 Task: Search one way flight ticket for 3 adults, 3 children in business from Lewiston: Lewiston-nez Perce County Airport to Riverton: Central Wyoming Regional Airport (was Riverton Regional) on 5-4-2023. Choice of flights is JetBlue. Number of bags: 1 checked bag. Price is upto 74000. Outbound departure time preference is 5:15.
Action: Mouse moved to (366, 284)
Screenshot: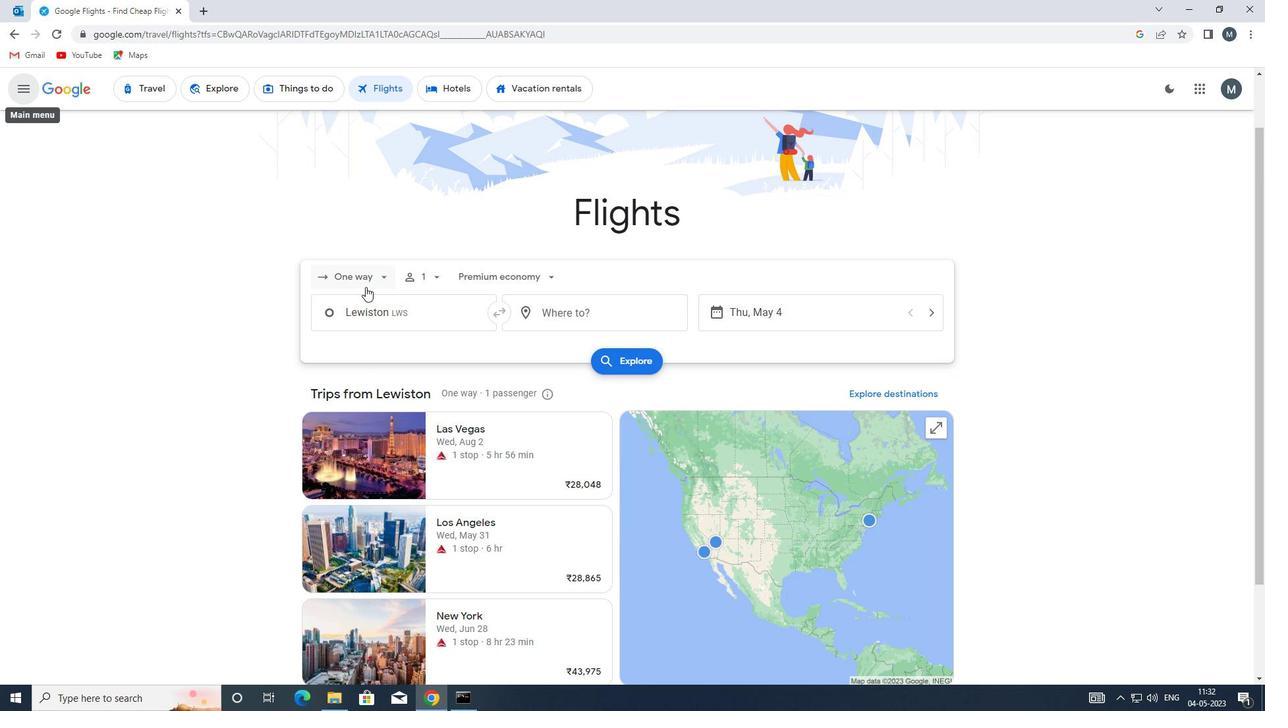 
Action: Mouse pressed left at (366, 284)
Screenshot: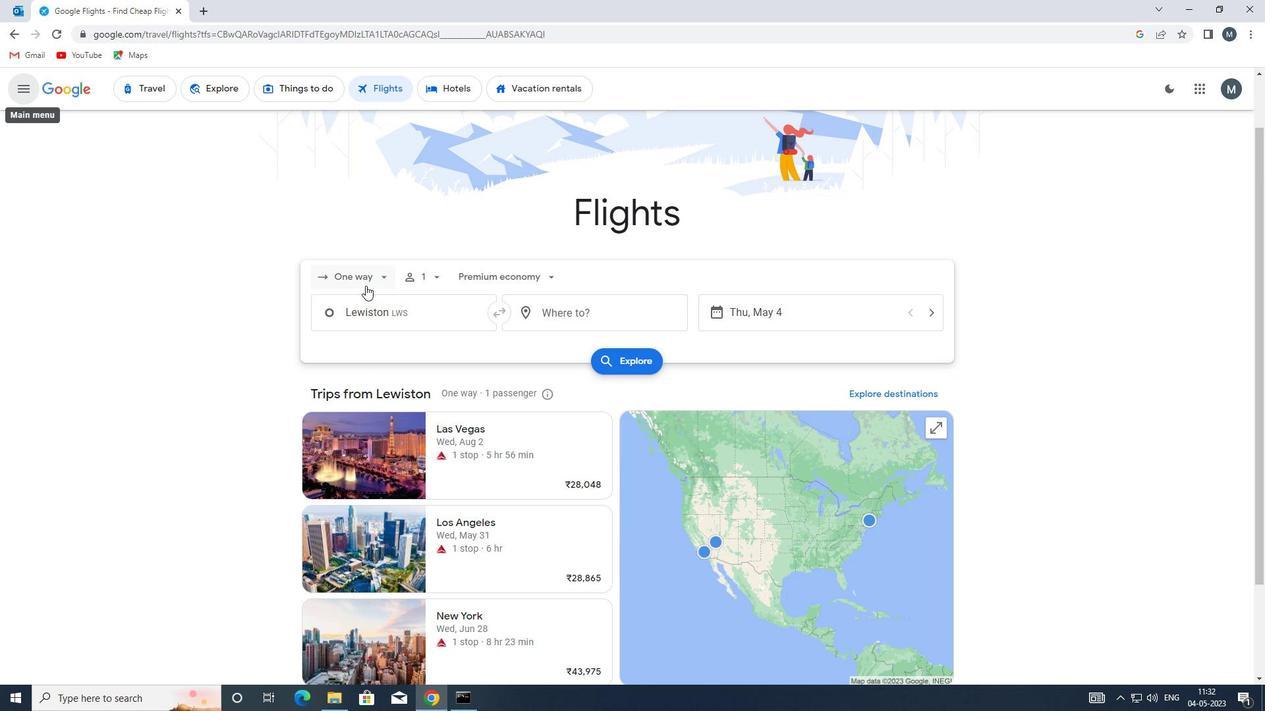
Action: Mouse moved to (374, 343)
Screenshot: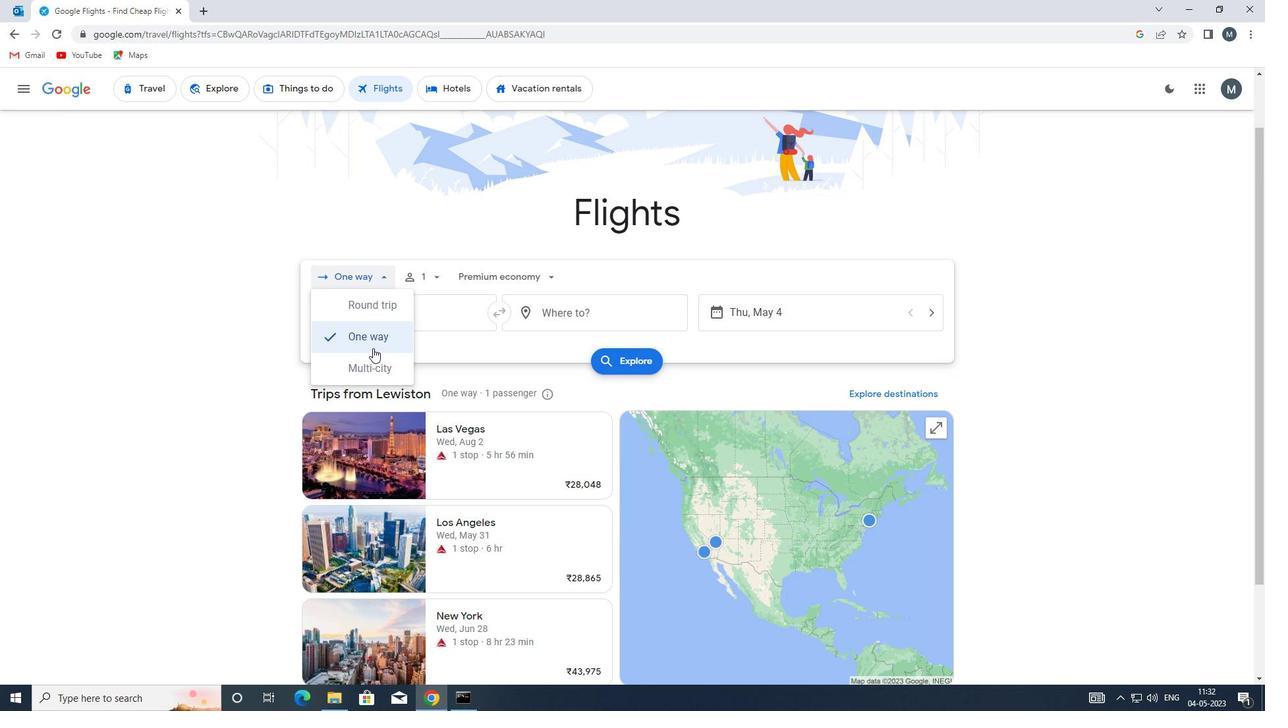 
Action: Mouse pressed left at (374, 343)
Screenshot: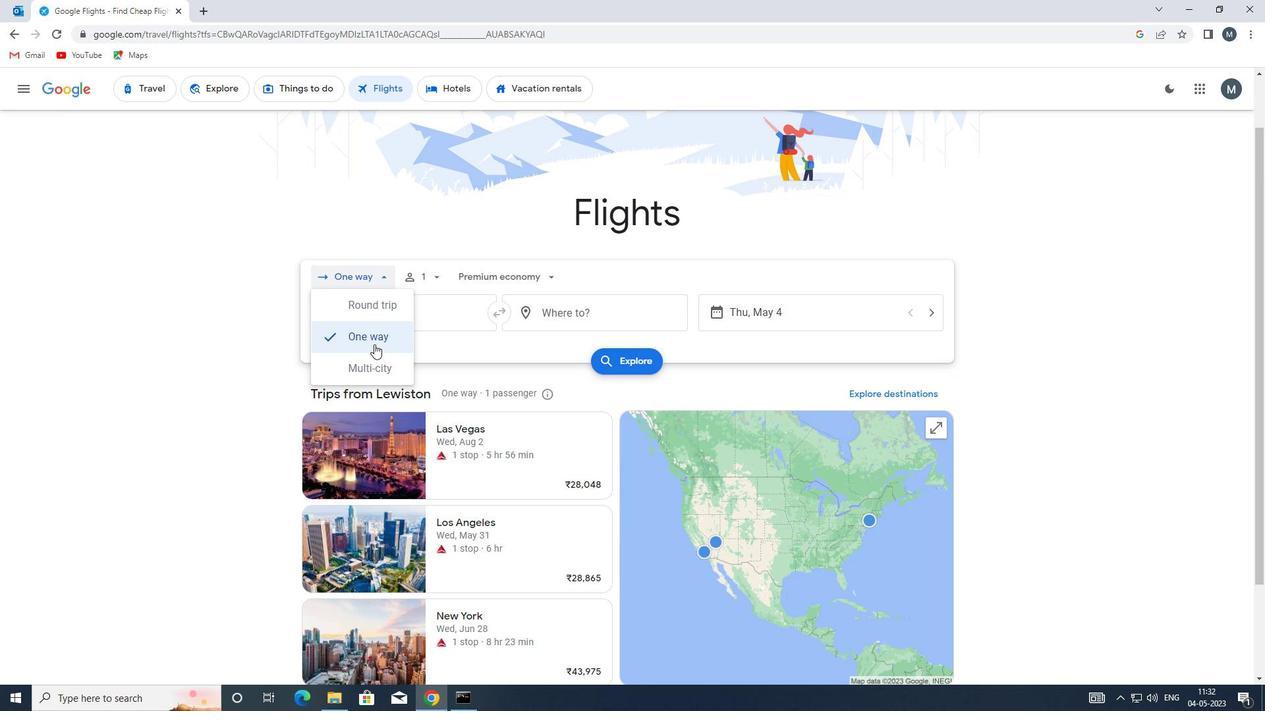 
Action: Mouse moved to (425, 272)
Screenshot: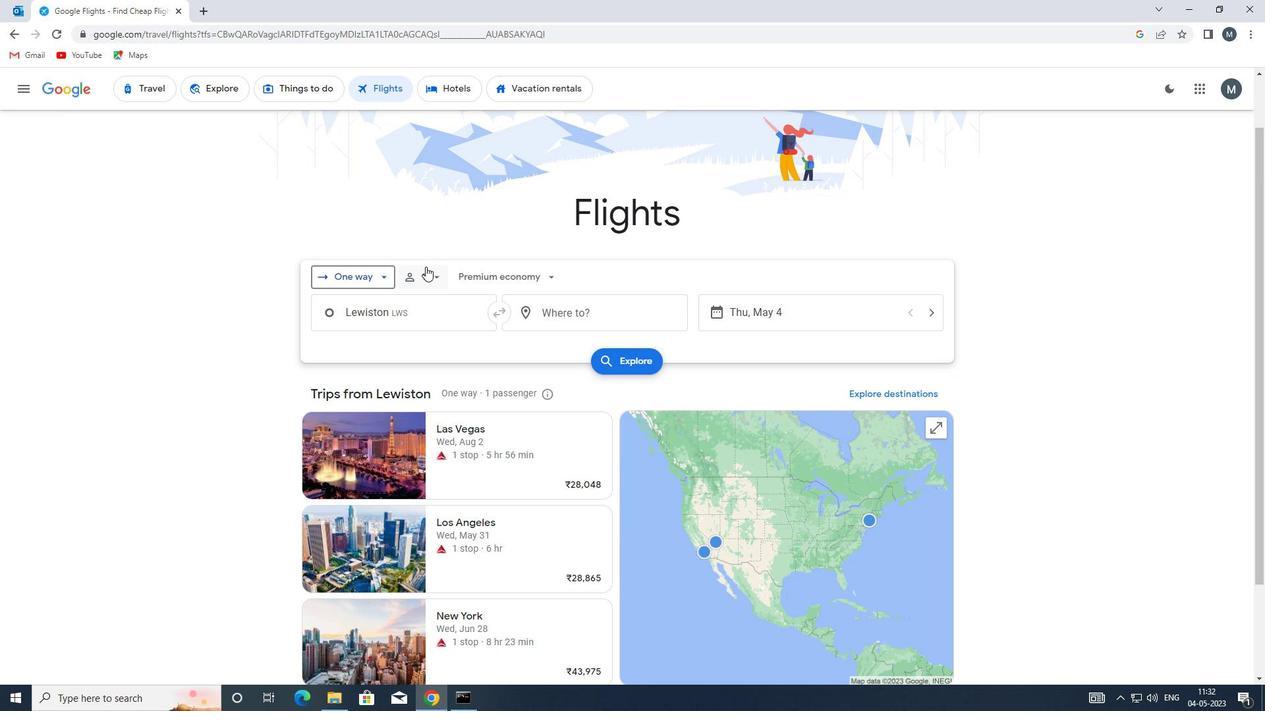 
Action: Mouse pressed left at (425, 272)
Screenshot: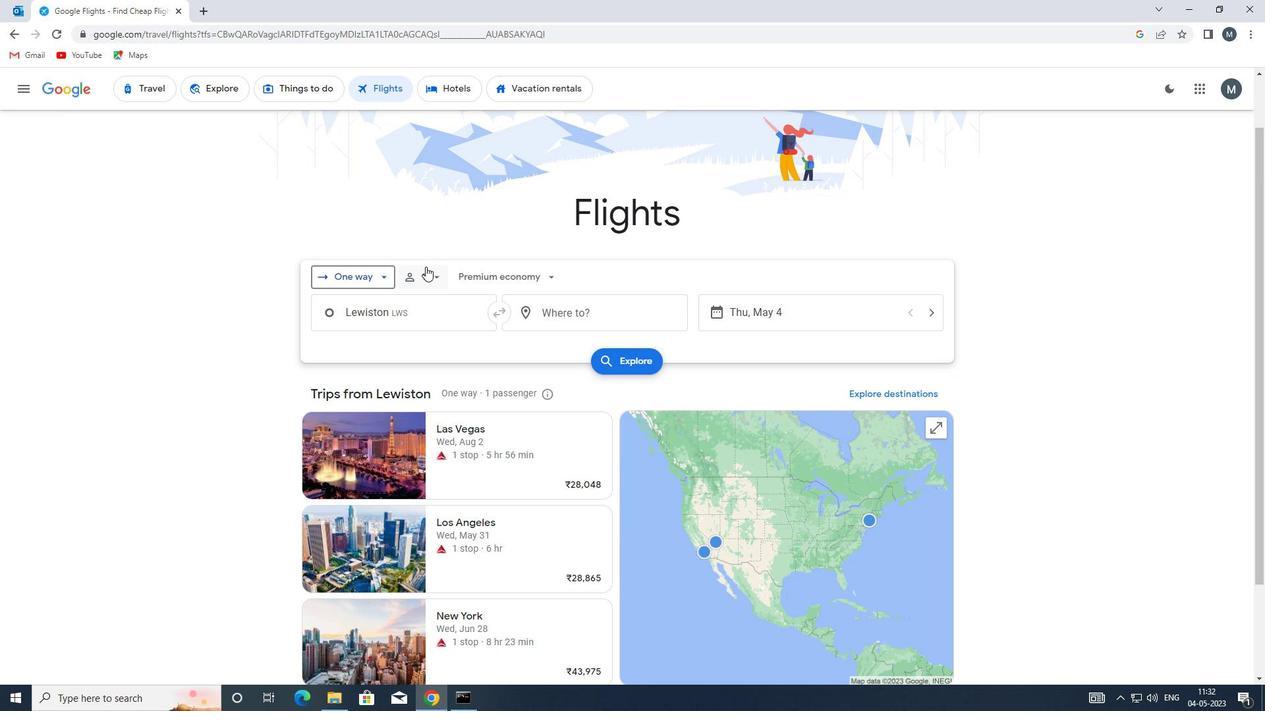 
Action: Mouse moved to (542, 311)
Screenshot: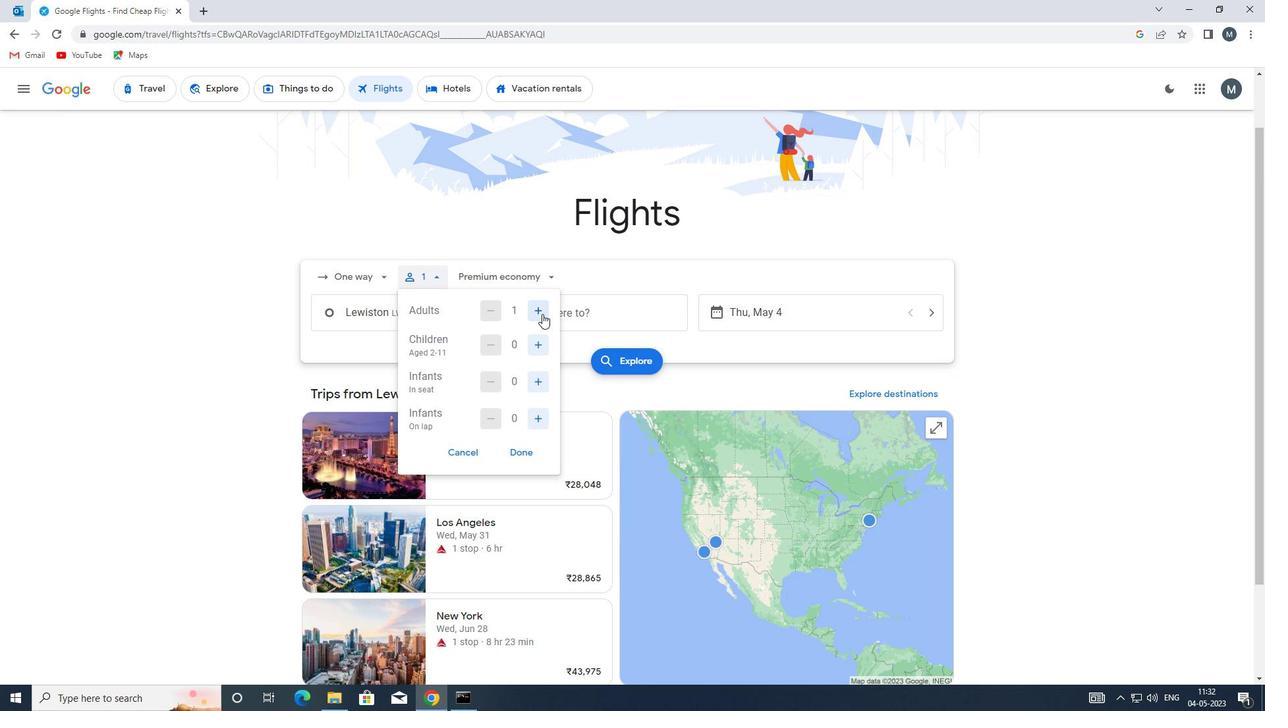 
Action: Mouse pressed left at (542, 311)
Screenshot: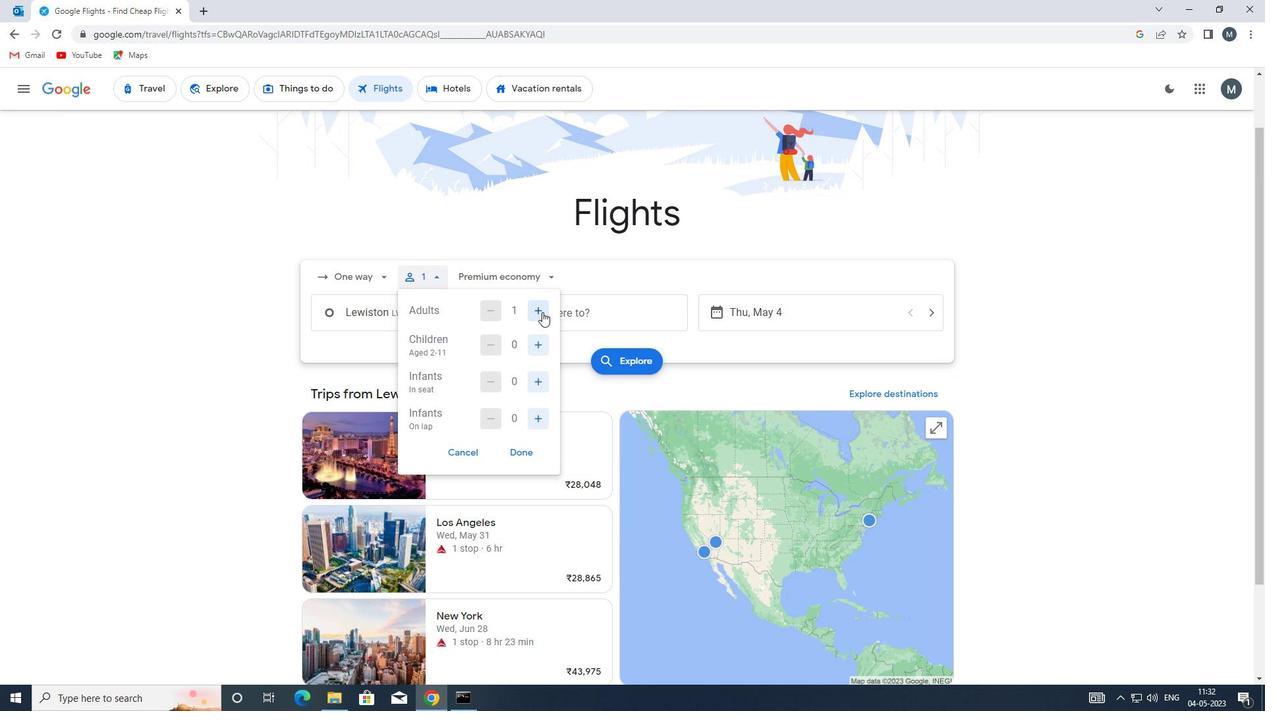 
Action: Mouse moved to (542, 312)
Screenshot: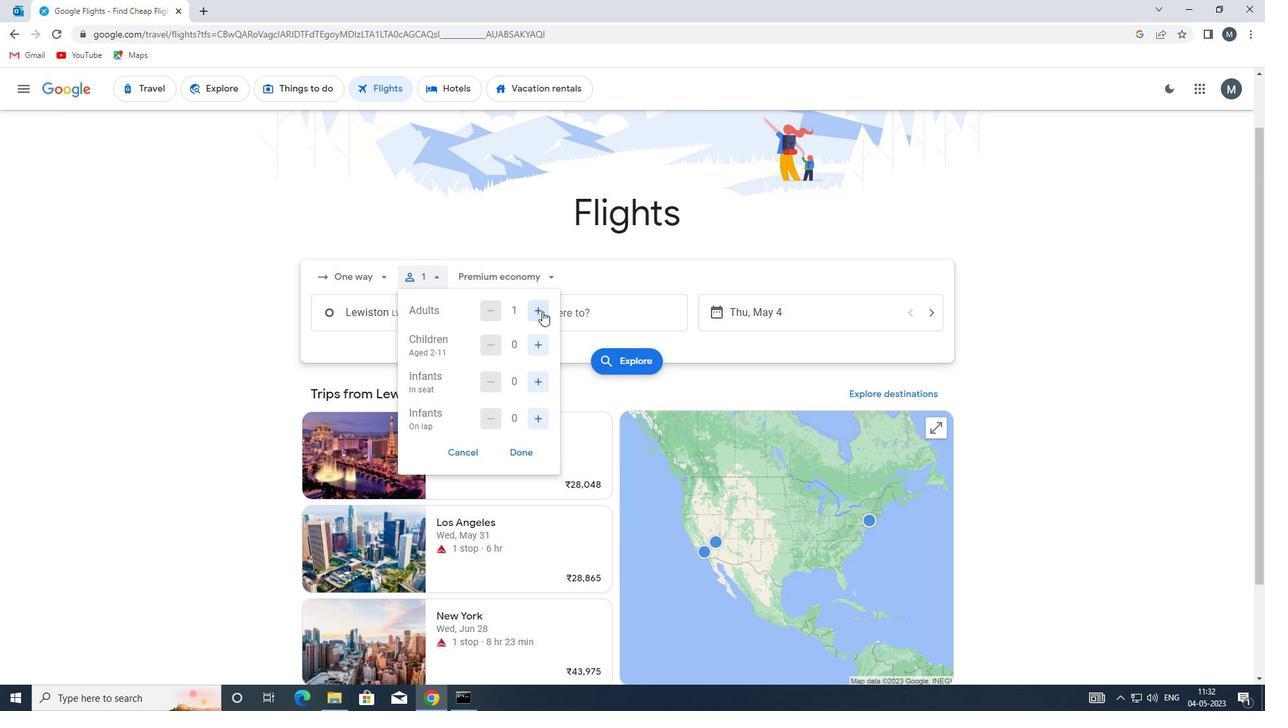 
Action: Mouse pressed left at (542, 312)
Screenshot: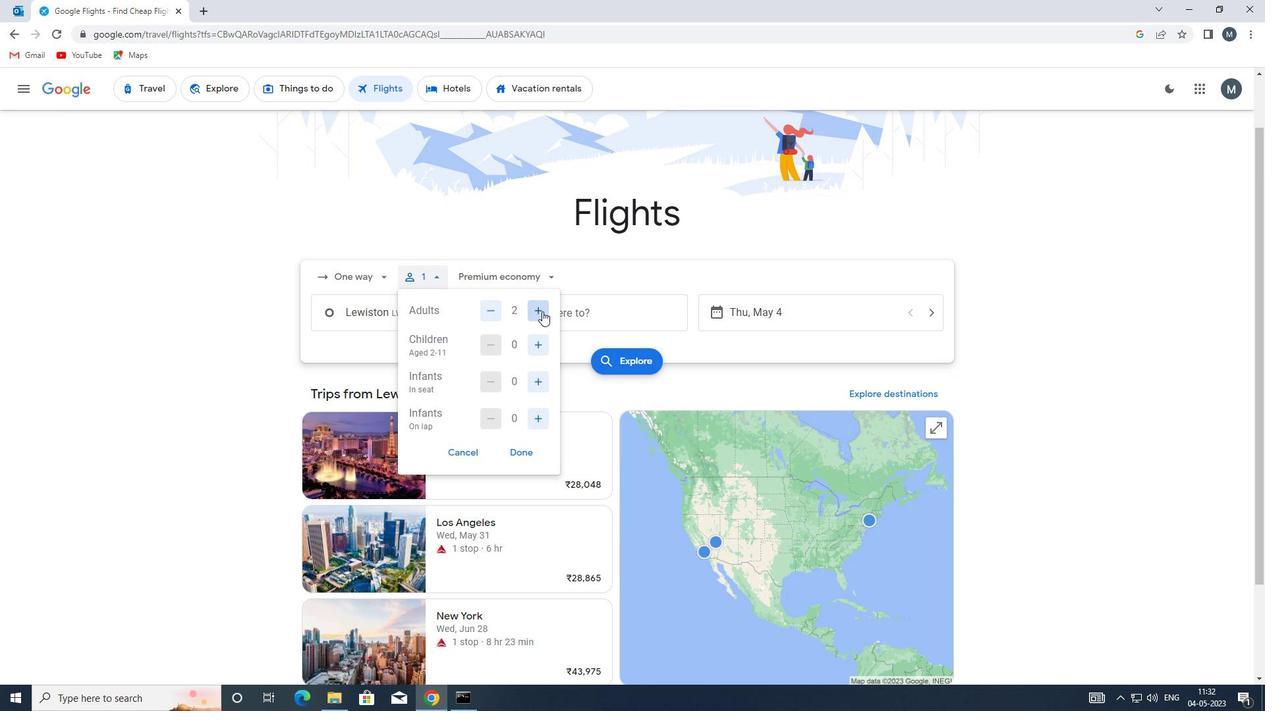 
Action: Mouse moved to (535, 346)
Screenshot: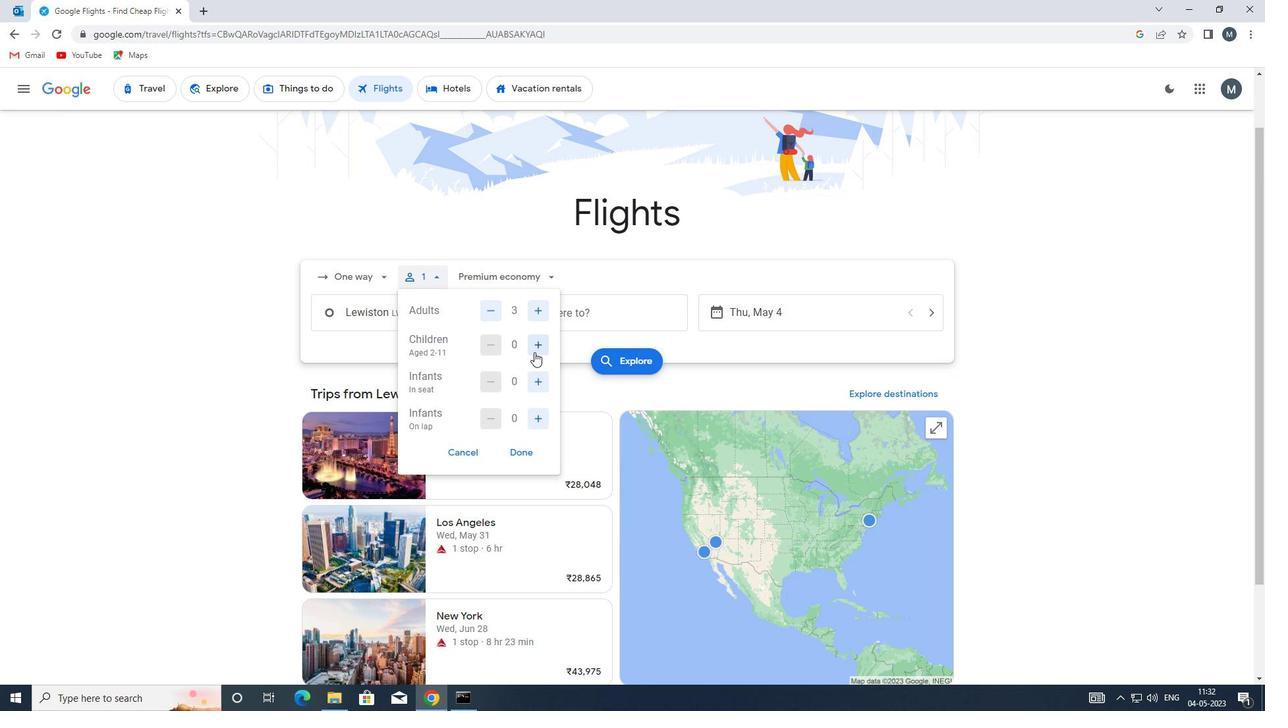 
Action: Mouse pressed left at (535, 346)
Screenshot: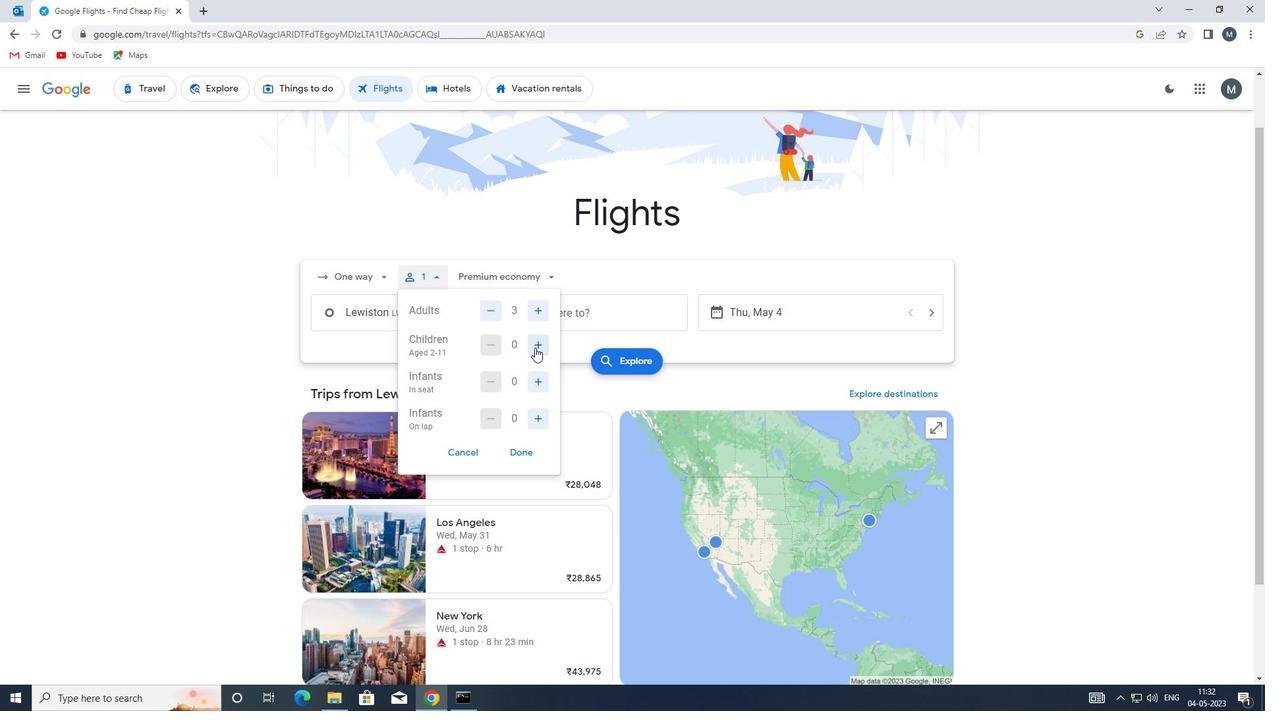 
Action: Mouse pressed left at (535, 346)
Screenshot: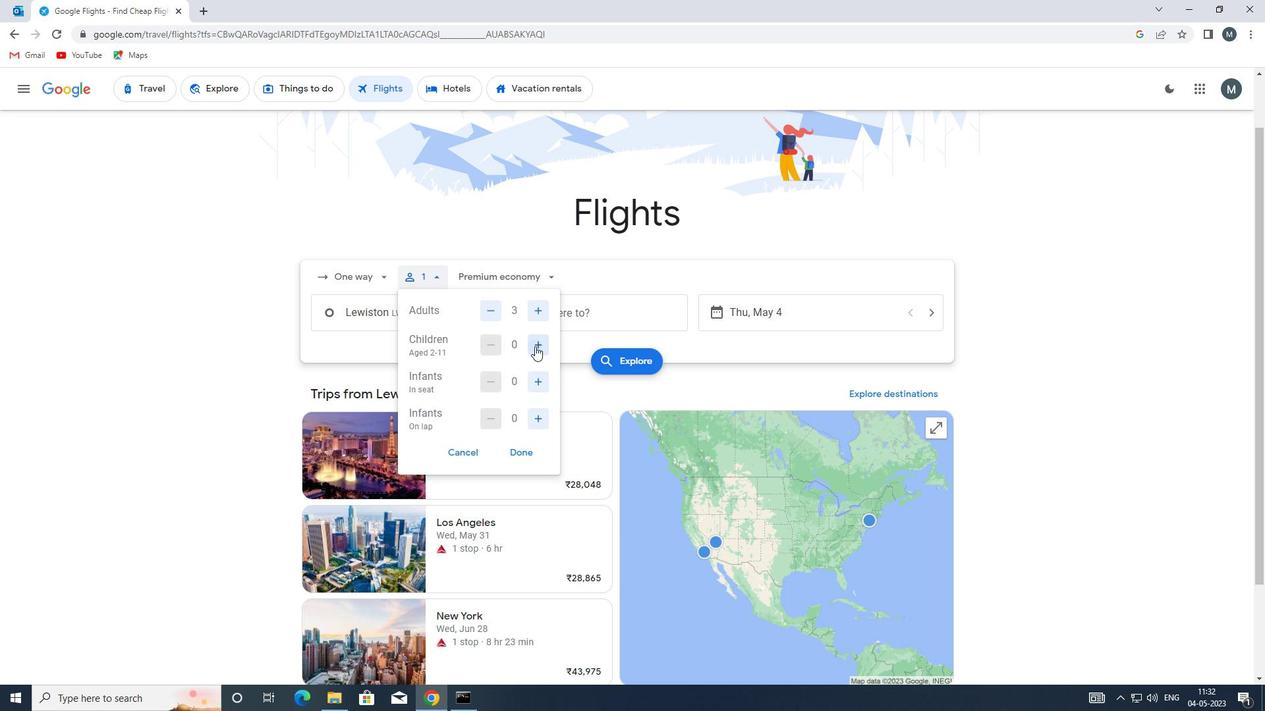 
Action: Mouse pressed left at (535, 346)
Screenshot: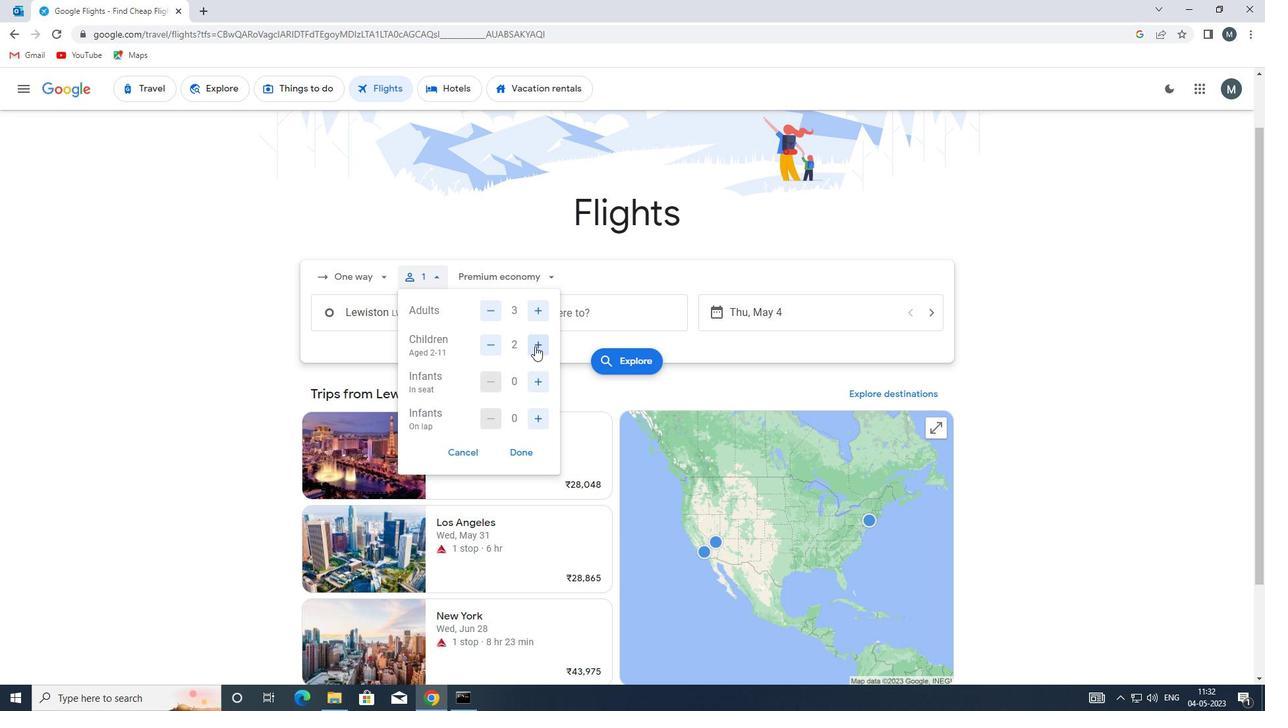 
Action: Mouse moved to (521, 449)
Screenshot: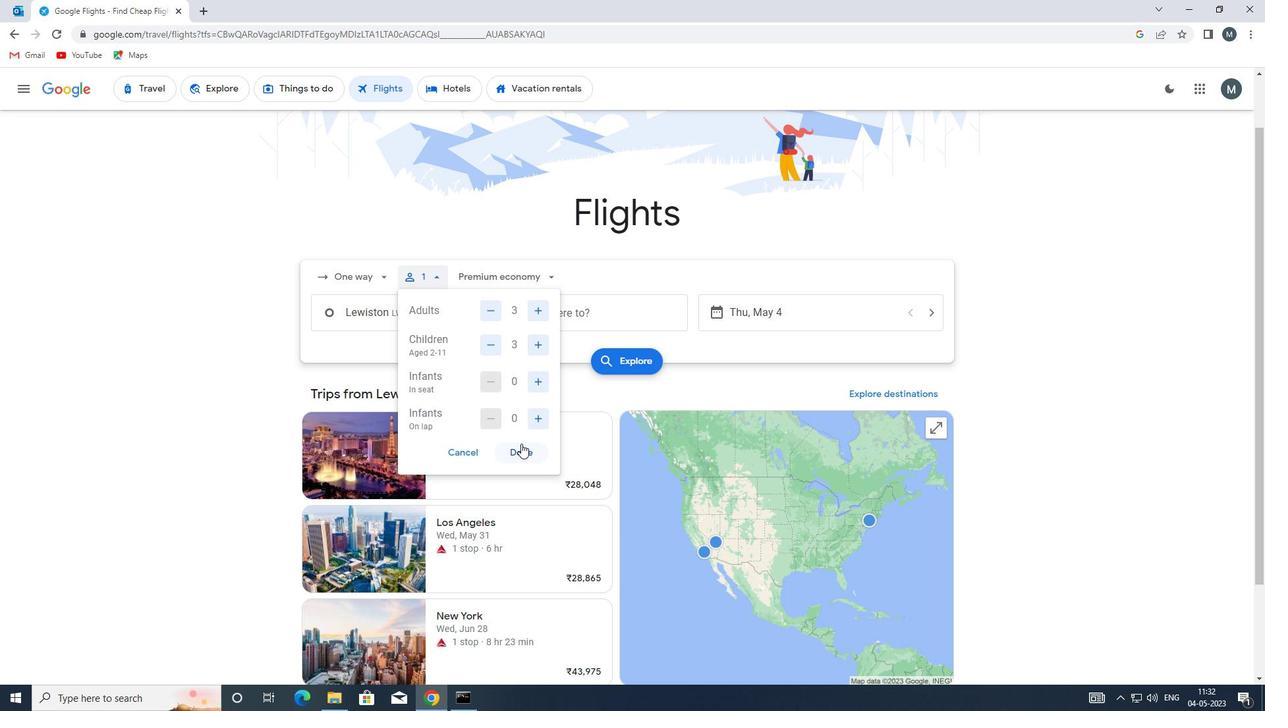 
Action: Mouse pressed left at (521, 449)
Screenshot: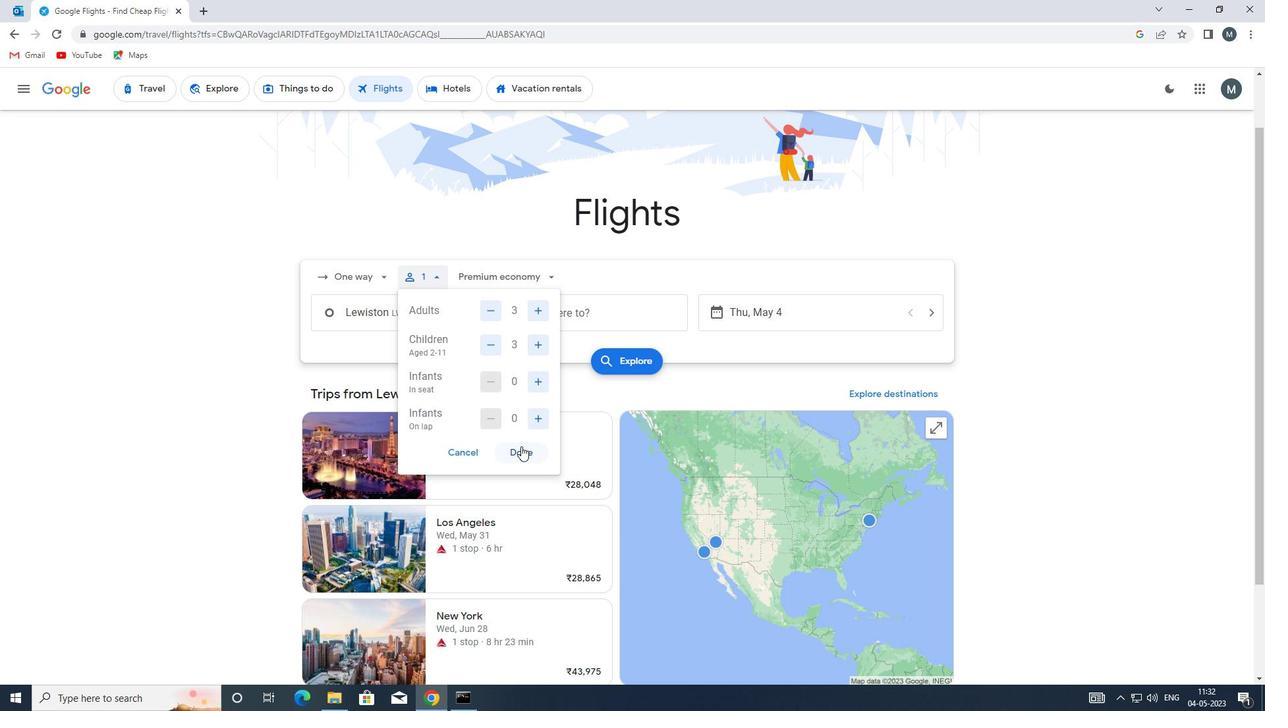 
Action: Mouse moved to (520, 266)
Screenshot: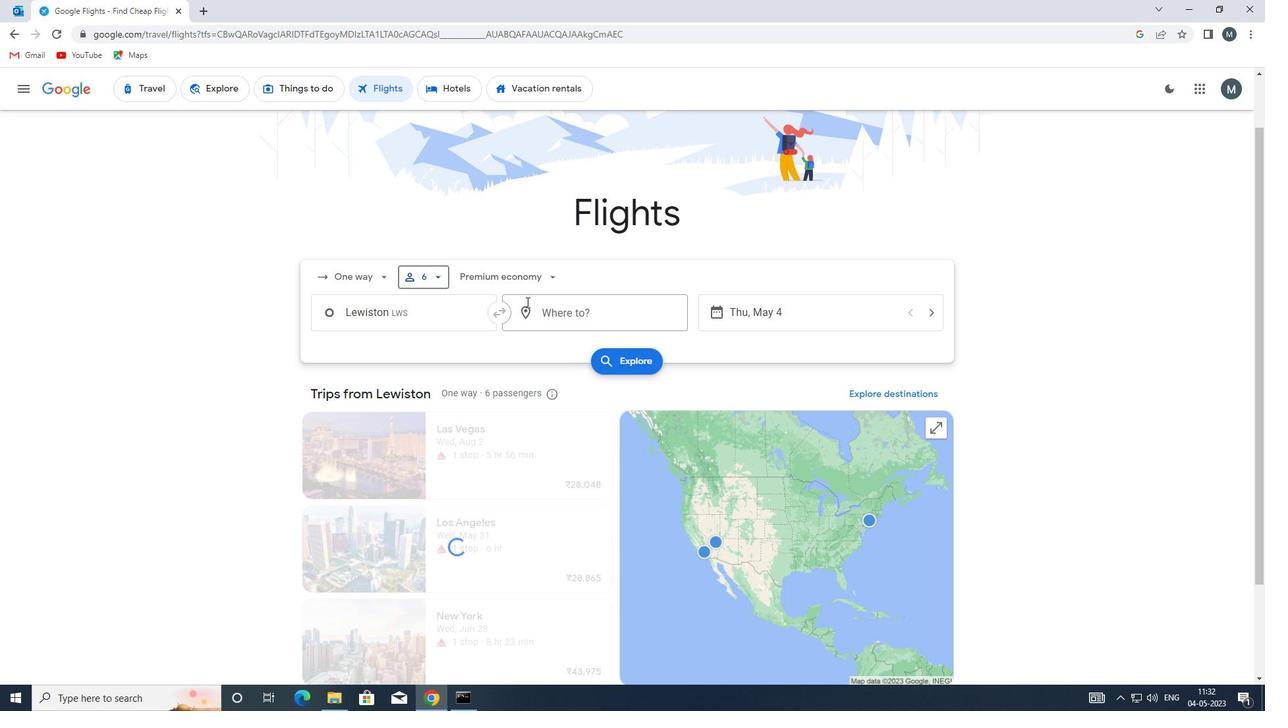 
Action: Mouse pressed left at (520, 266)
Screenshot: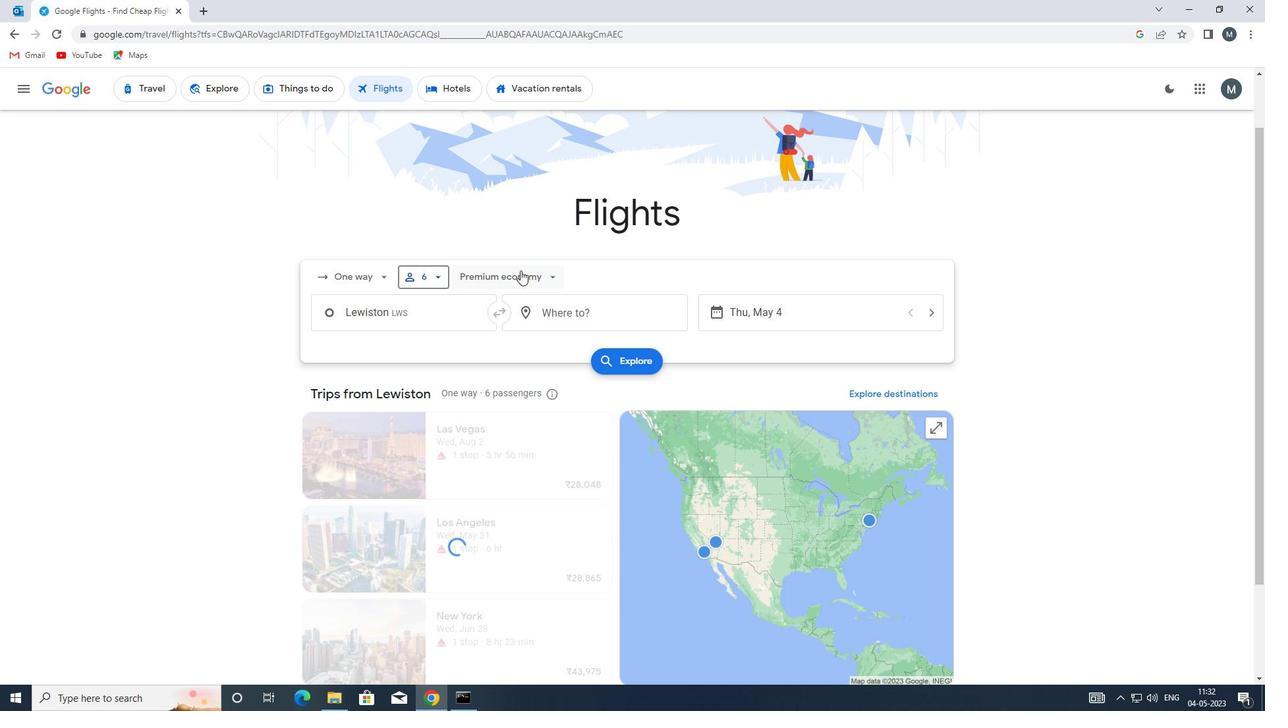 
Action: Mouse moved to (509, 365)
Screenshot: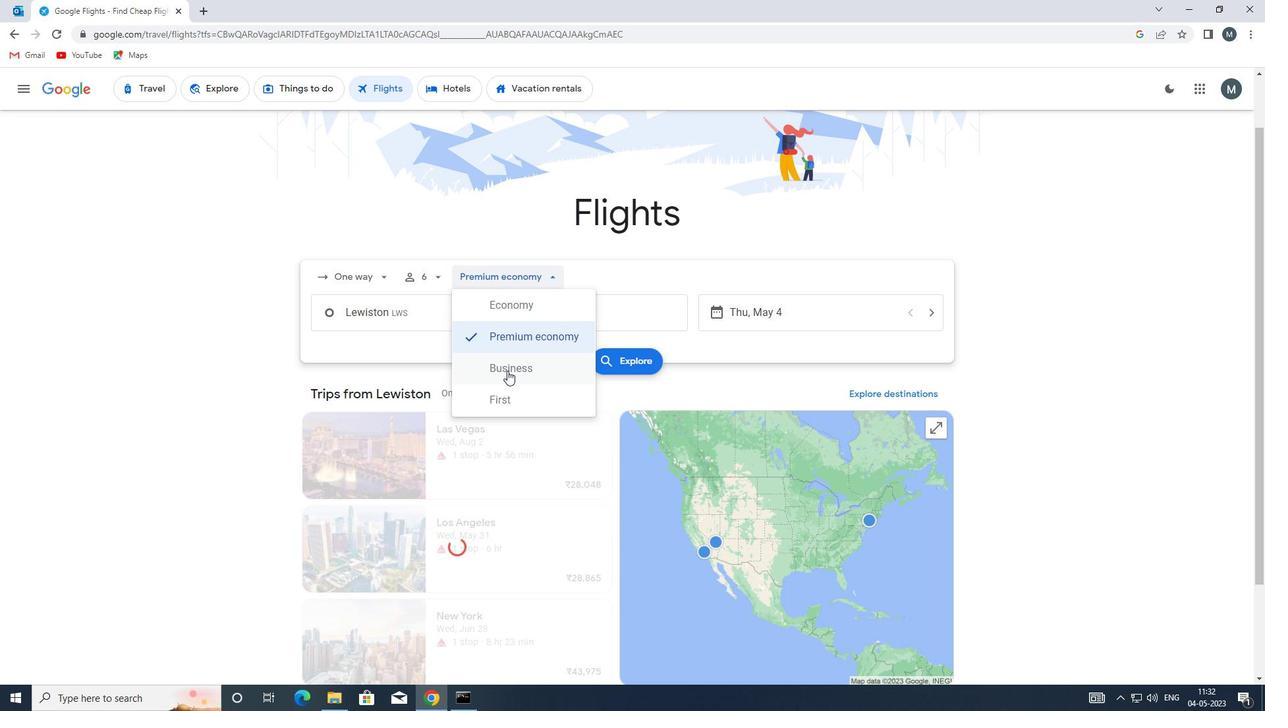 
Action: Mouse pressed left at (509, 365)
Screenshot: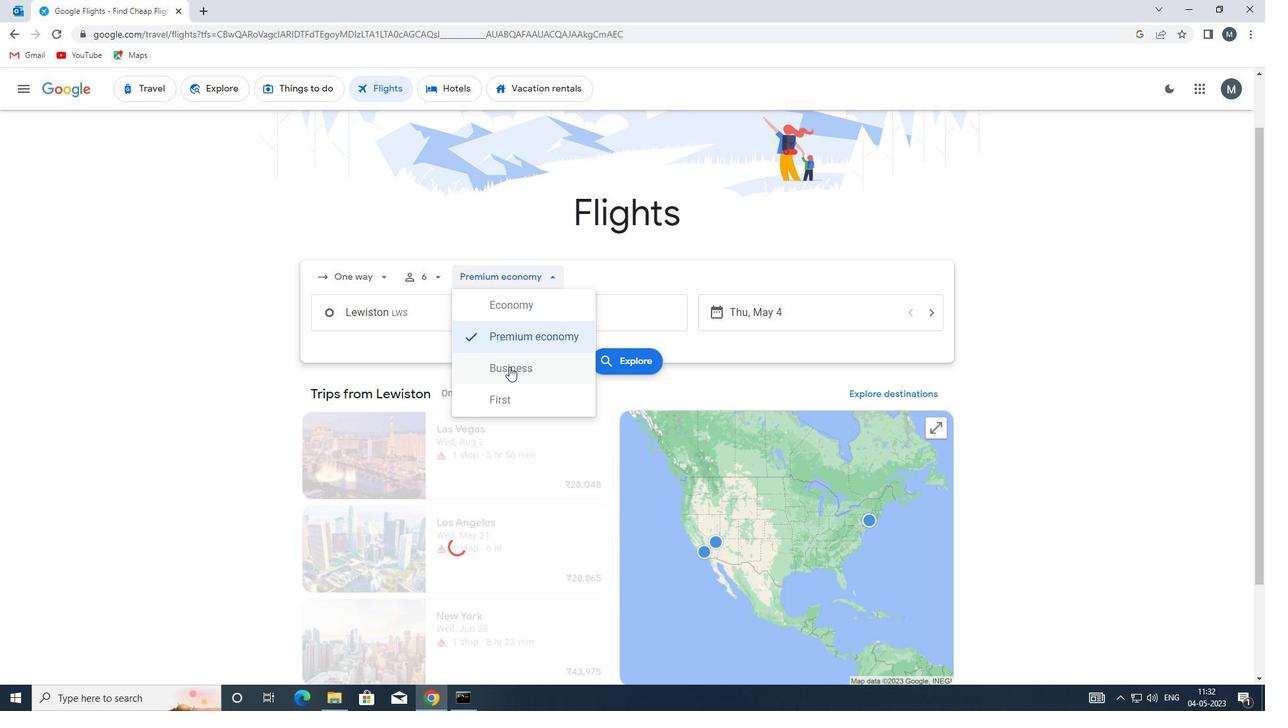 
Action: Mouse moved to (411, 317)
Screenshot: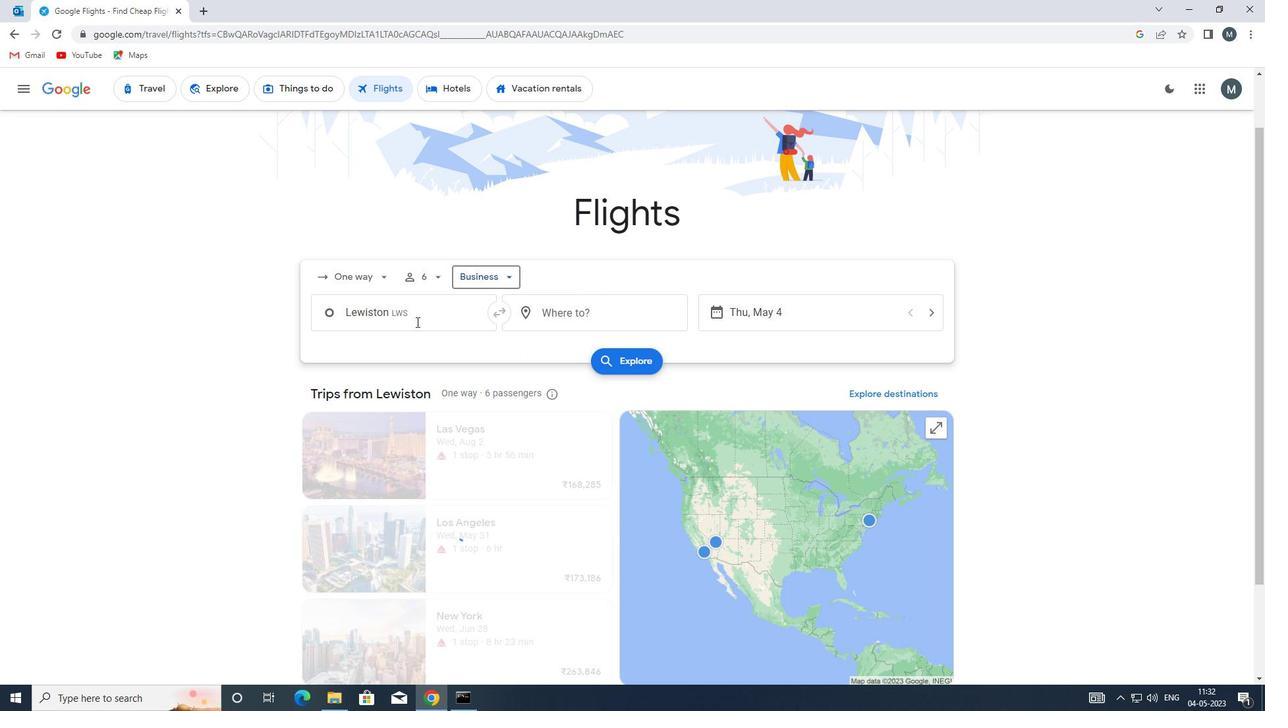 
Action: Mouse pressed left at (411, 317)
Screenshot: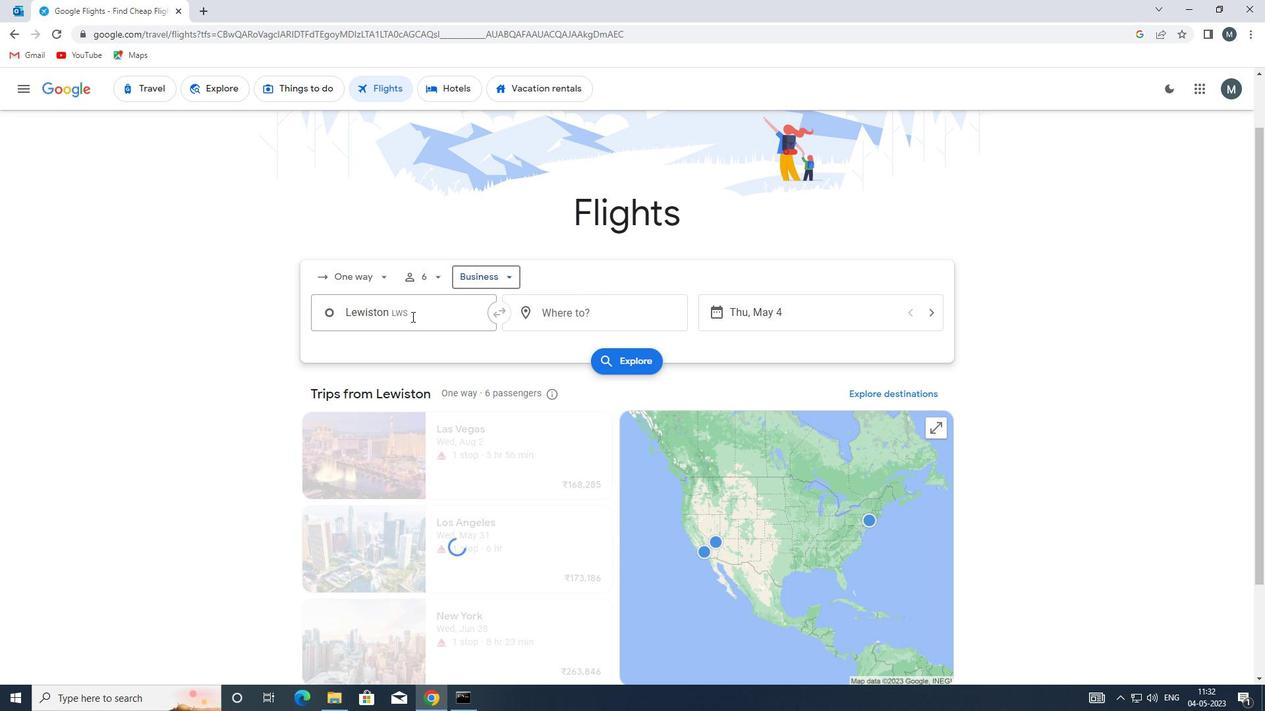 
Action: Mouse moved to (423, 352)
Screenshot: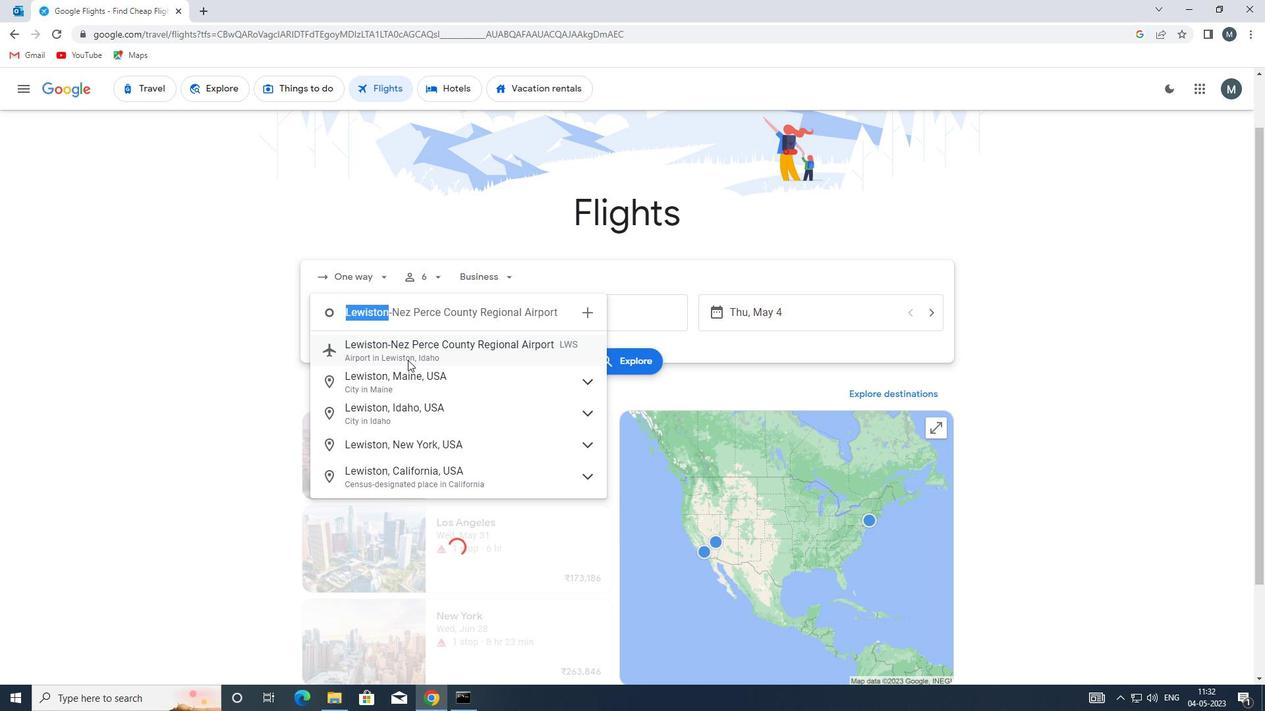 
Action: Mouse pressed left at (423, 352)
Screenshot: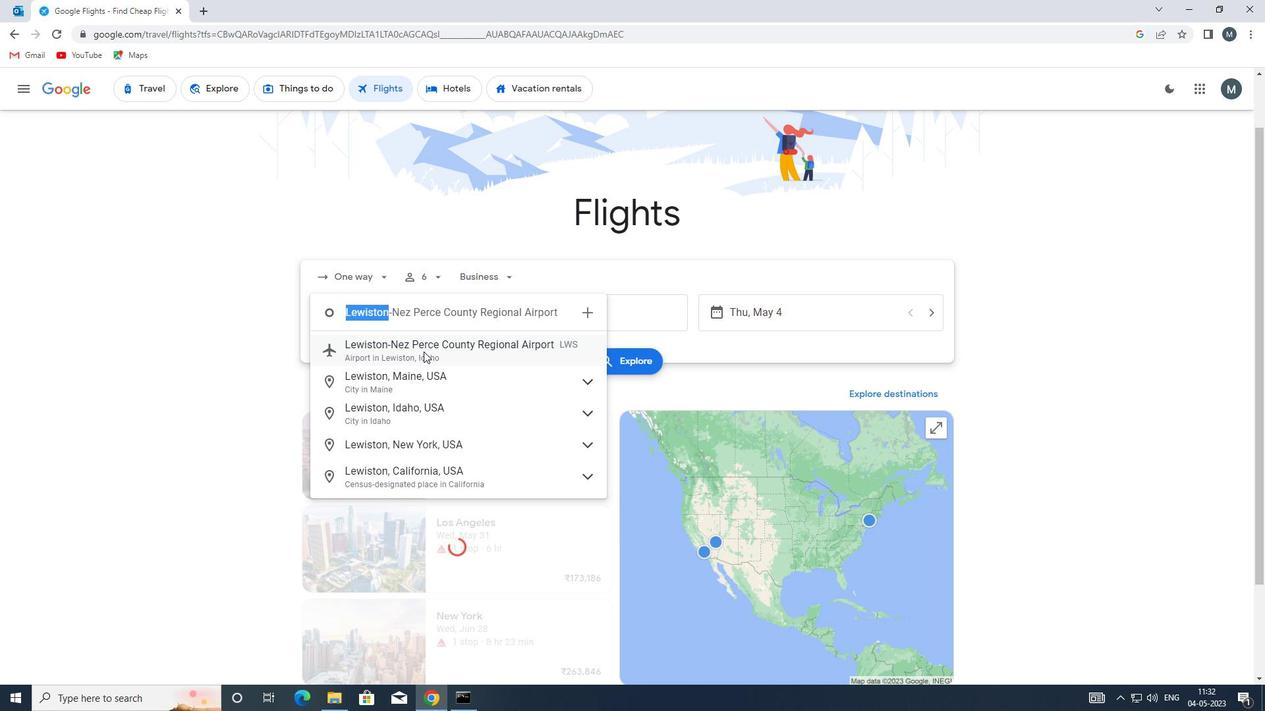 
Action: Mouse moved to (529, 311)
Screenshot: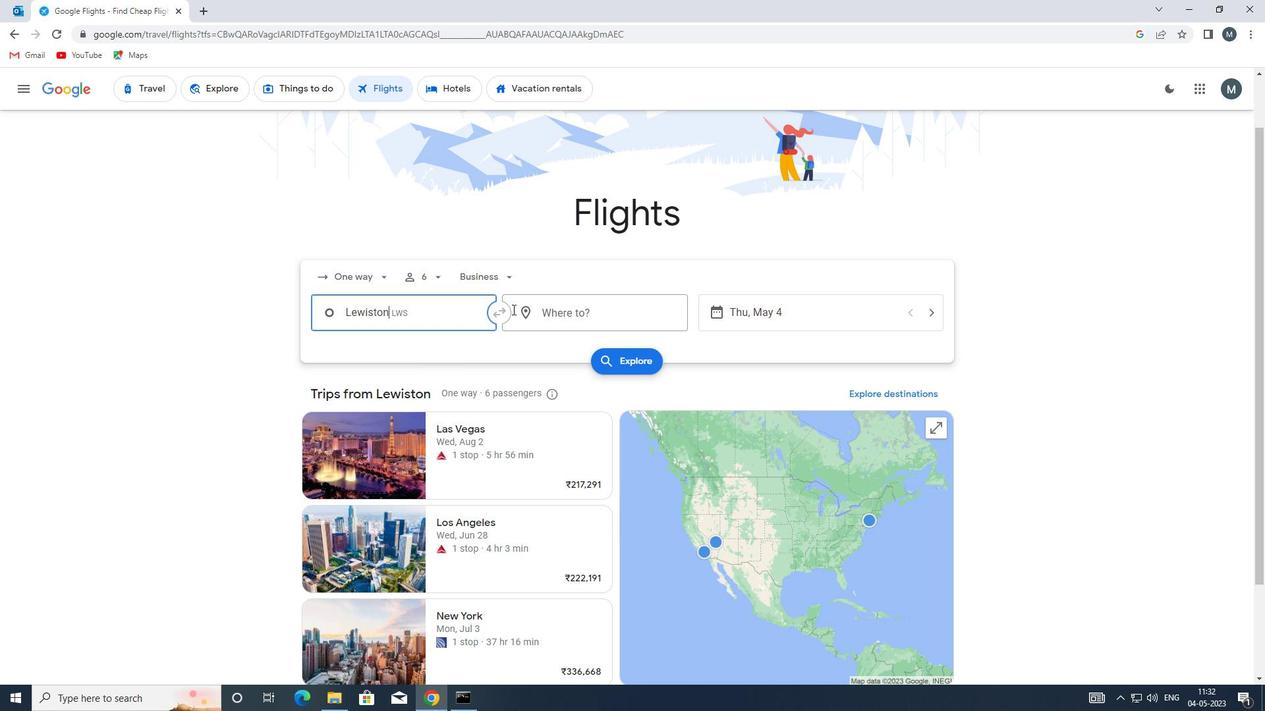 
Action: Mouse pressed left at (529, 311)
Screenshot: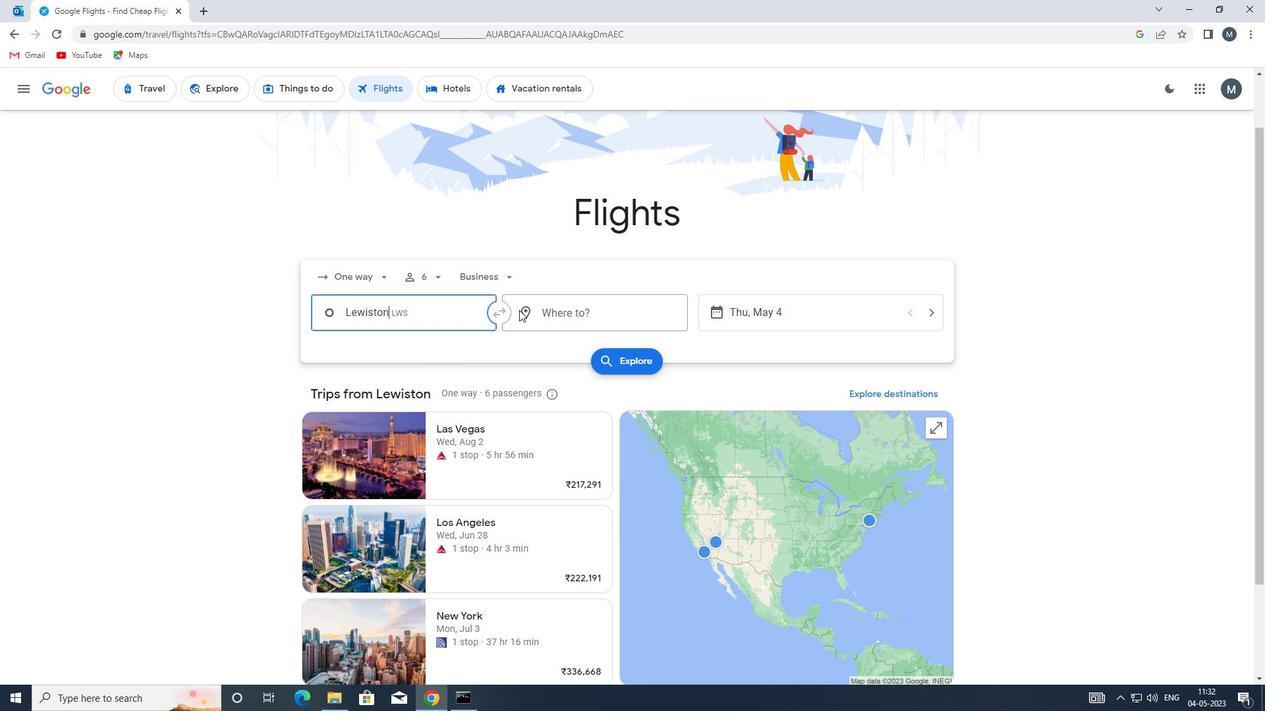 
Action: Key pressed riw
Screenshot: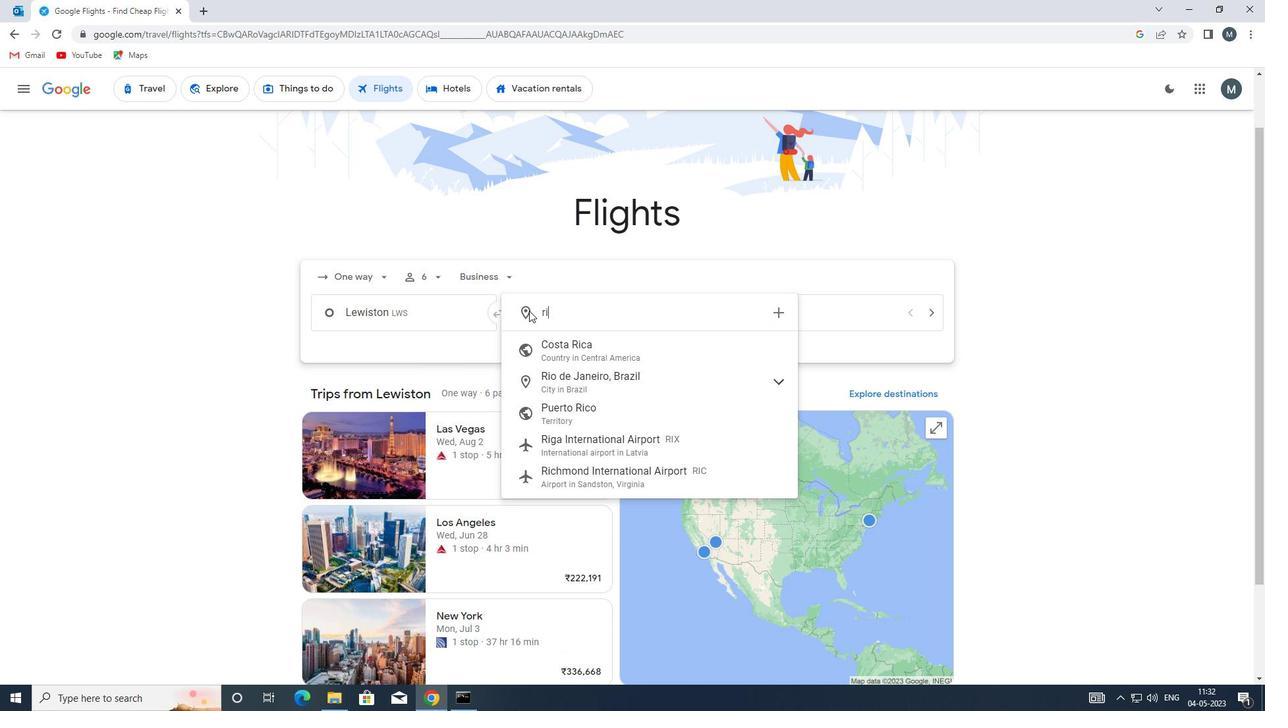 
Action: Mouse moved to (594, 352)
Screenshot: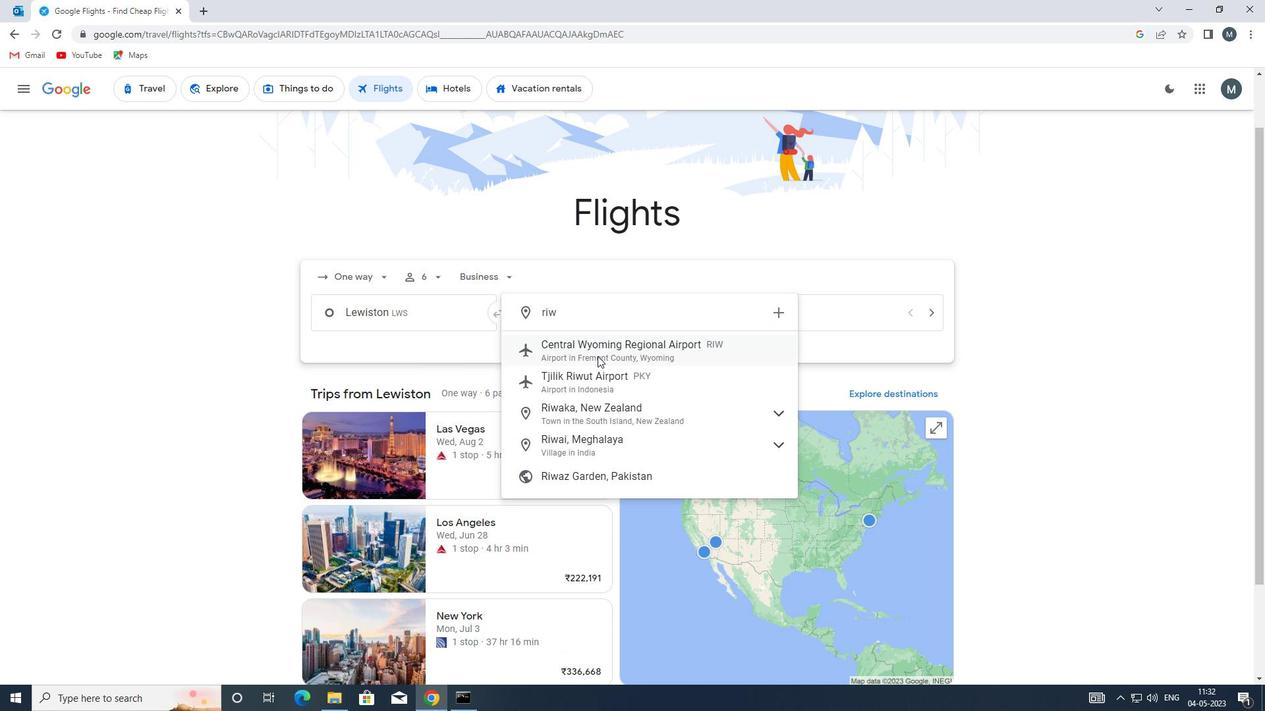 
Action: Mouse pressed left at (594, 352)
Screenshot: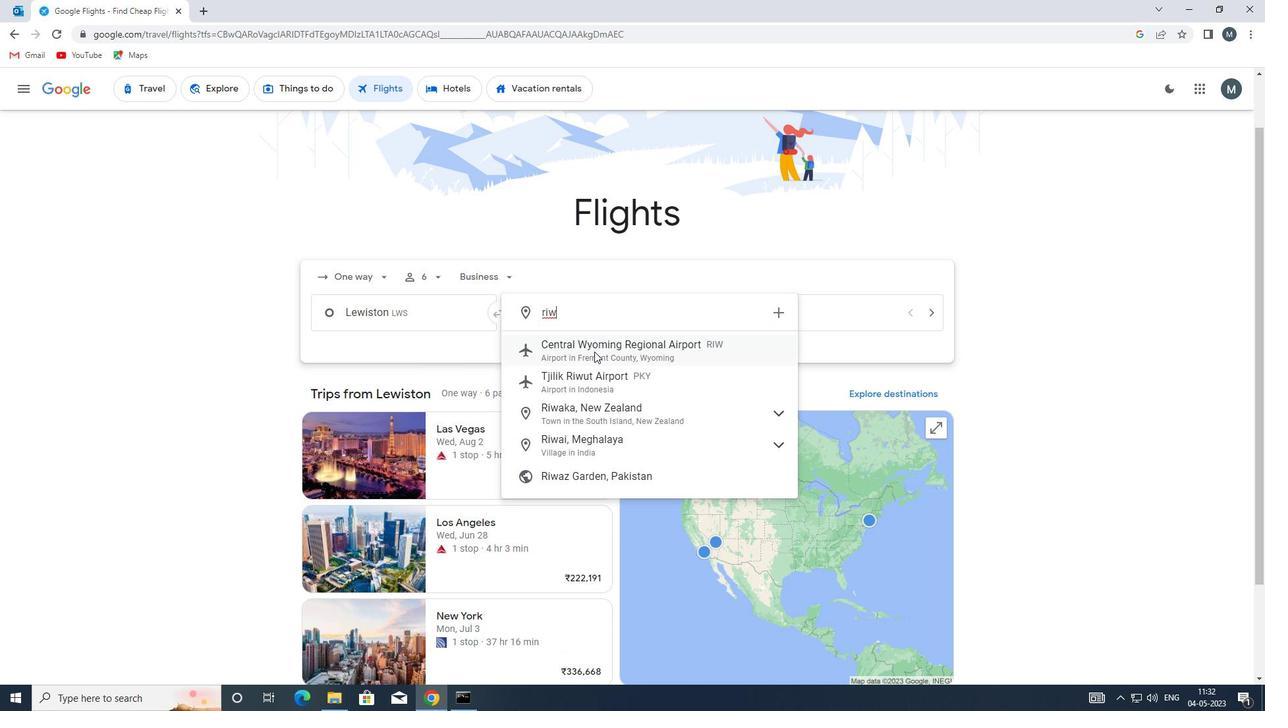 
Action: Mouse moved to (721, 316)
Screenshot: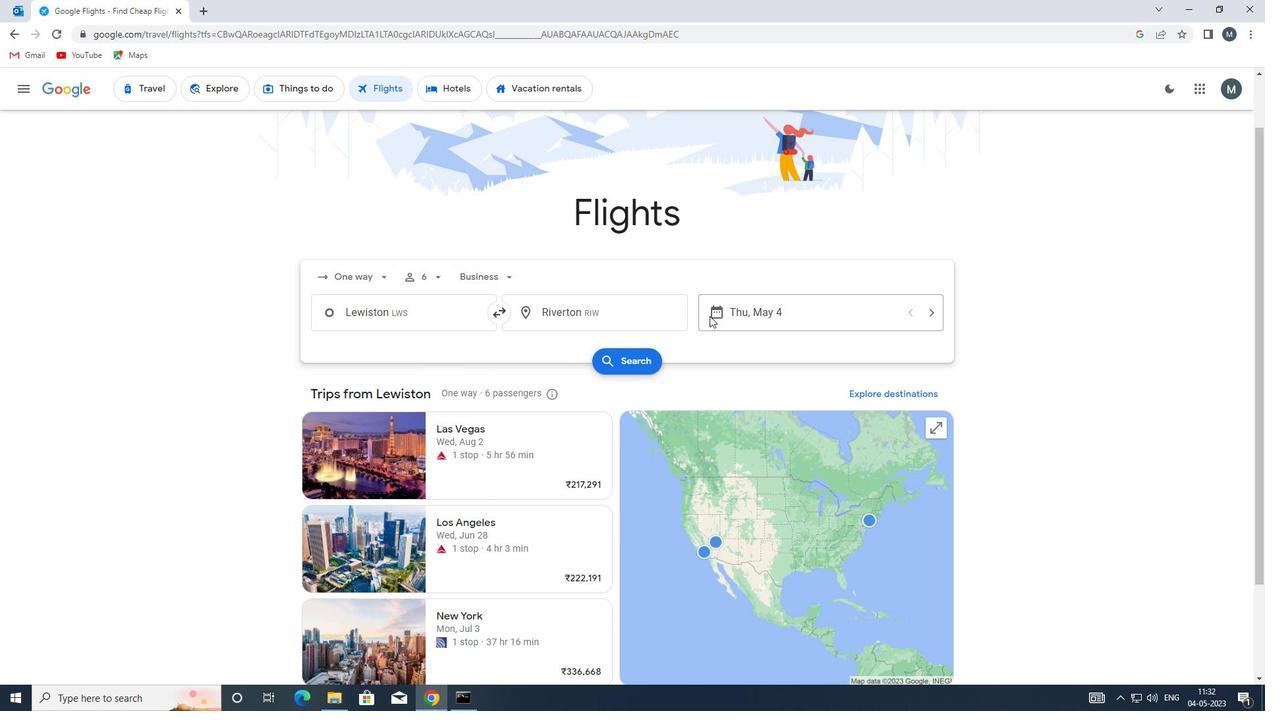 
Action: Mouse pressed left at (721, 316)
Screenshot: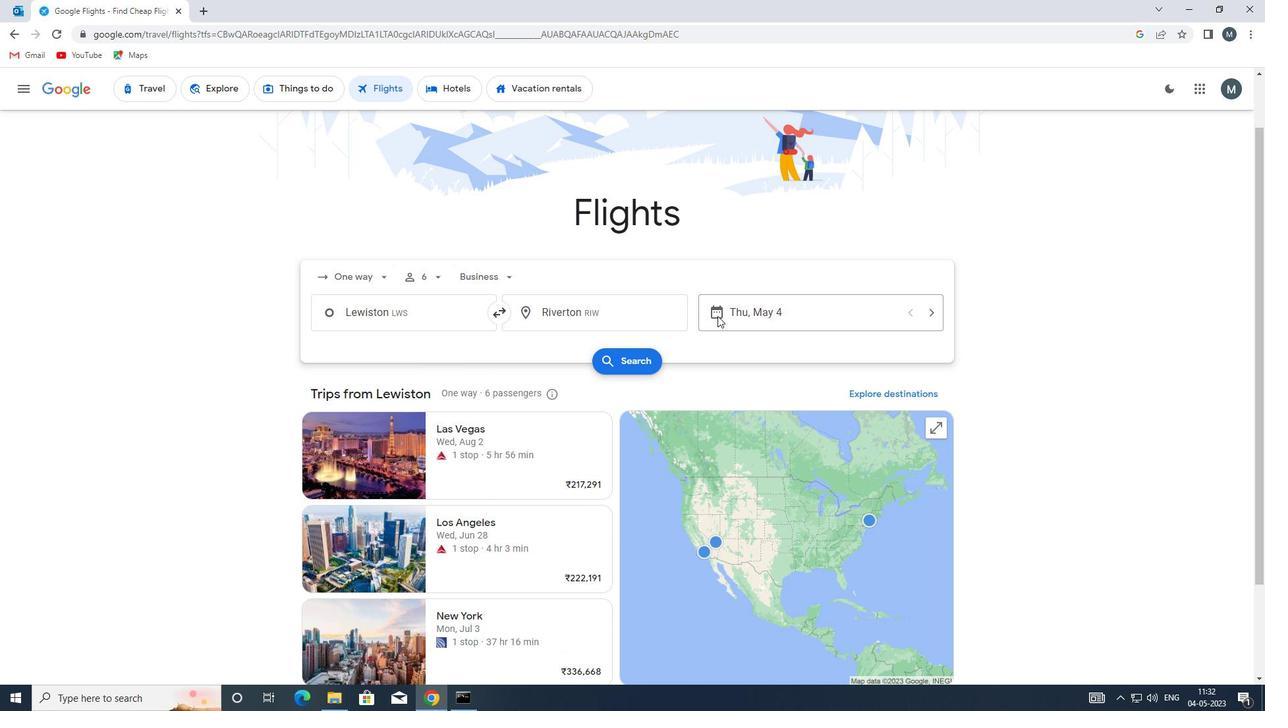 
Action: Mouse moved to (606, 413)
Screenshot: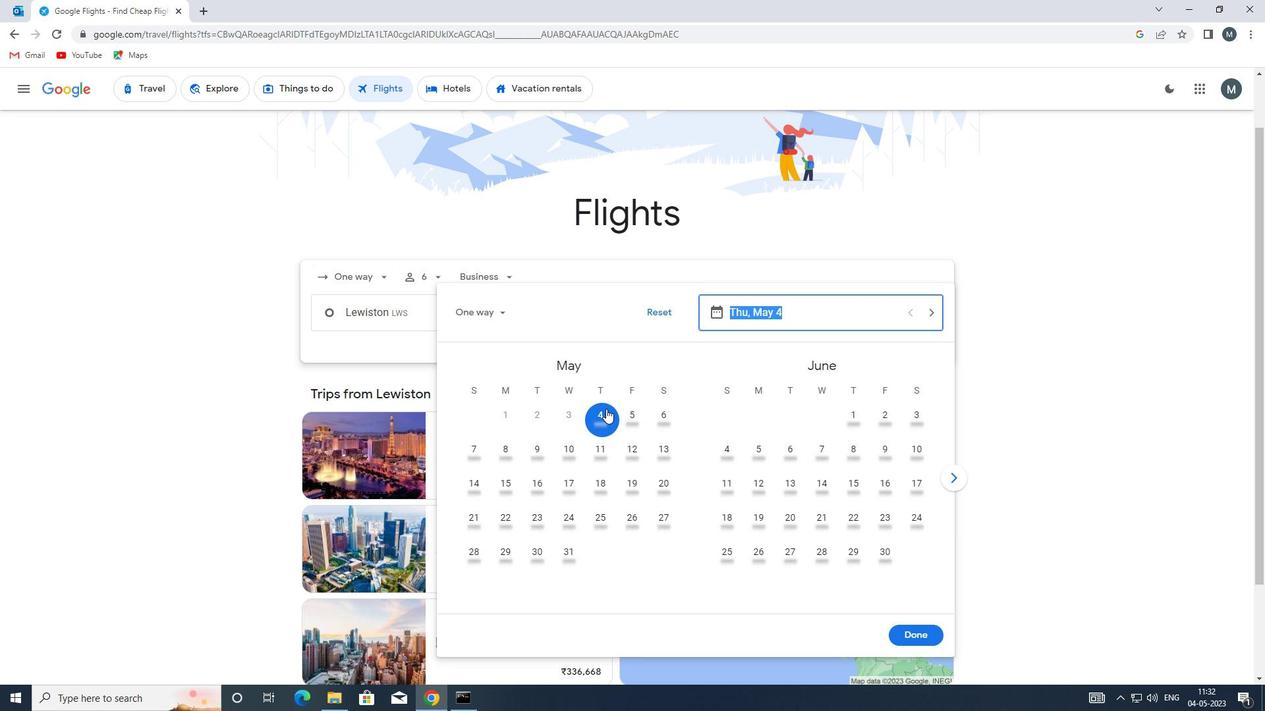 
Action: Mouse pressed left at (606, 413)
Screenshot: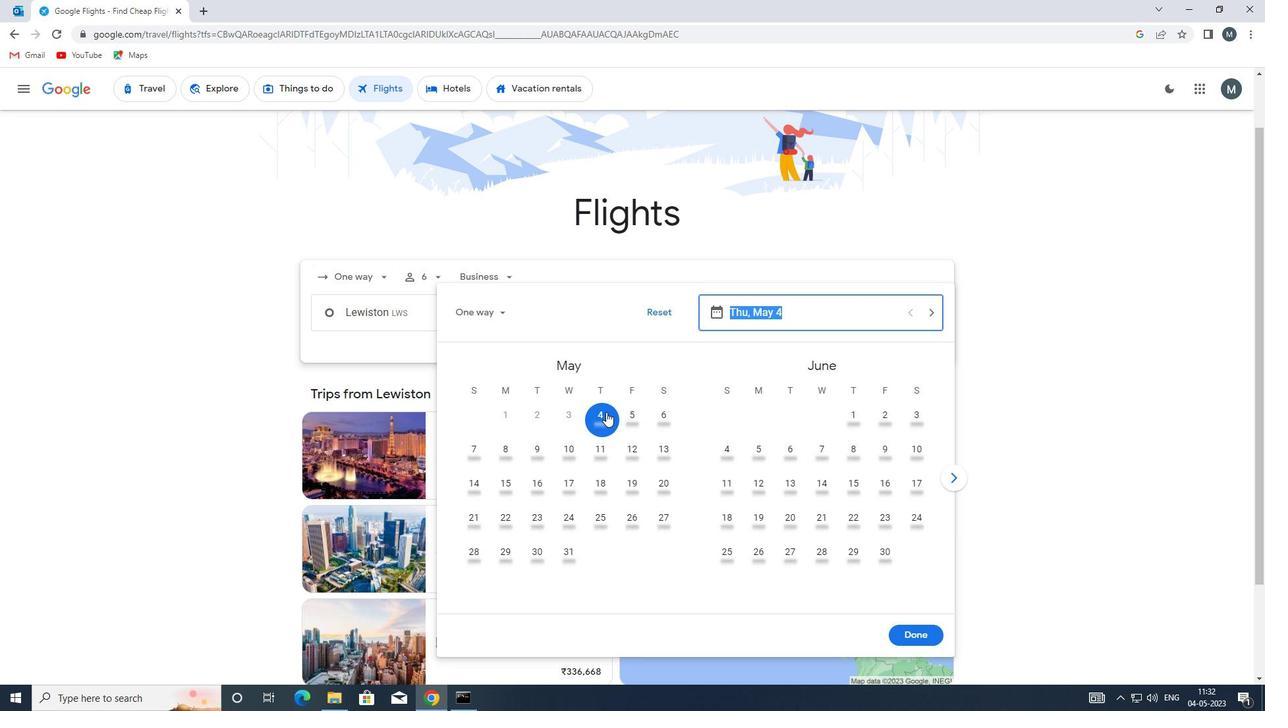 
Action: Mouse moved to (920, 627)
Screenshot: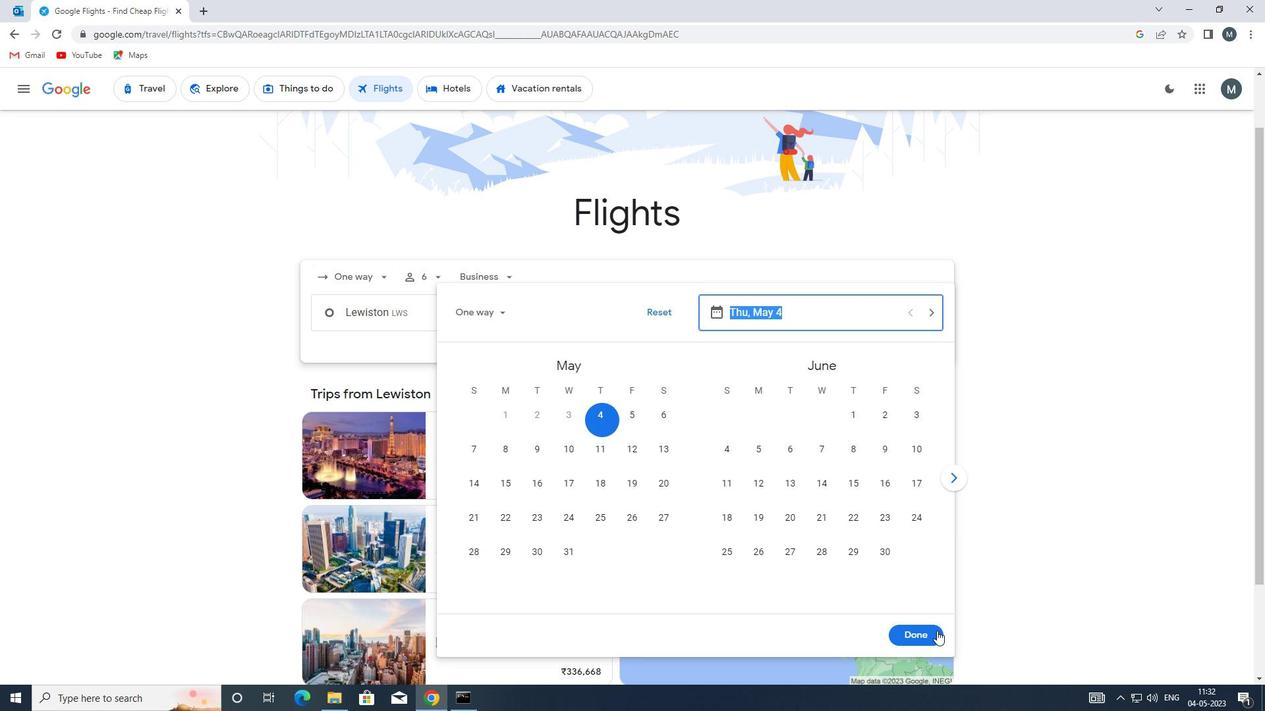
Action: Mouse pressed left at (920, 627)
Screenshot: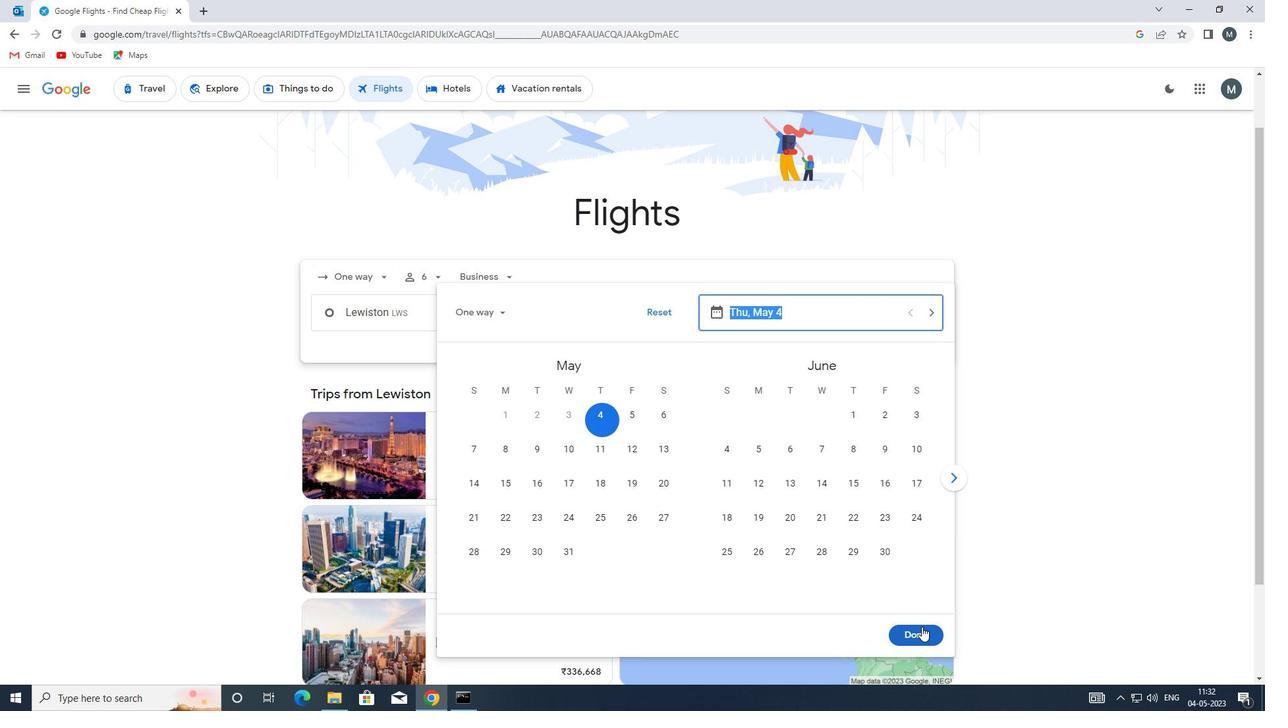
Action: Mouse moved to (626, 361)
Screenshot: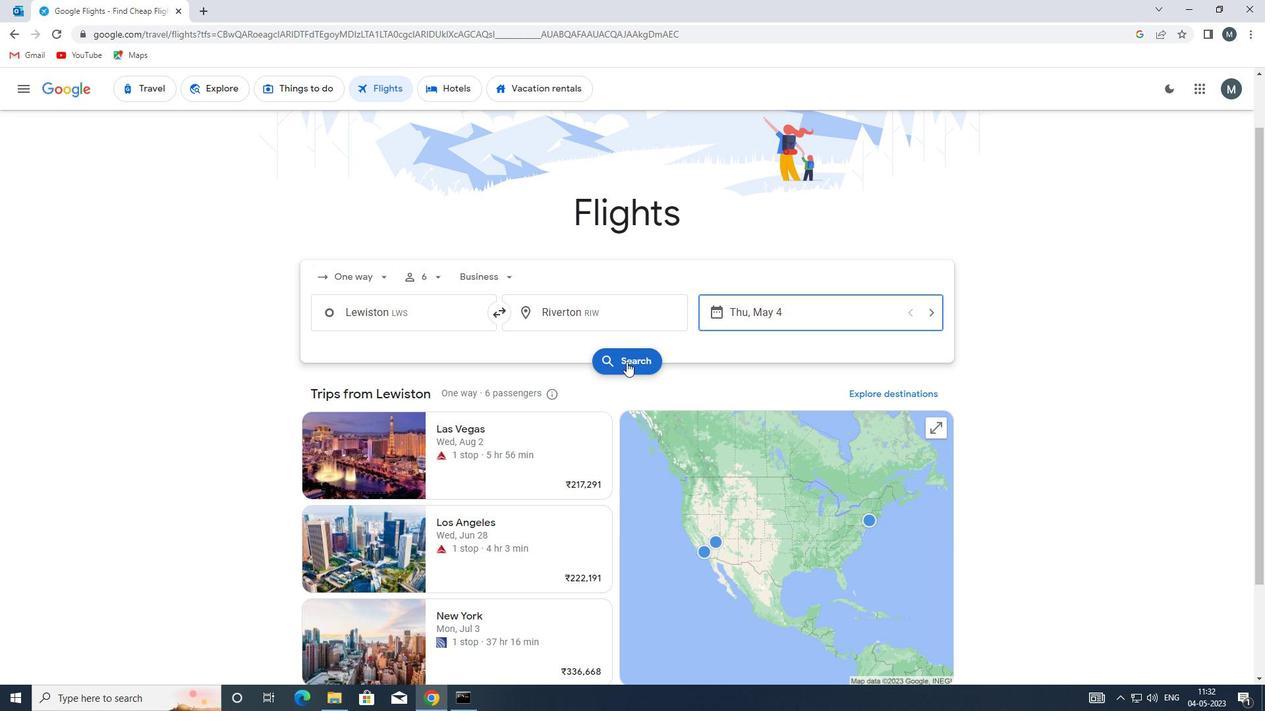 
Action: Mouse pressed left at (626, 361)
Screenshot: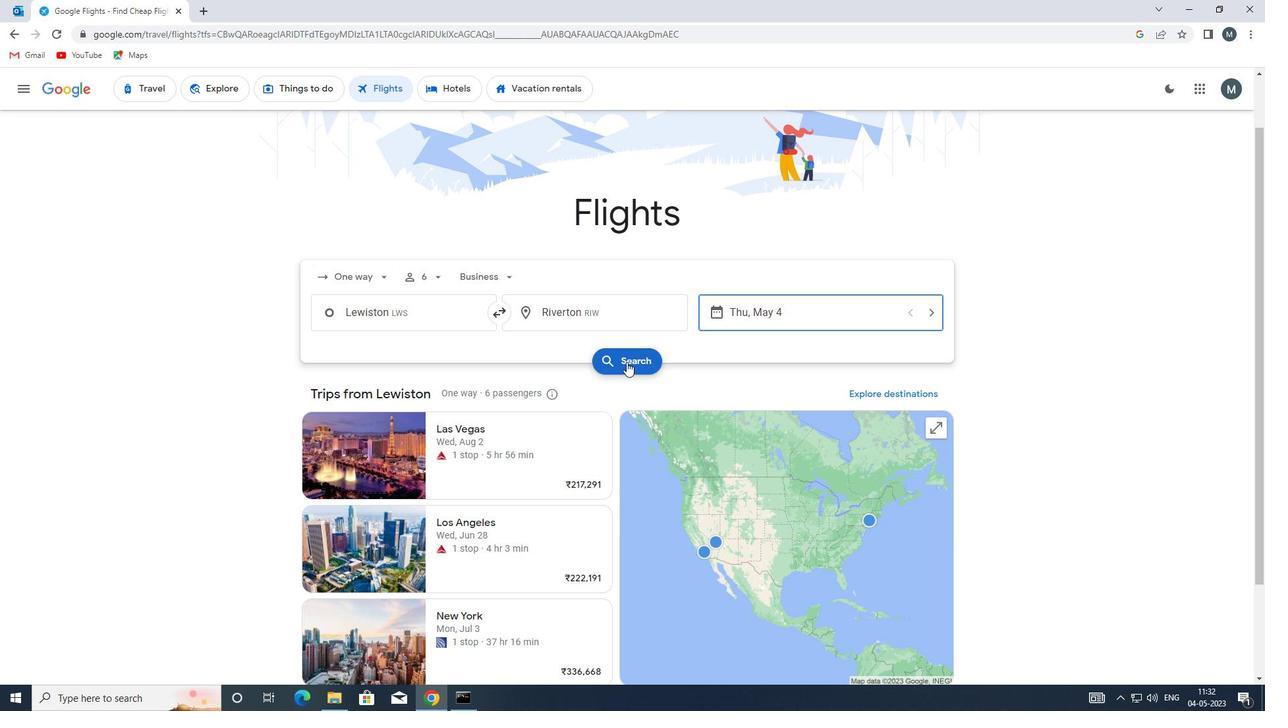 
Action: Mouse moved to (298, 207)
Screenshot: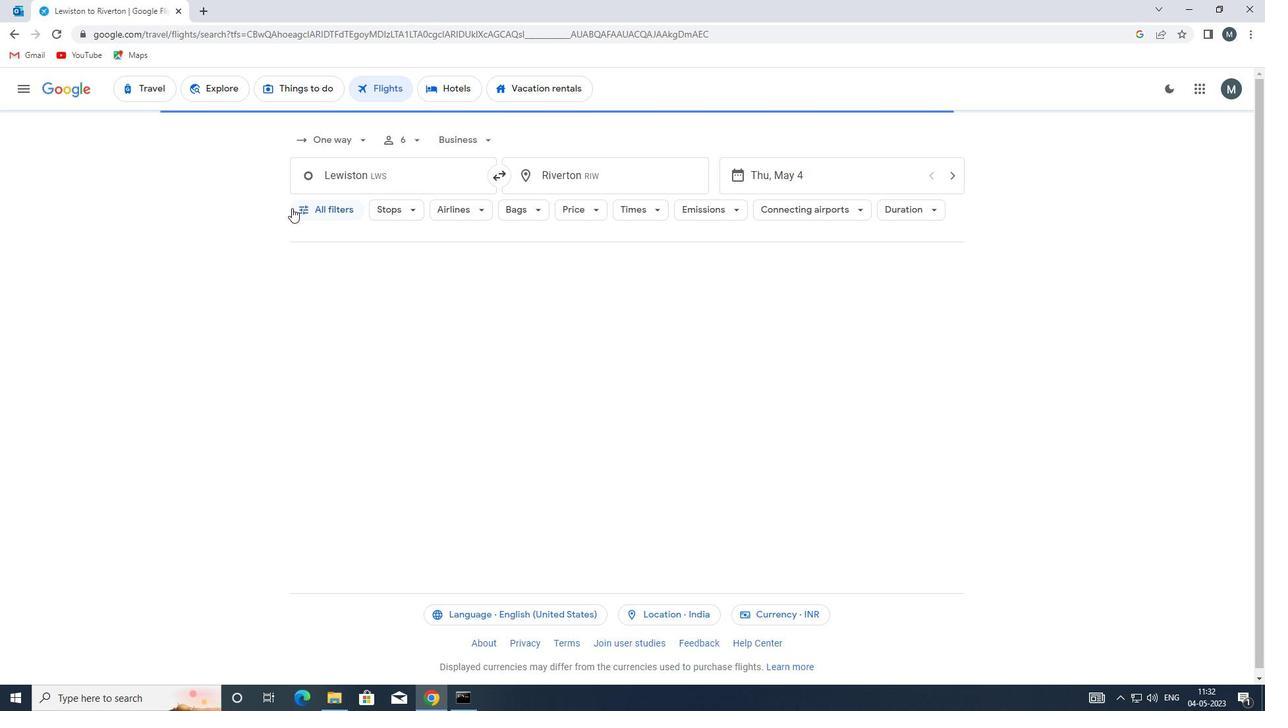 
Action: Mouse pressed left at (298, 207)
Screenshot: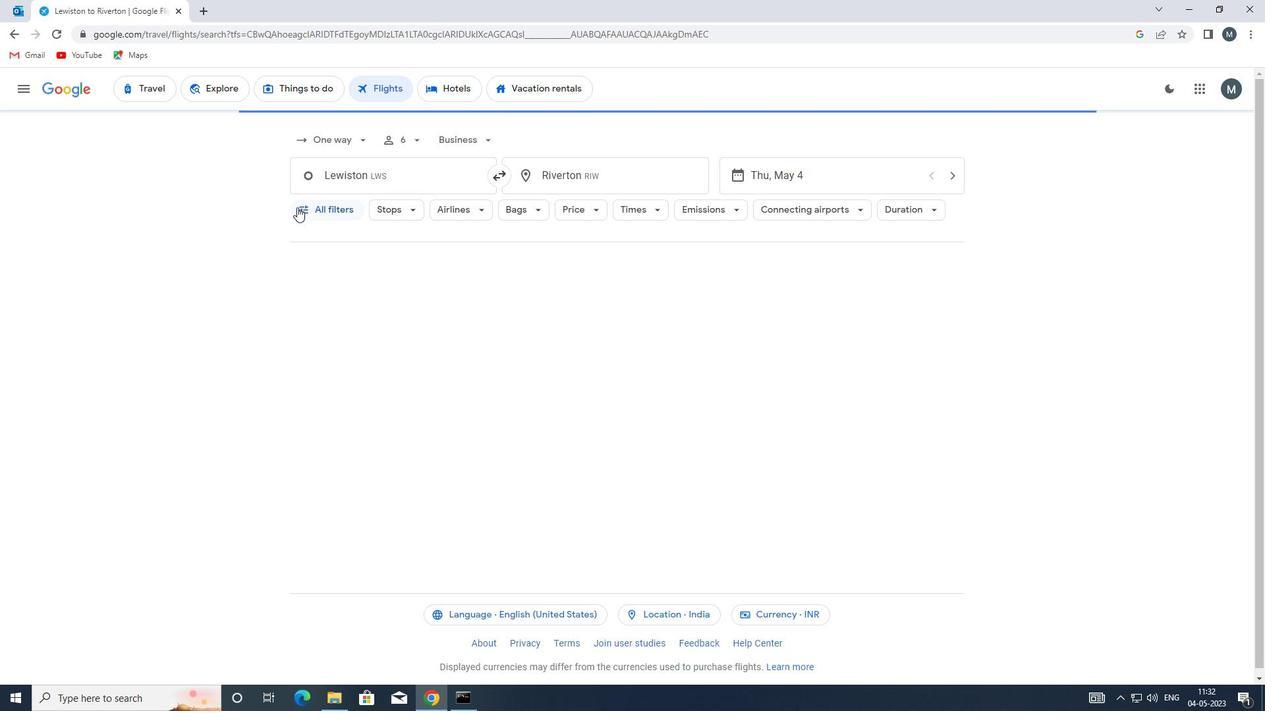 
Action: Mouse moved to (385, 384)
Screenshot: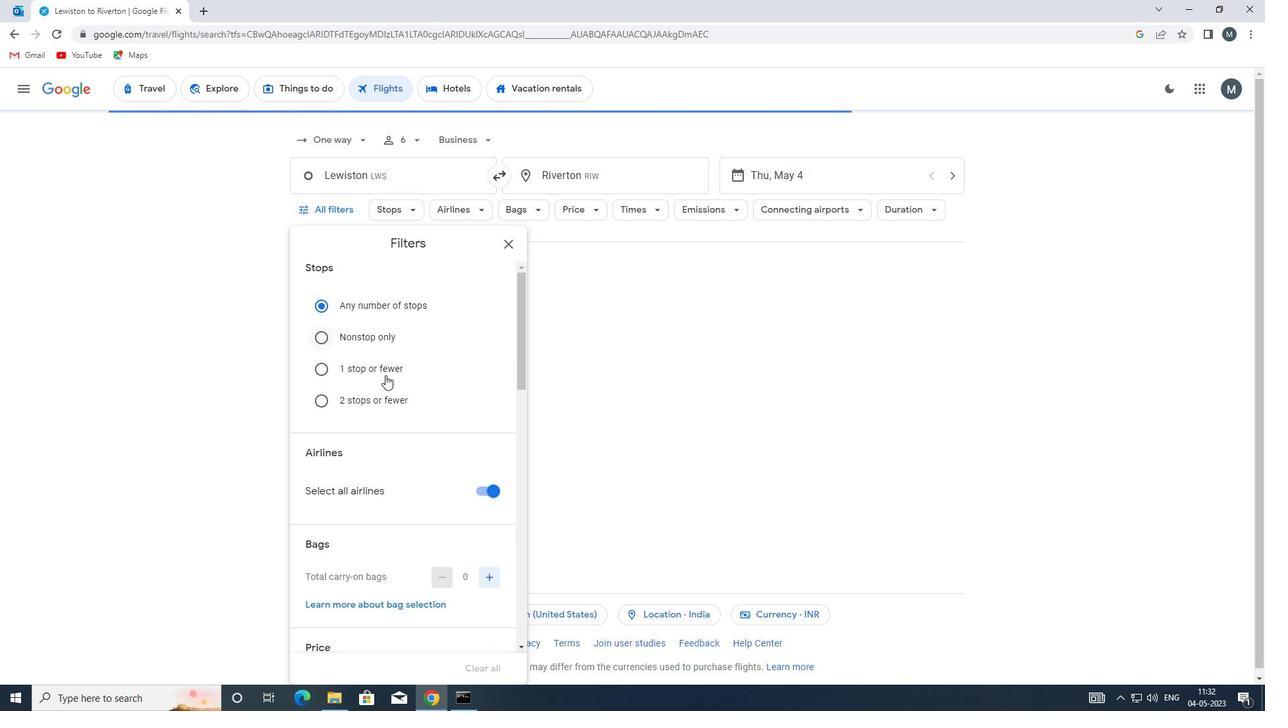 
Action: Mouse scrolled (385, 384) with delta (0, 0)
Screenshot: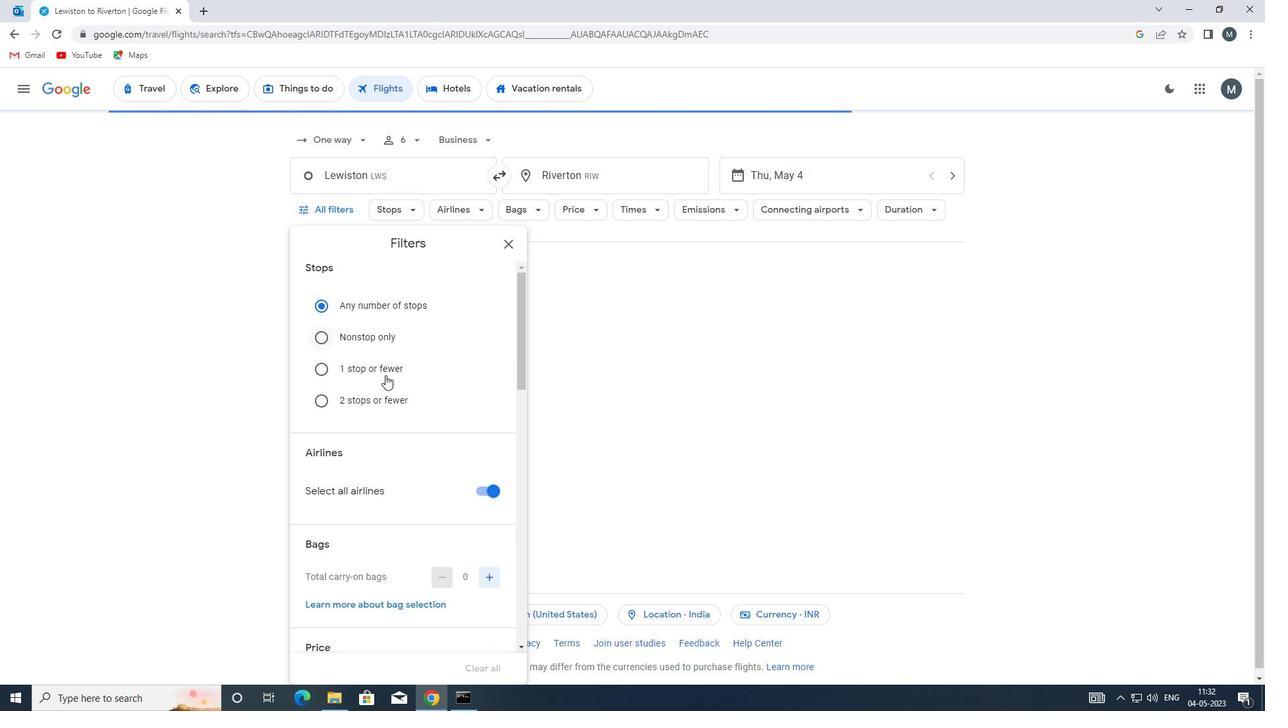 
Action: Mouse moved to (385, 388)
Screenshot: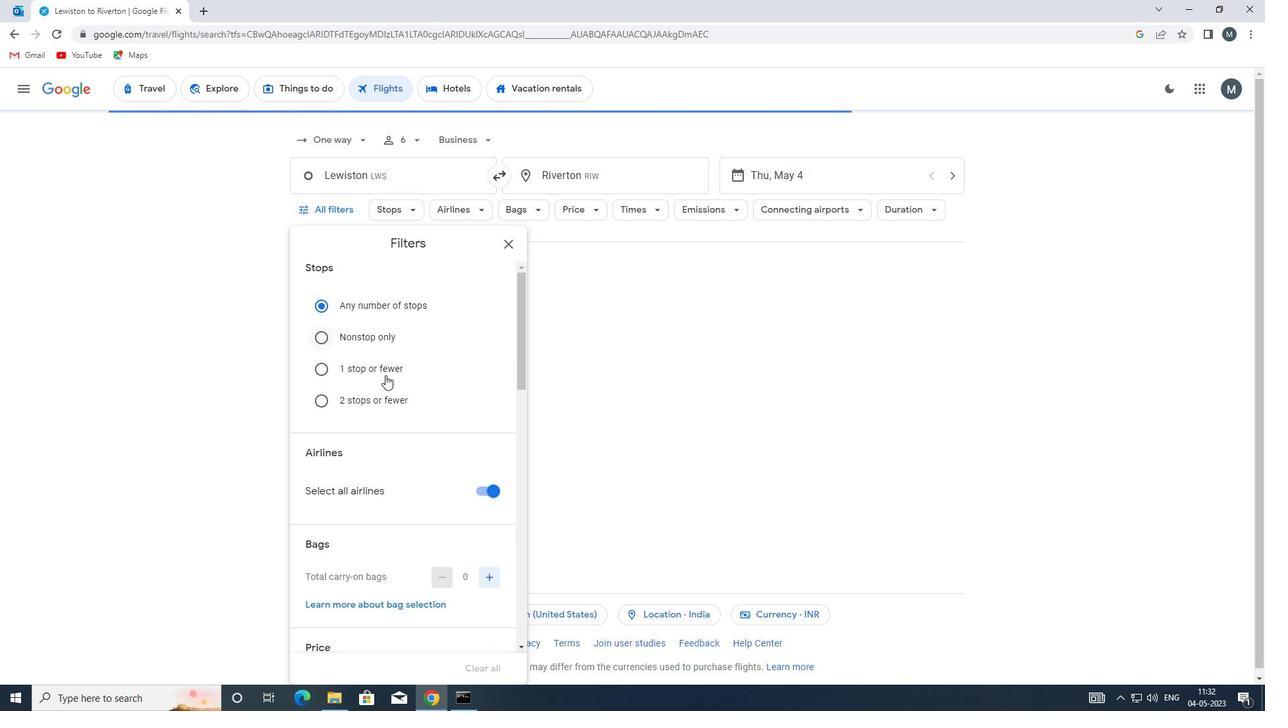 
Action: Mouse scrolled (385, 387) with delta (0, 0)
Screenshot: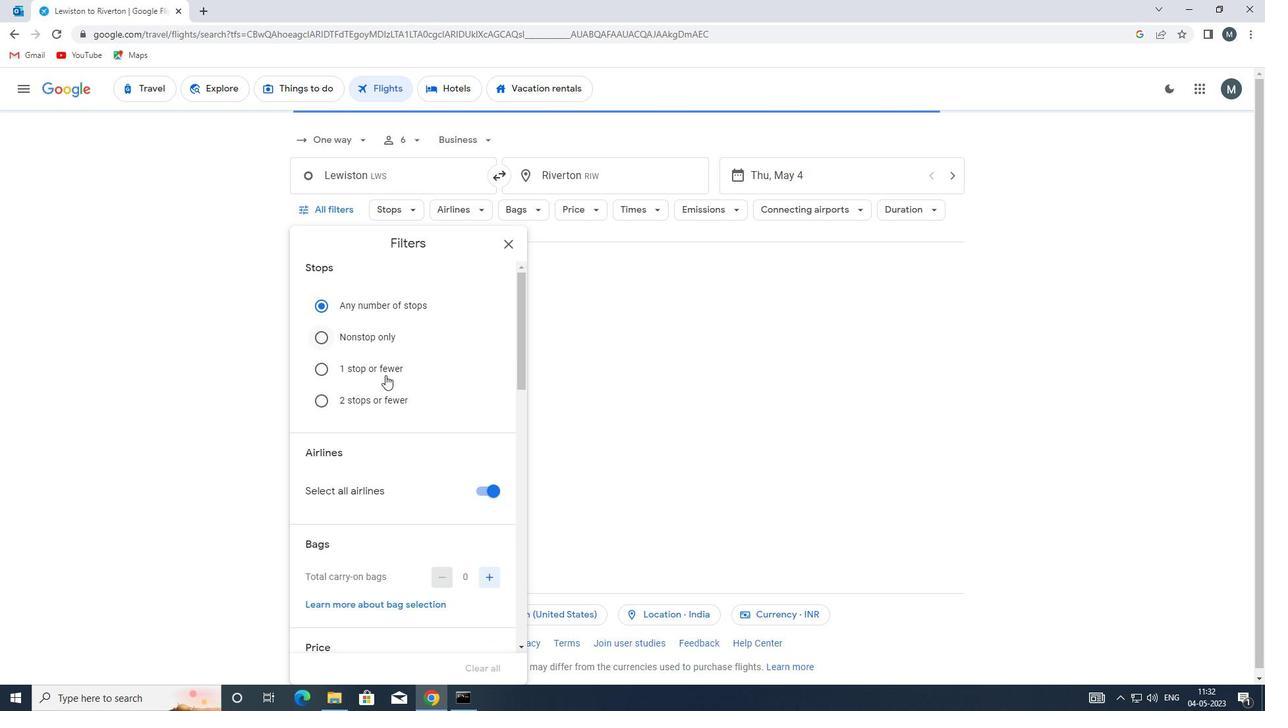
Action: Mouse moved to (483, 357)
Screenshot: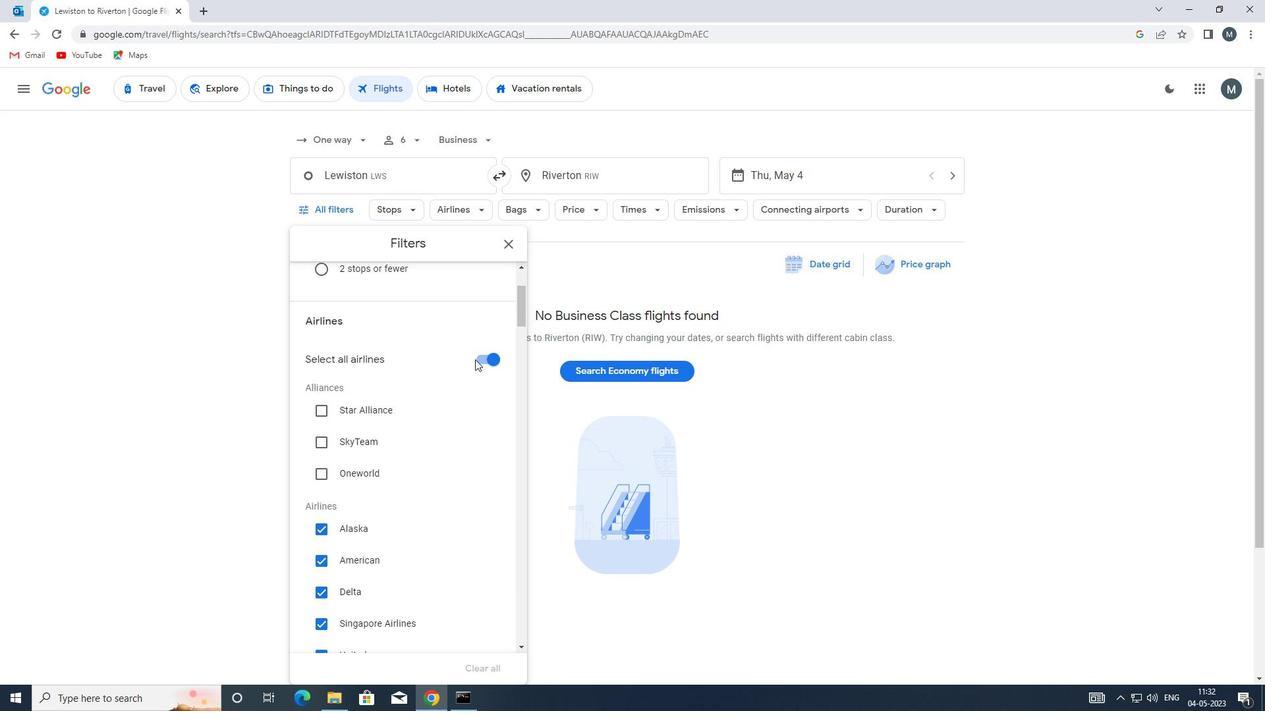 
Action: Mouse pressed left at (483, 357)
Screenshot: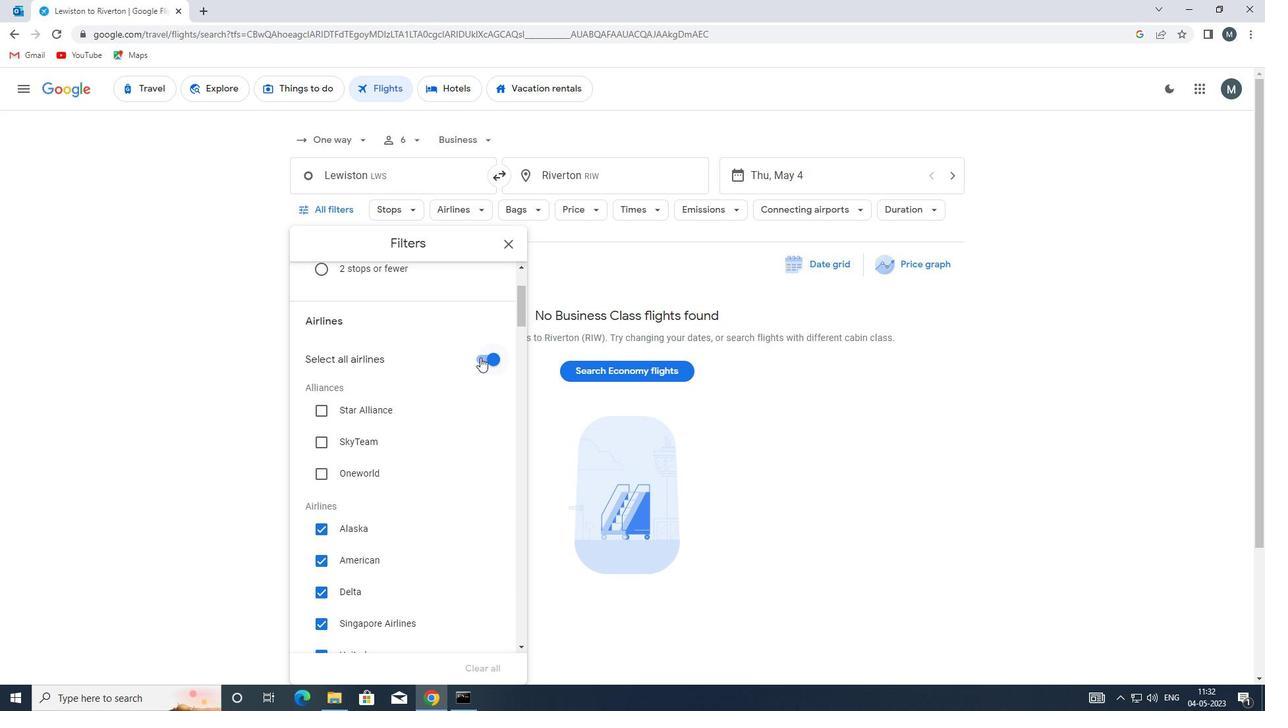 
Action: Mouse moved to (388, 395)
Screenshot: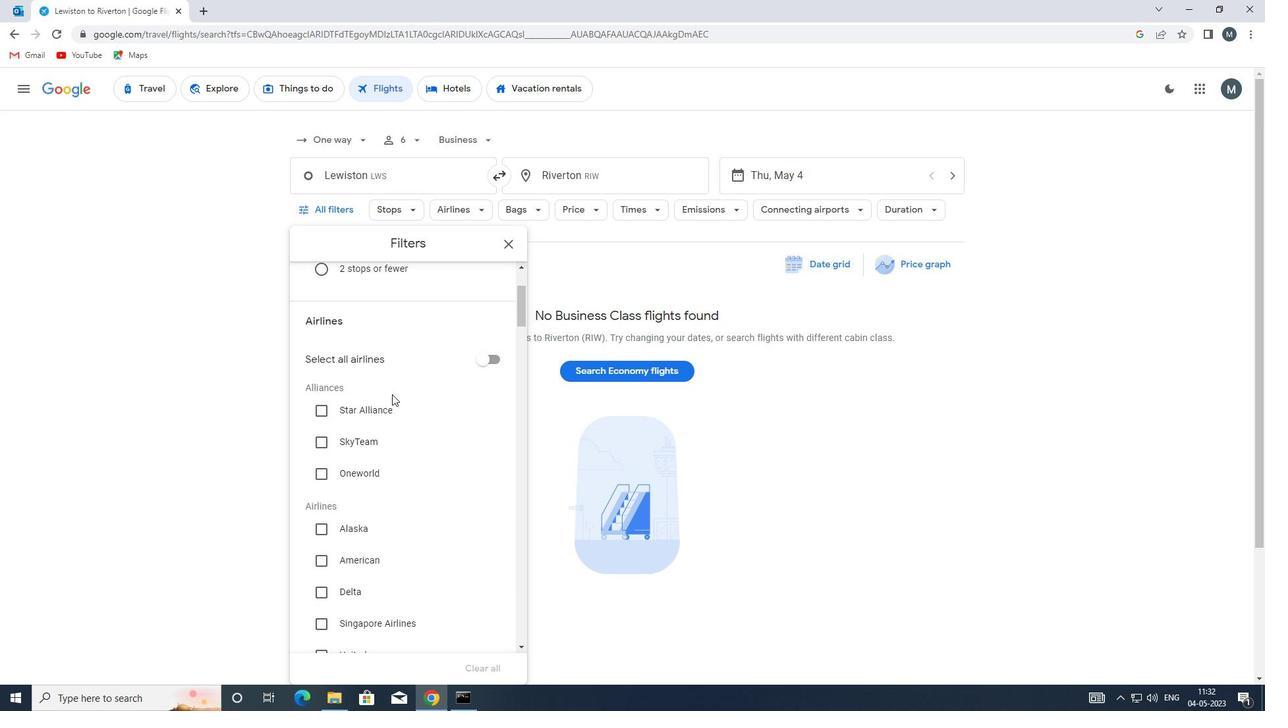 
Action: Mouse scrolled (388, 394) with delta (0, 0)
Screenshot: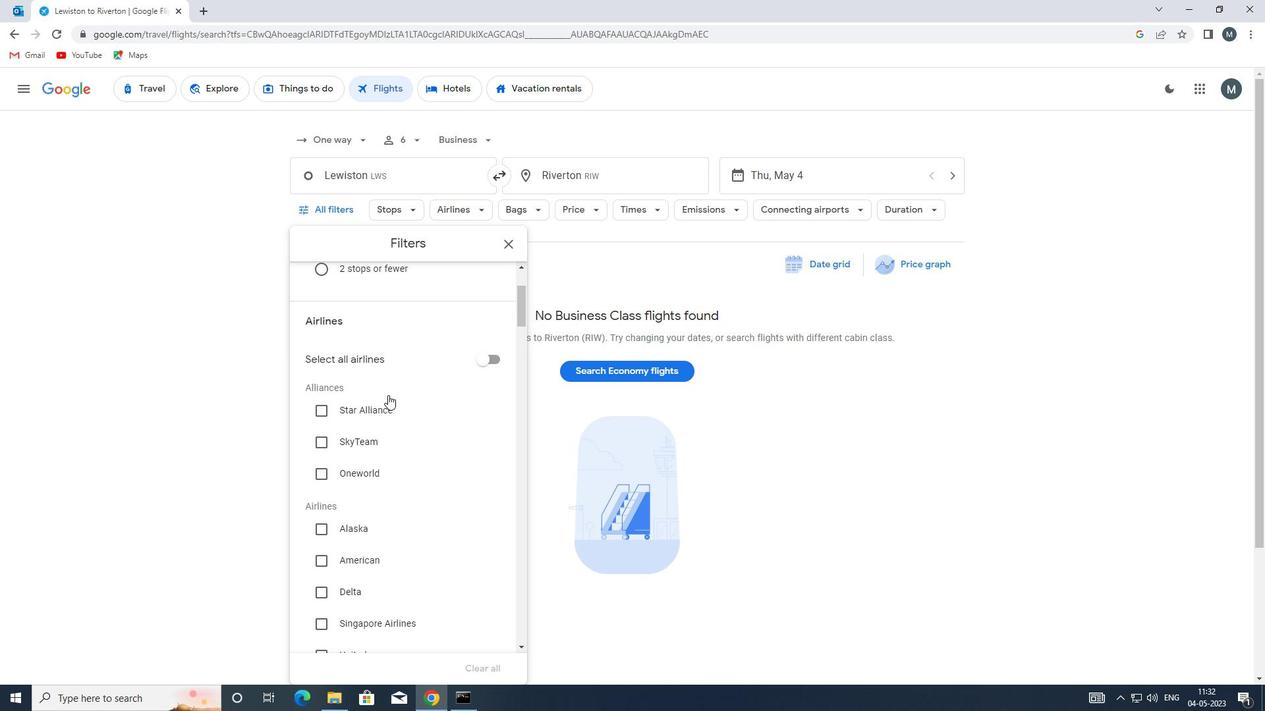 
Action: Mouse moved to (387, 396)
Screenshot: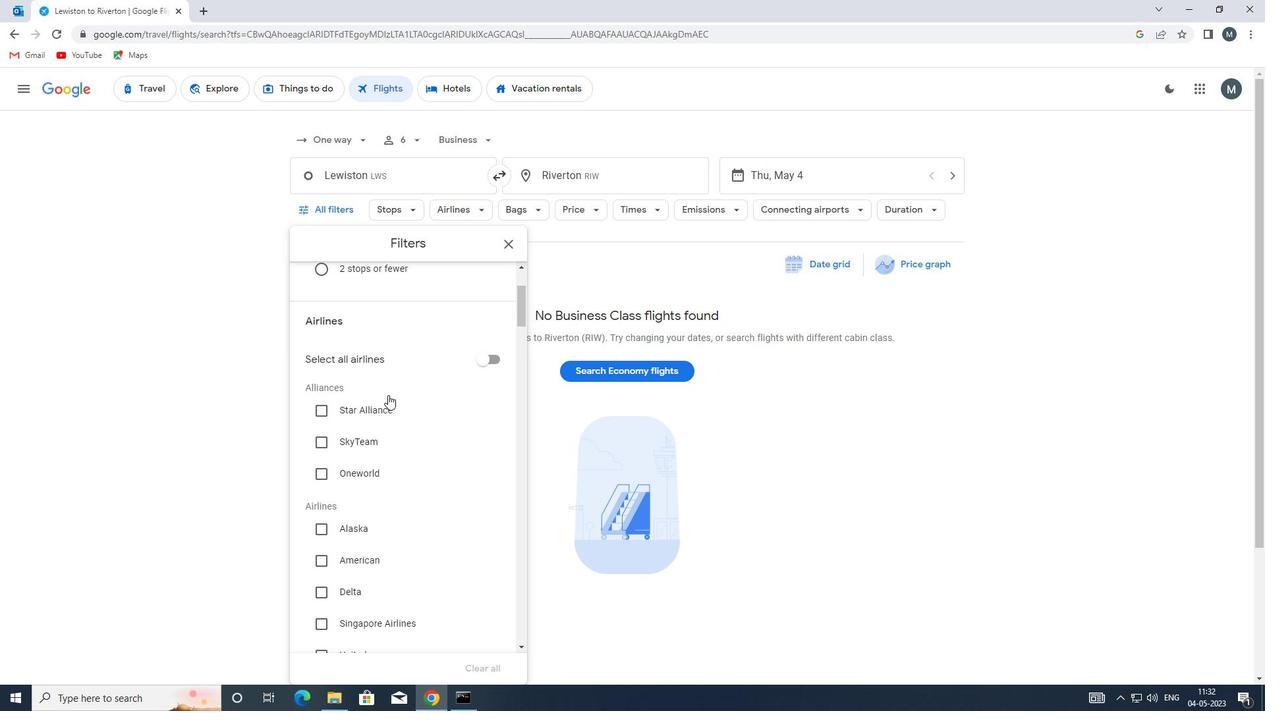 
Action: Mouse scrolled (387, 395) with delta (0, 0)
Screenshot: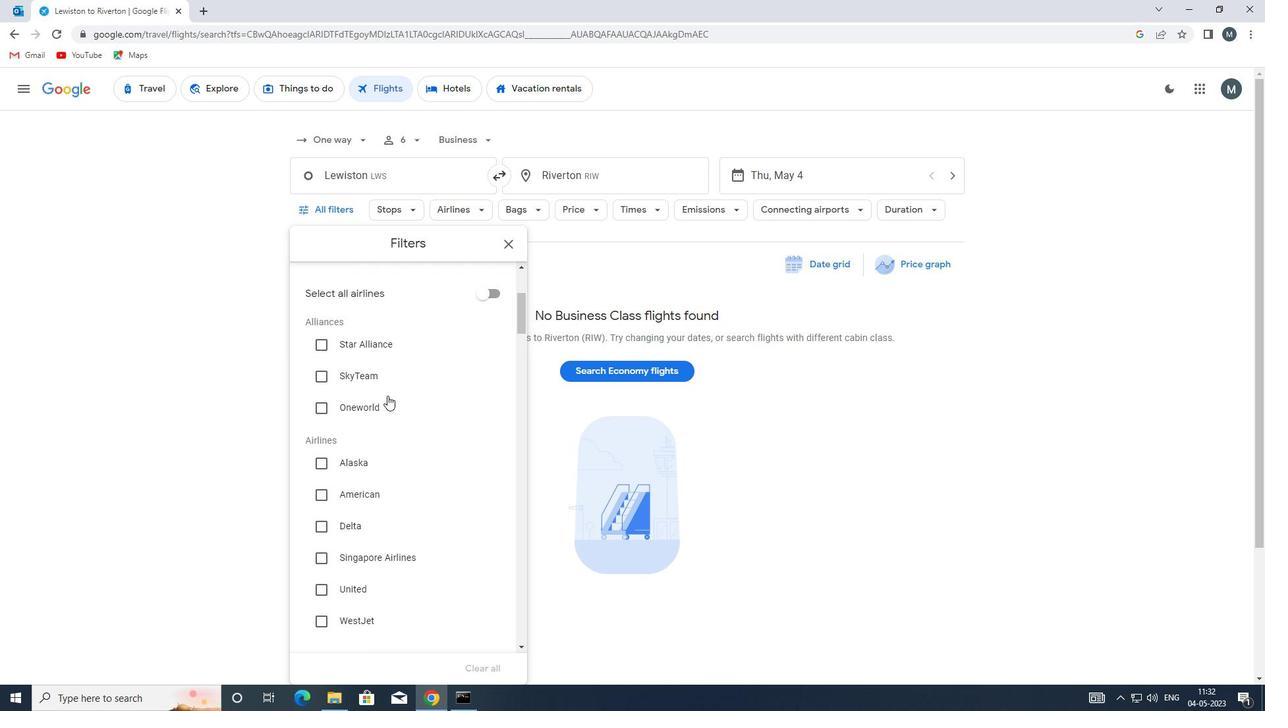
Action: Mouse moved to (386, 397)
Screenshot: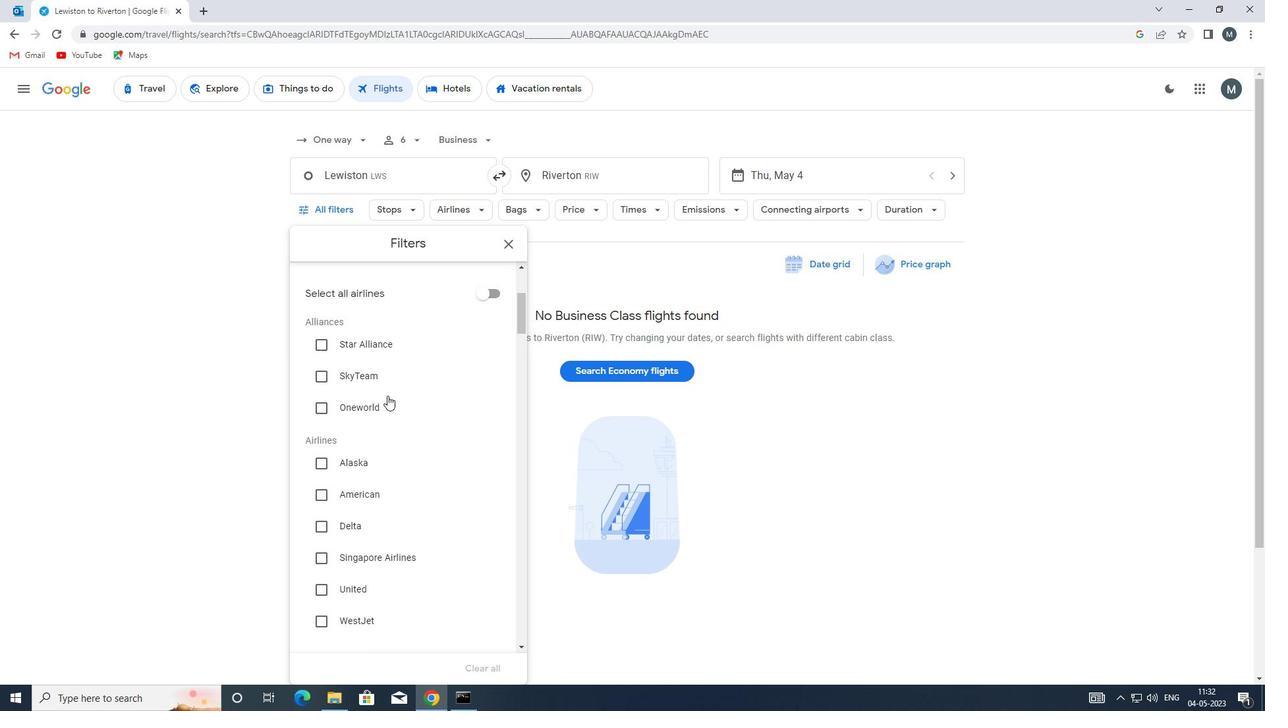 
Action: Mouse scrolled (386, 396) with delta (0, 0)
Screenshot: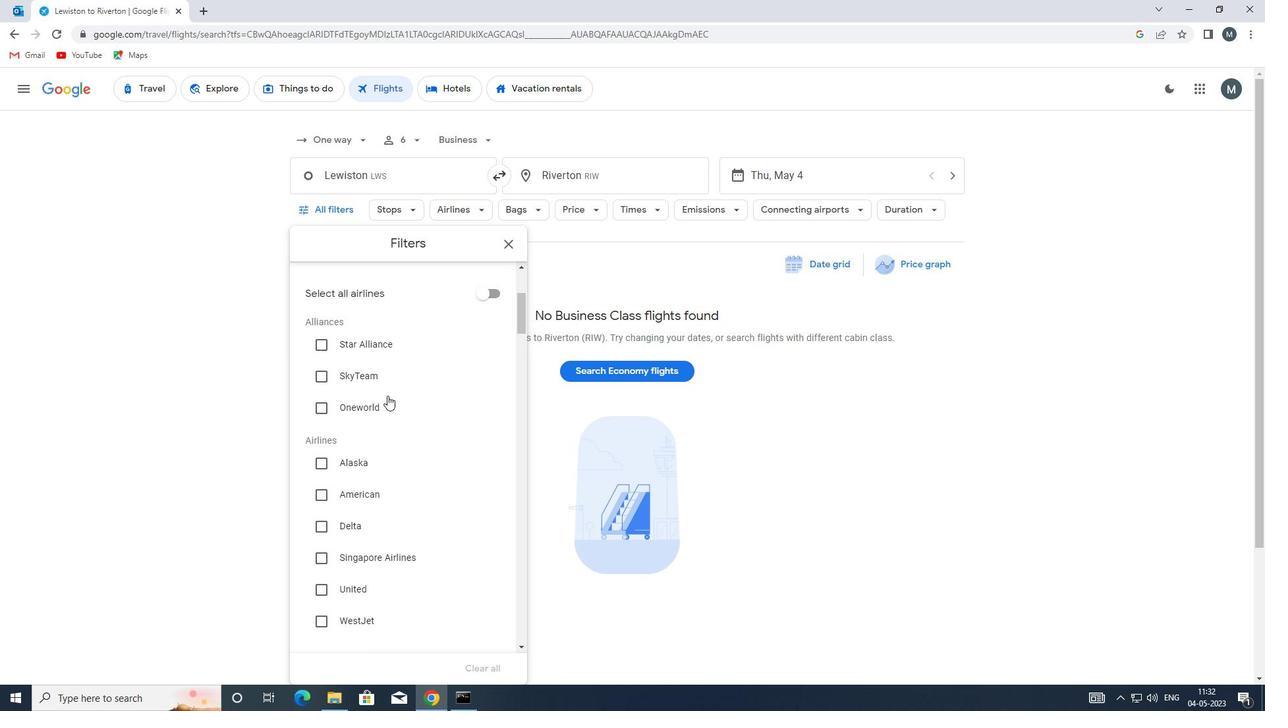 
Action: Mouse moved to (384, 424)
Screenshot: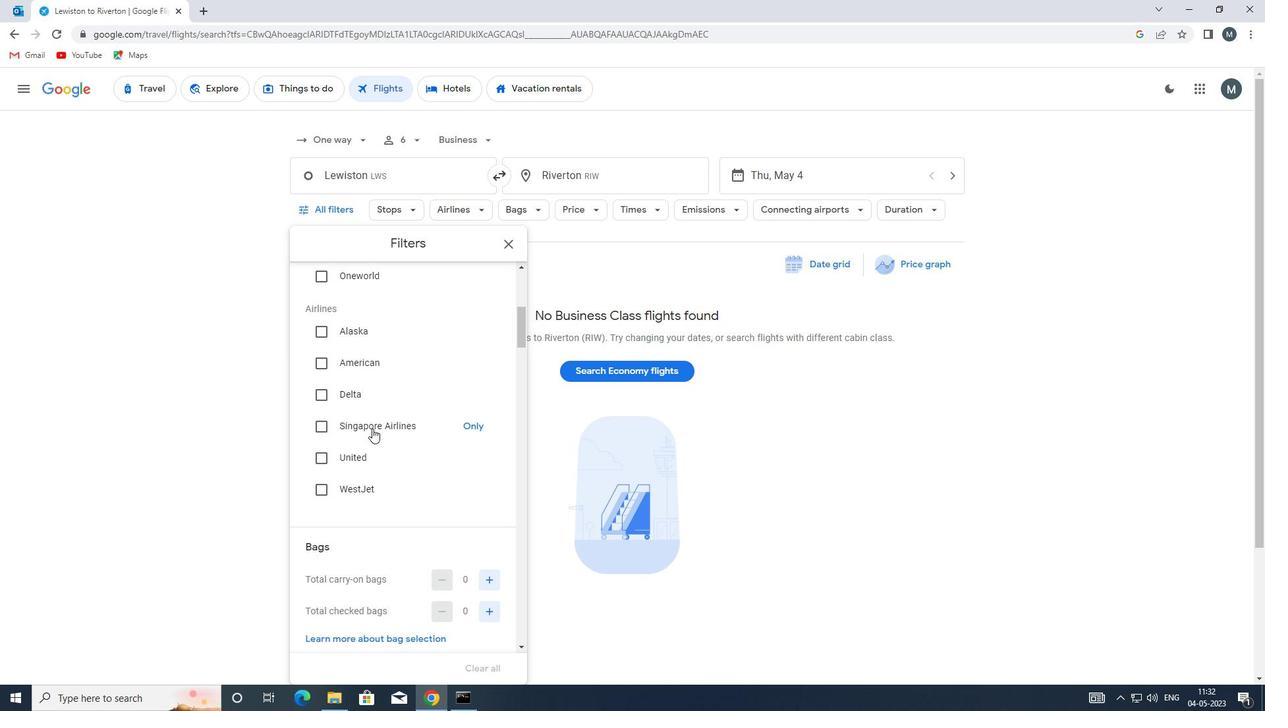 
Action: Mouse scrolled (384, 423) with delta (0, 0)
Screenshot: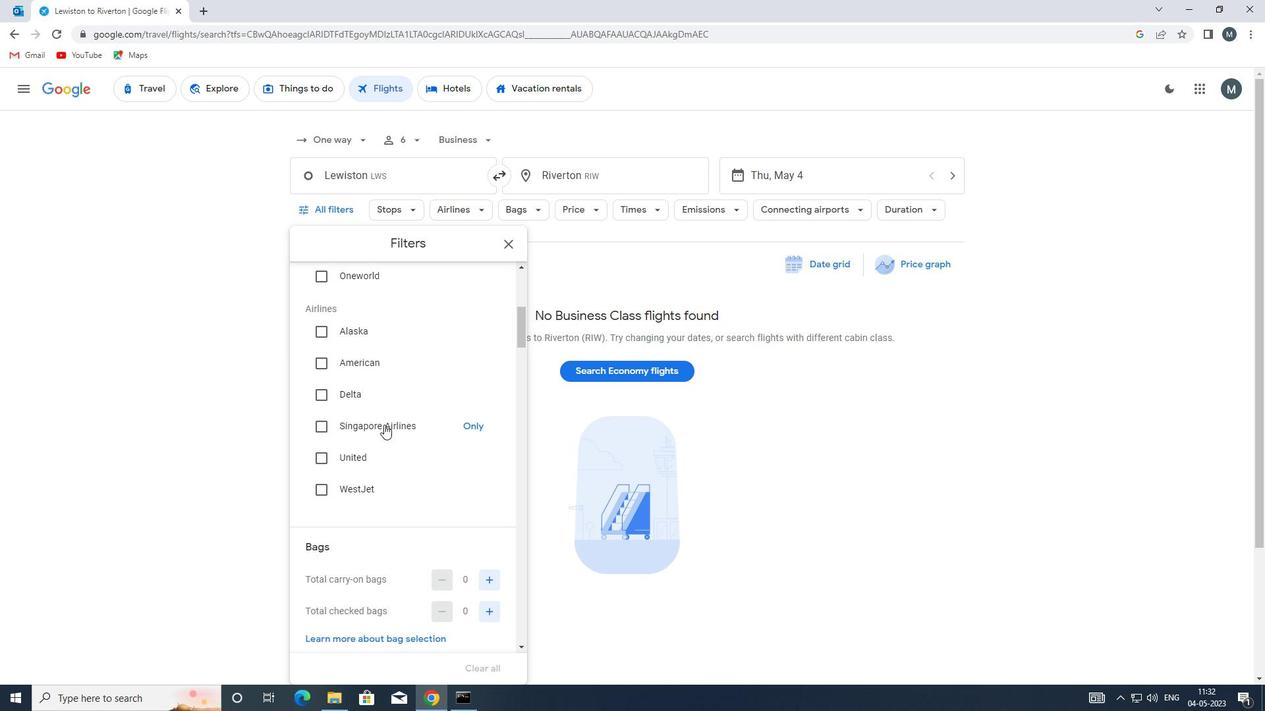 
Action: Mouse moved to (408, 419)
Screenshot: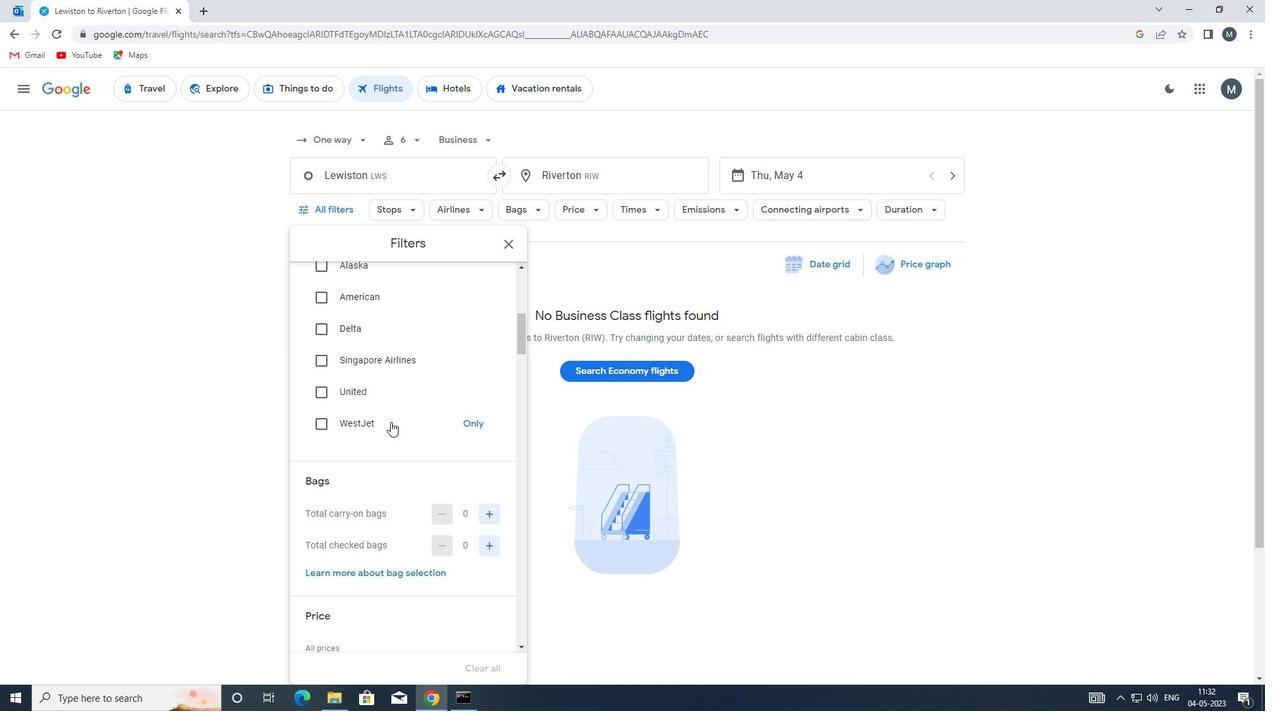 
Action: Mouse scrolled (408, 418) with delta (0, 0)
Screenshot: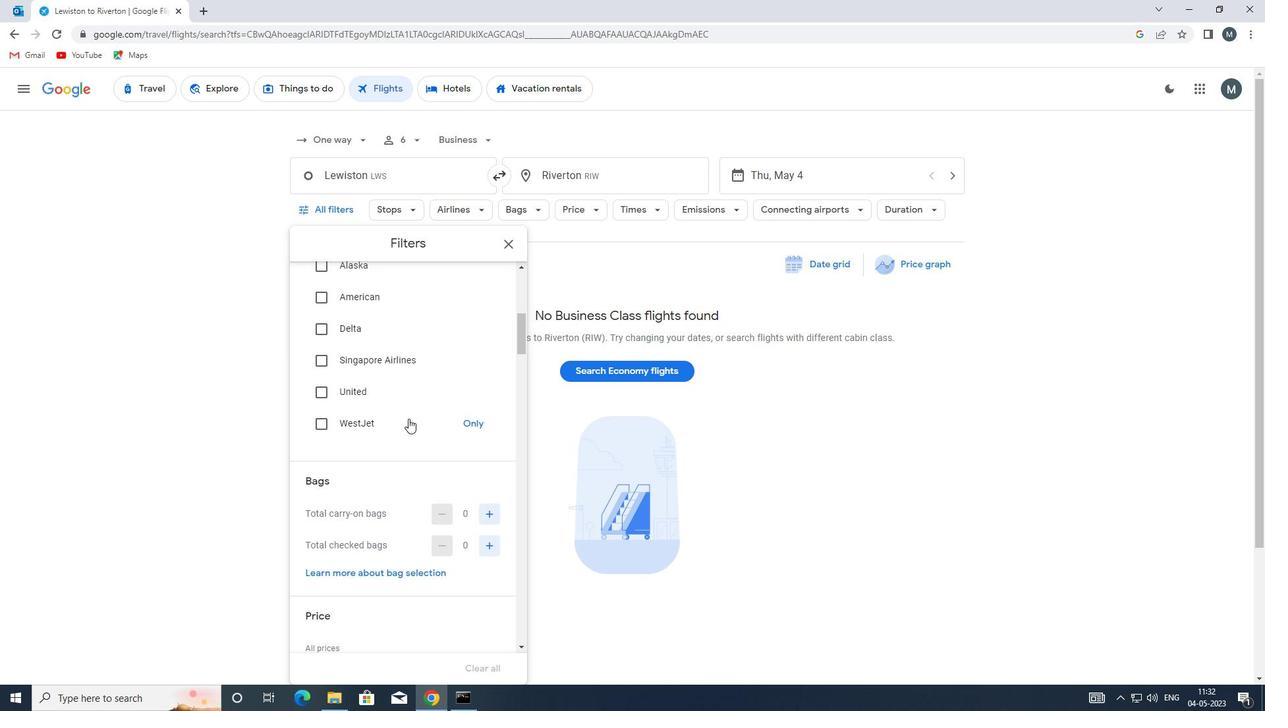 
Action: Mouse moved to (417, 425)
Screenshot: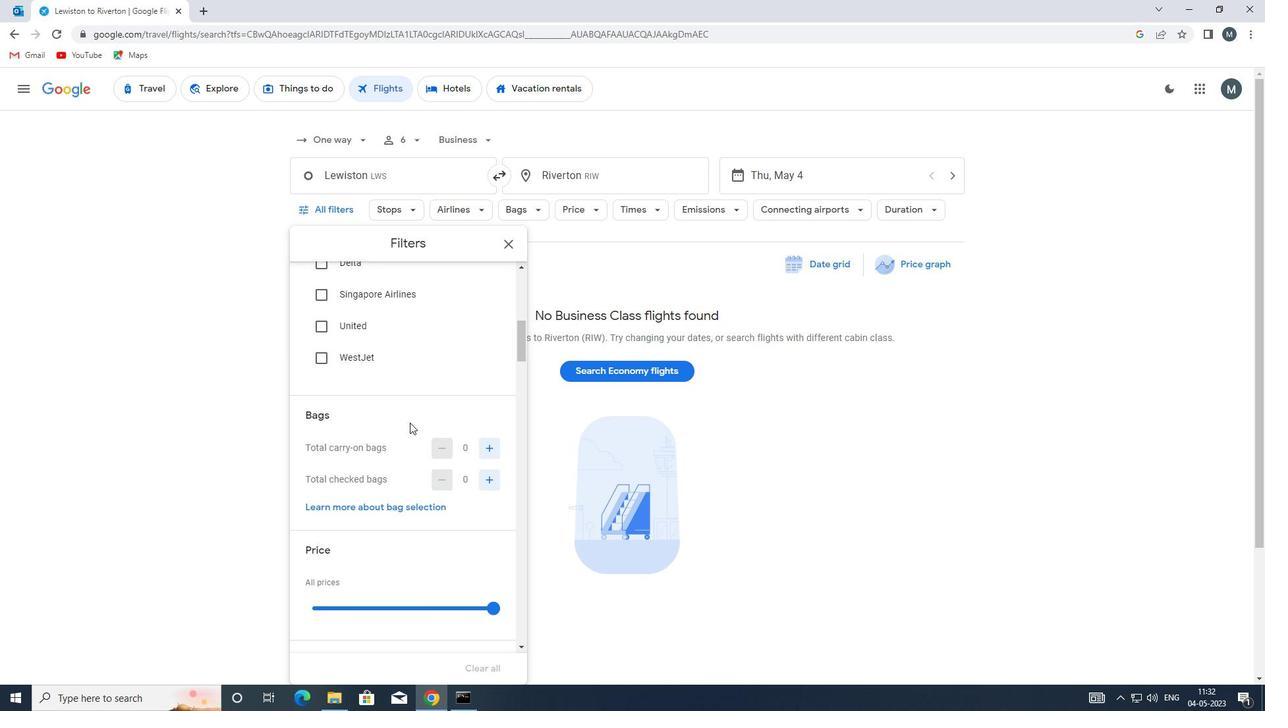 
Action: Mouse scrolled (417, 425) with delta (0, 0)
Screenshot: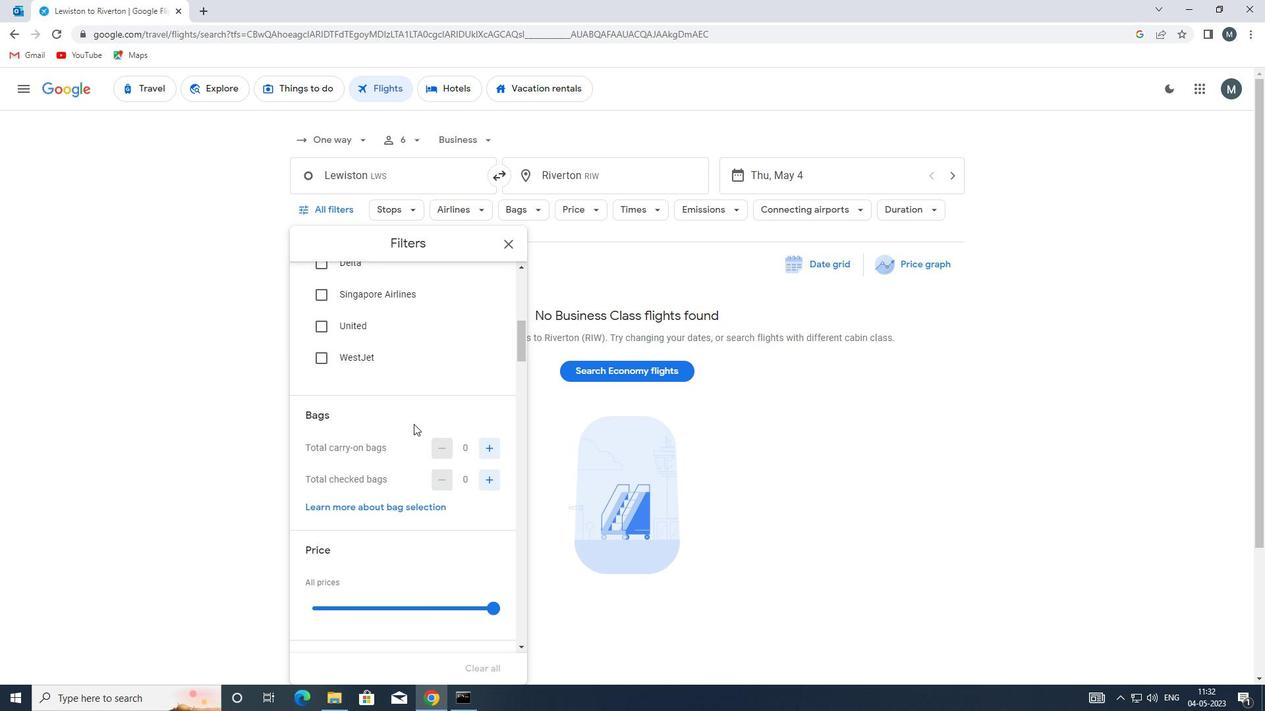 
Action: Mouse moved to (485, 409)
Screenshot: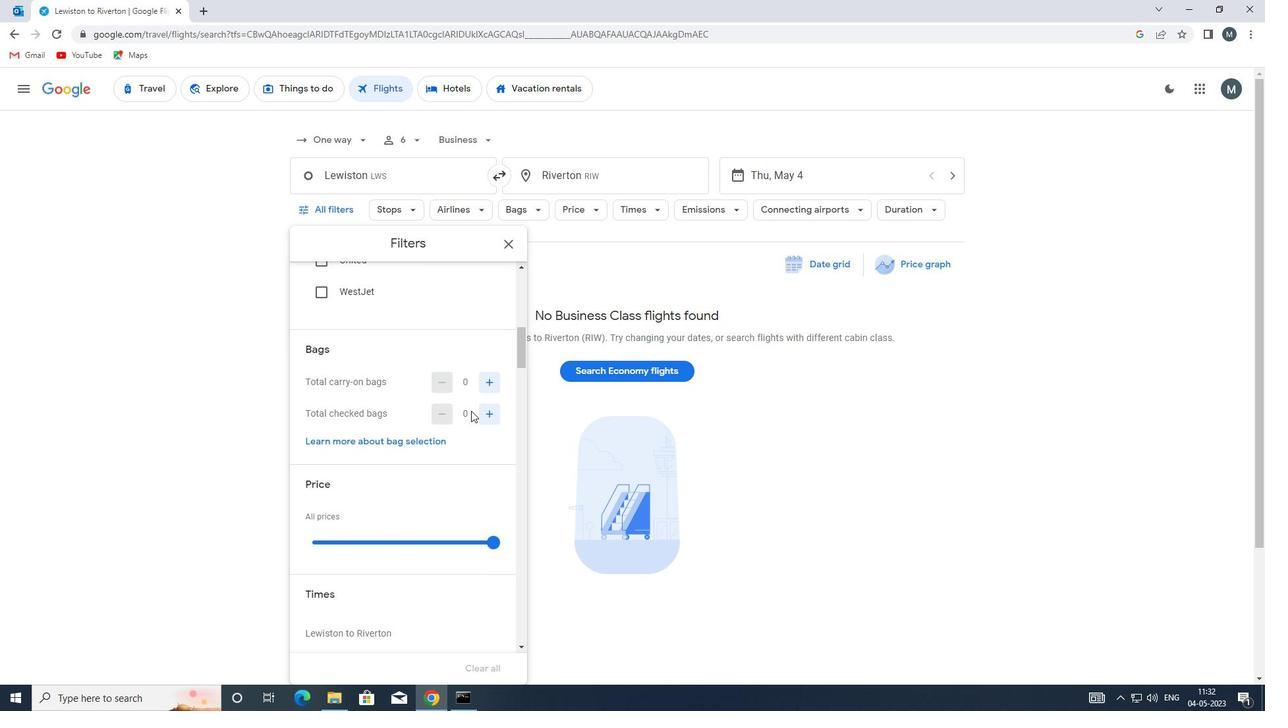 
Action: Mouse pressed left at (485, 409)
Screenshot: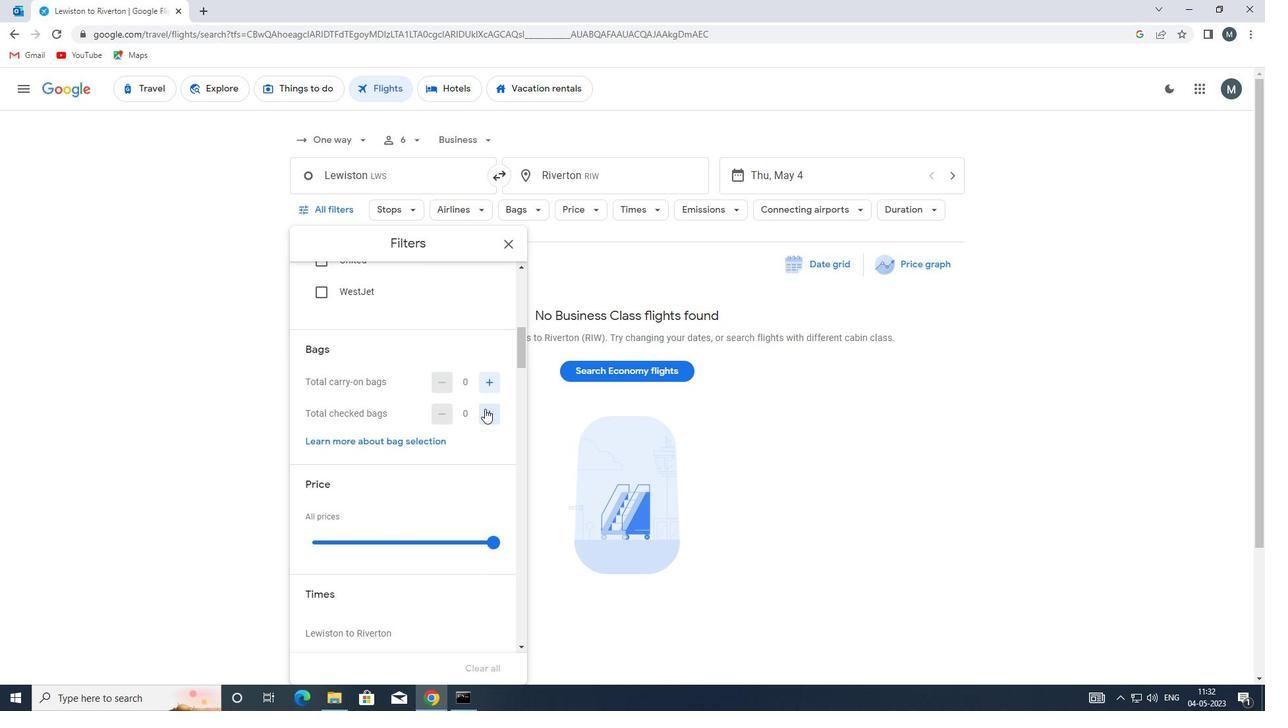 
Action: Mouse moved to (378, 425)
Screenshot: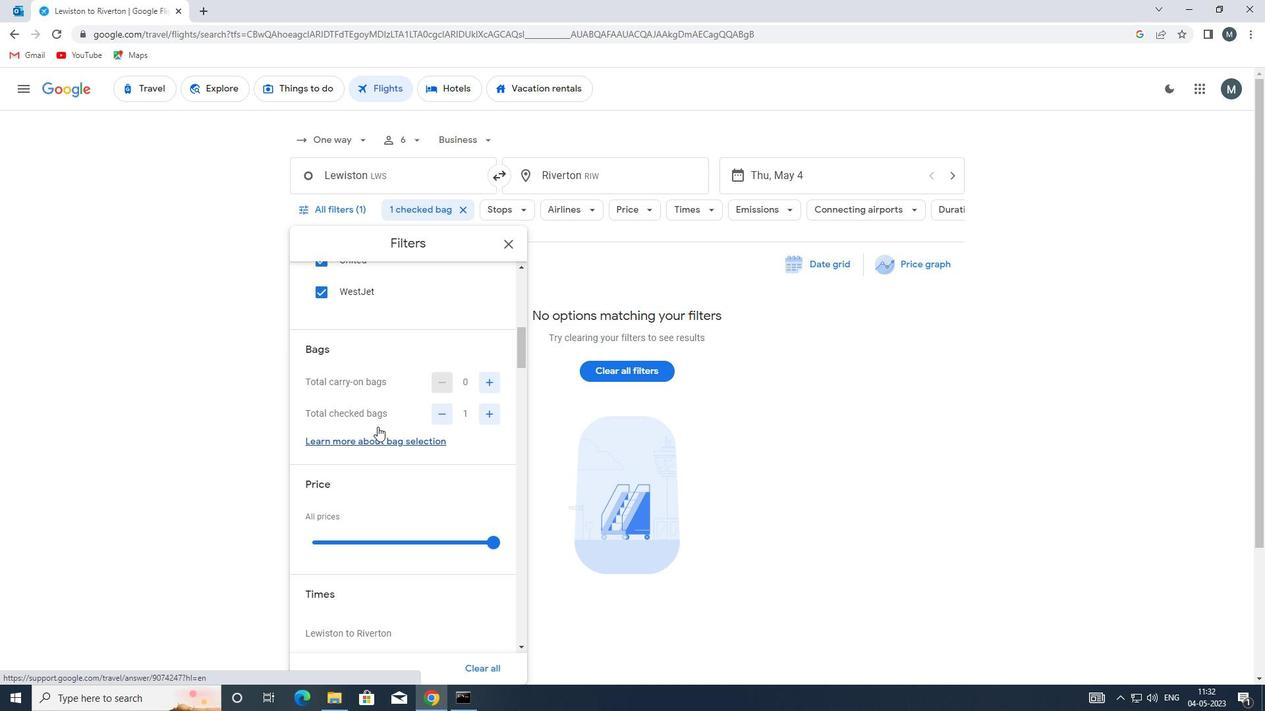
Action: Mouse scrolled (378, 424) with delta (0, 0)
Screenshot: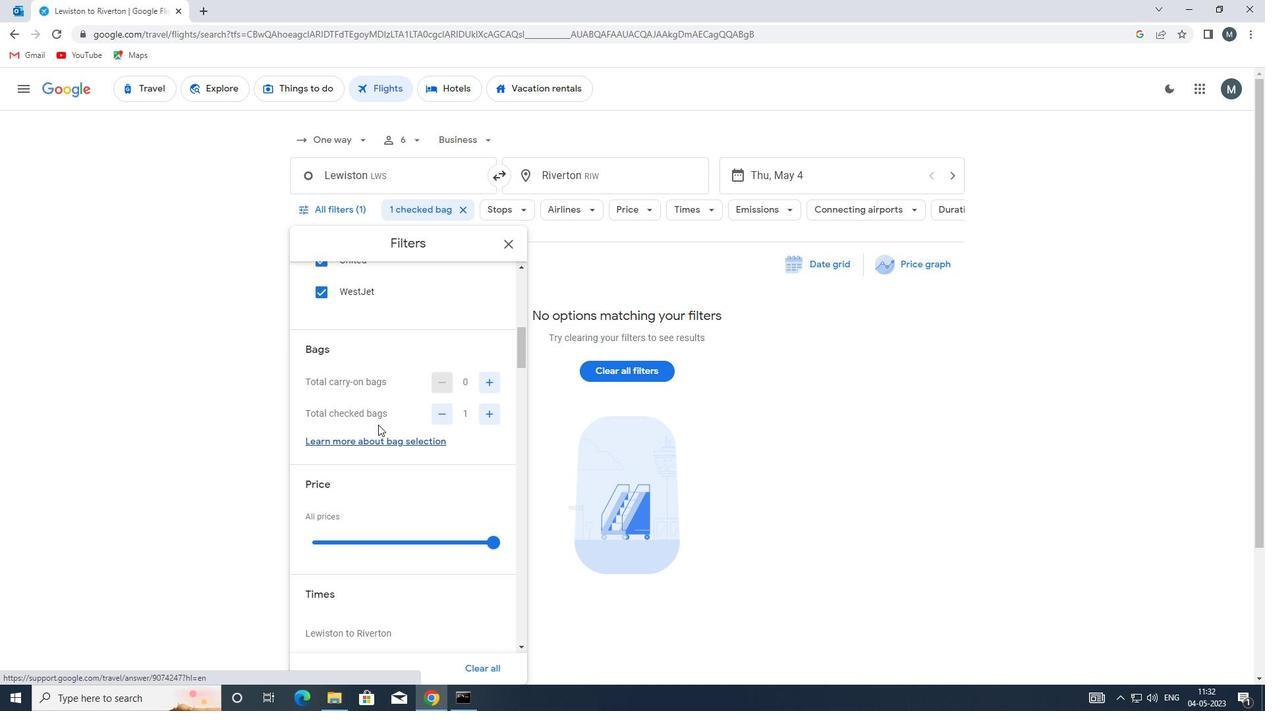 
Action: Mouse moved to (377, 424)
Screenshot: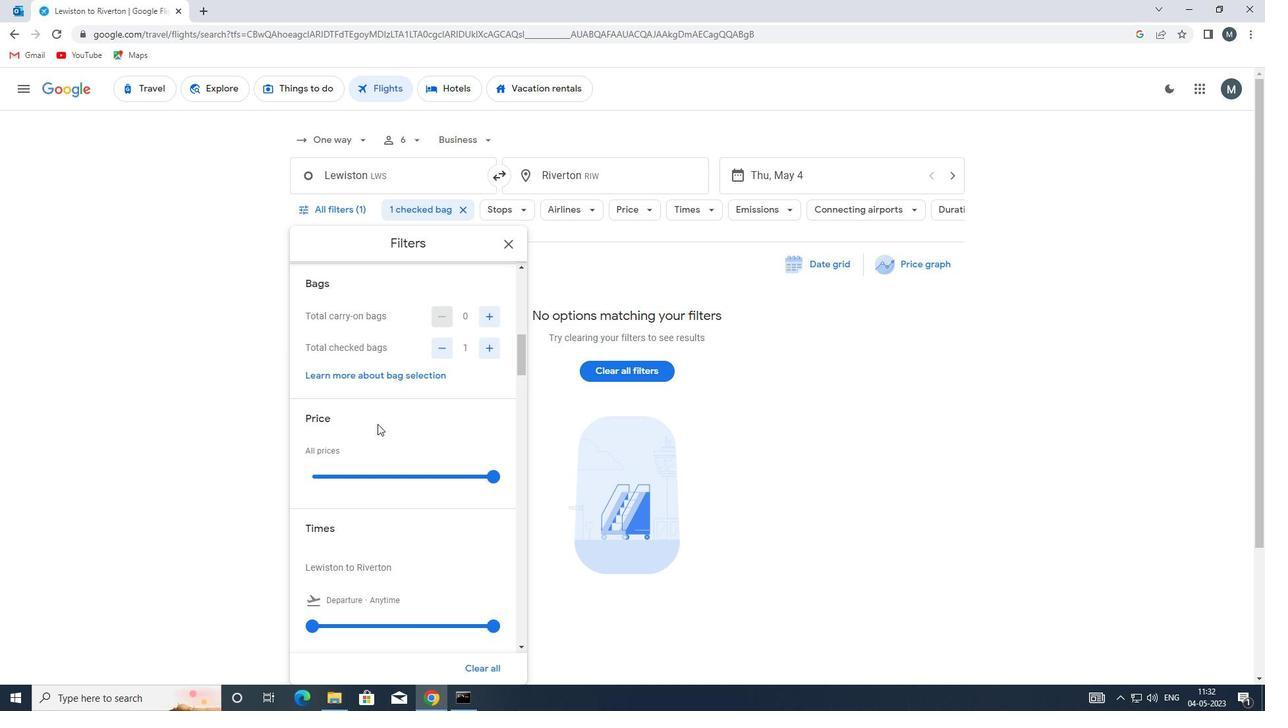 
Action: Mouse scrolled (377, 423) with delta (0, 0)
Screenshot: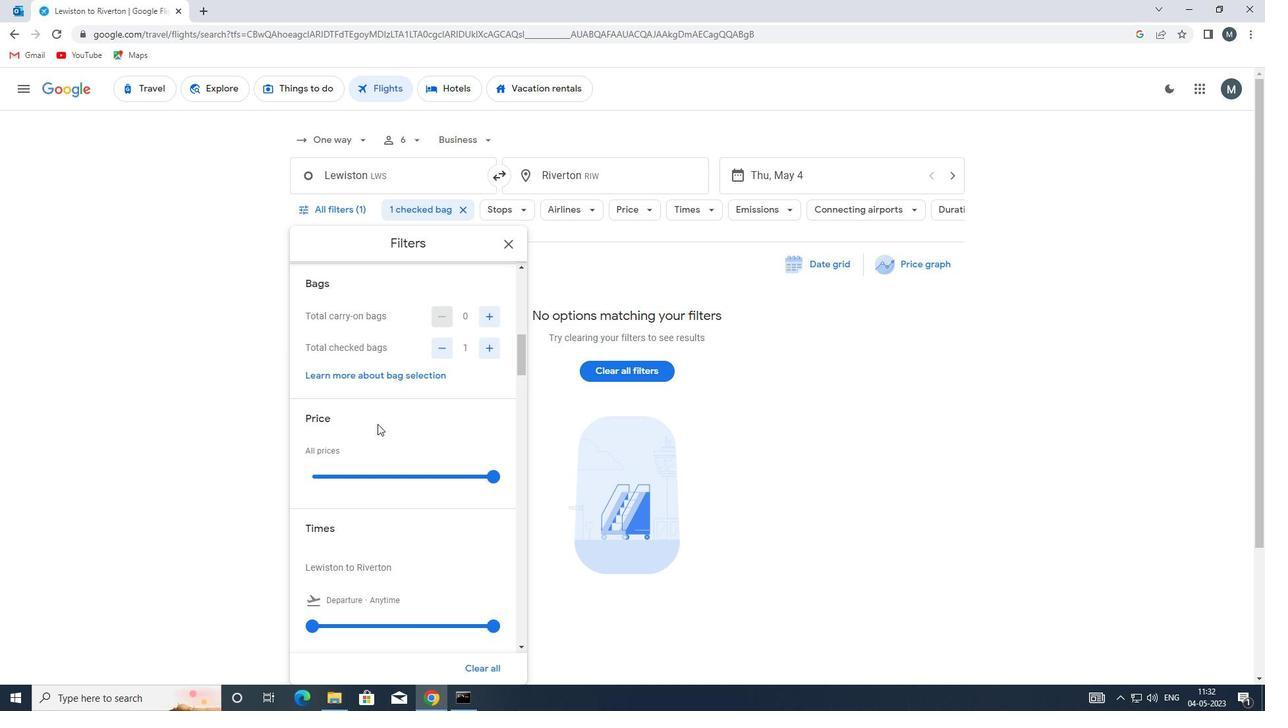 
Action: Mouse moved to (377, 422)
Screenshot: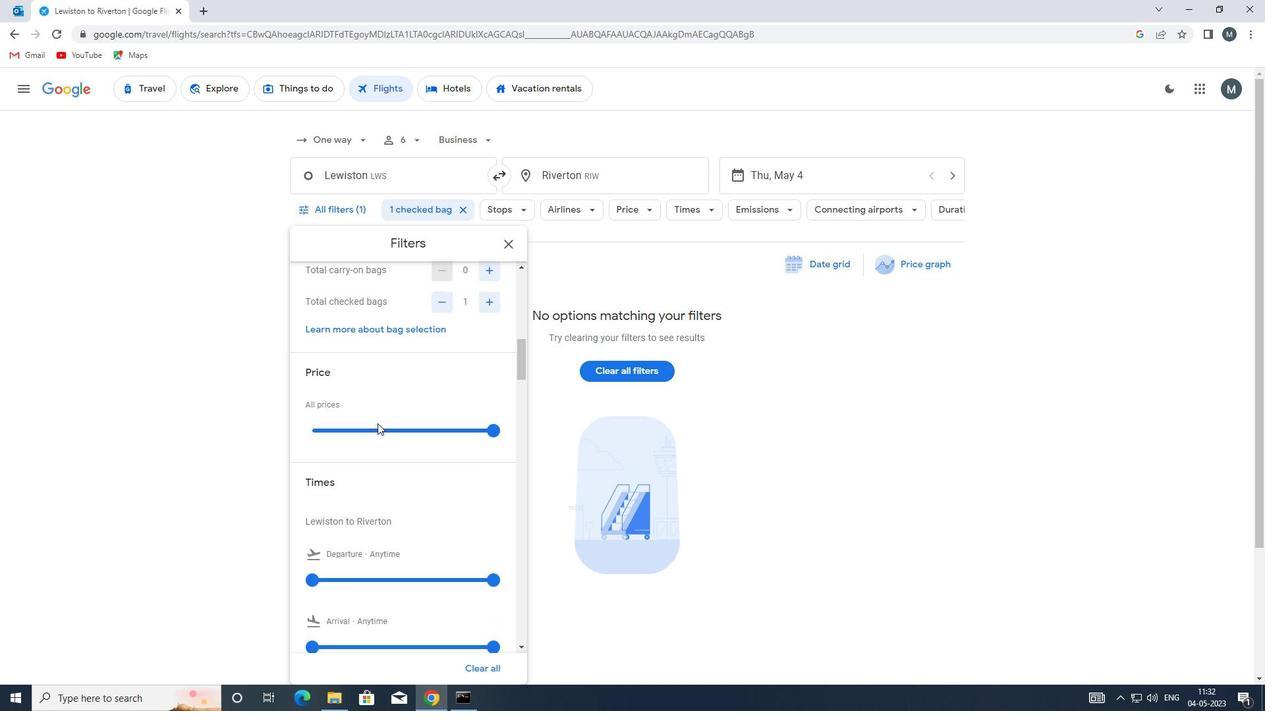 
Action: Mouse scrolled (377, 421) with delta (0, 0)
Screenshot: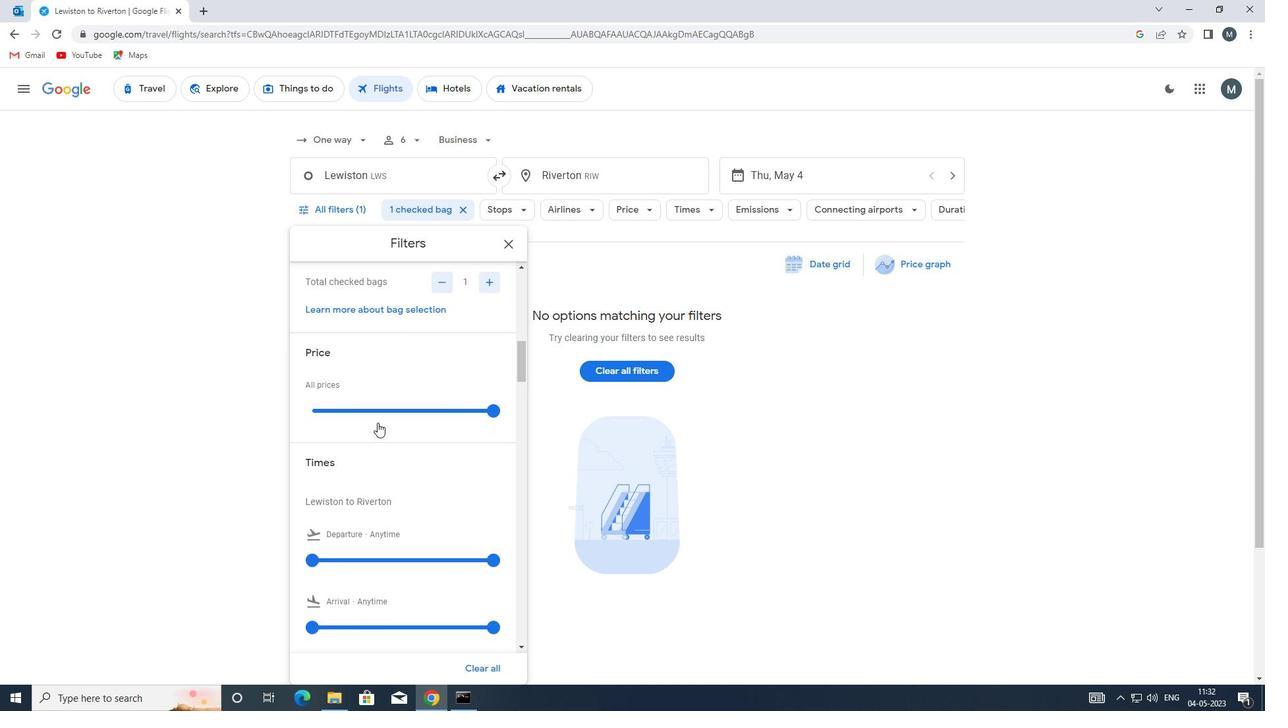 
Action: Mouse moved to (373, 423)
Screenshot: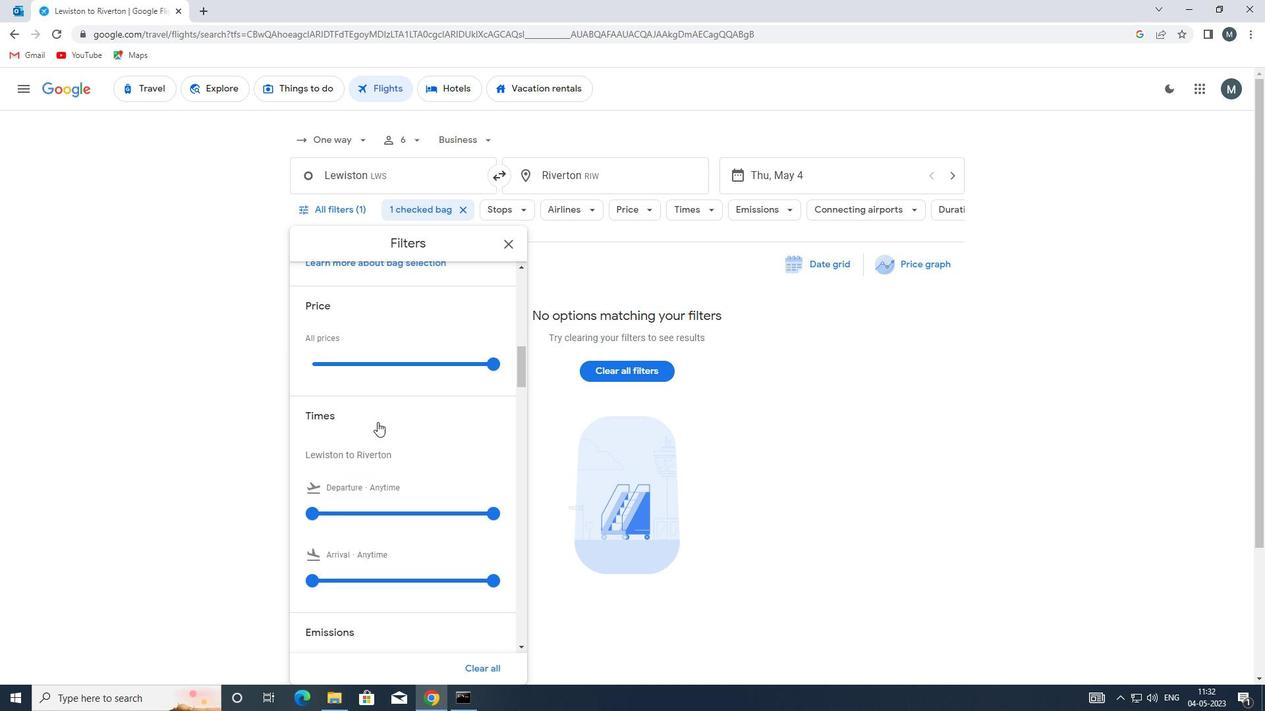 
Action: Mouse scrolled (373, 423) with delta (0, 0)
Screenshot: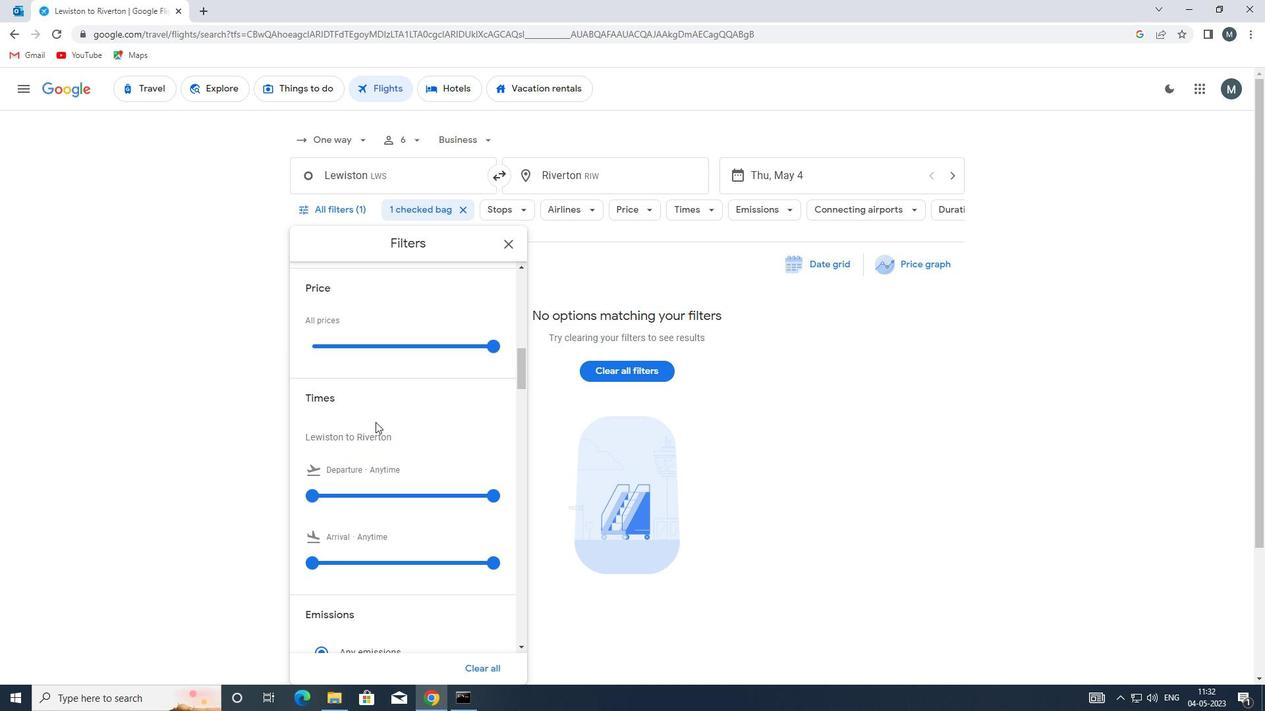 
Action: Mouse moved to (315, 425)
Screenshot: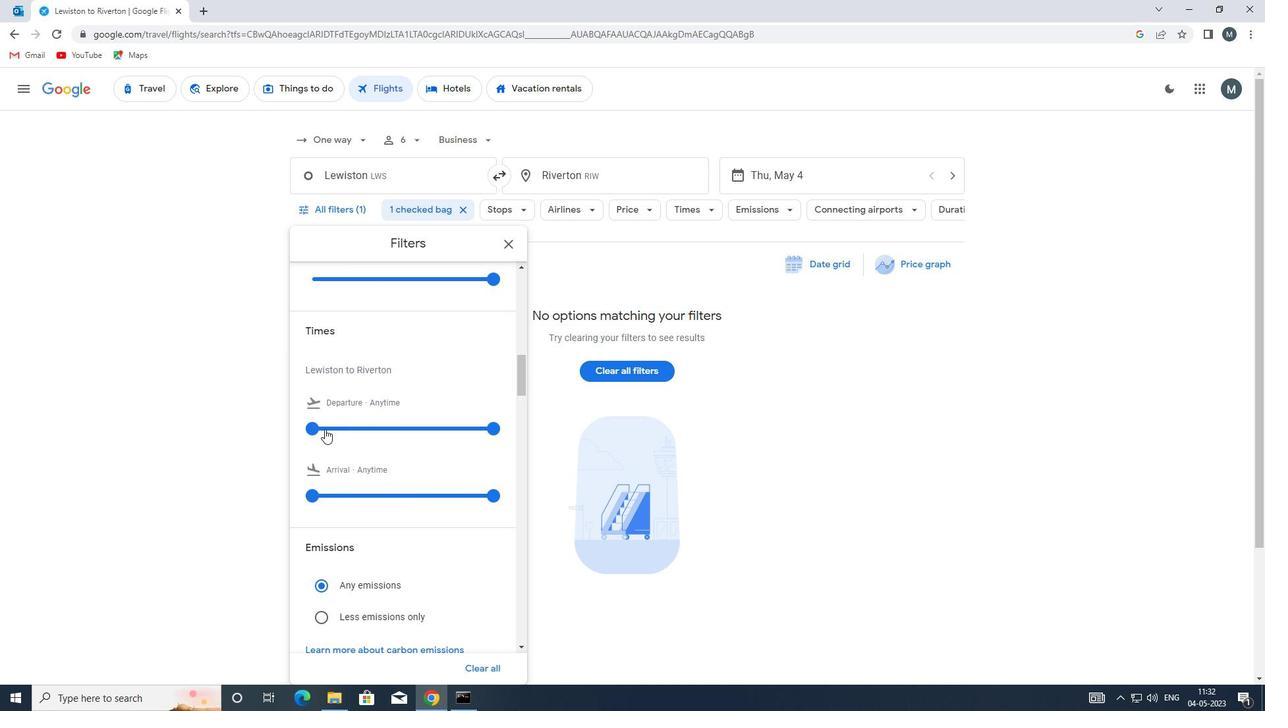 
Action: Mouse pressed left at (315, 425)
Screenshot: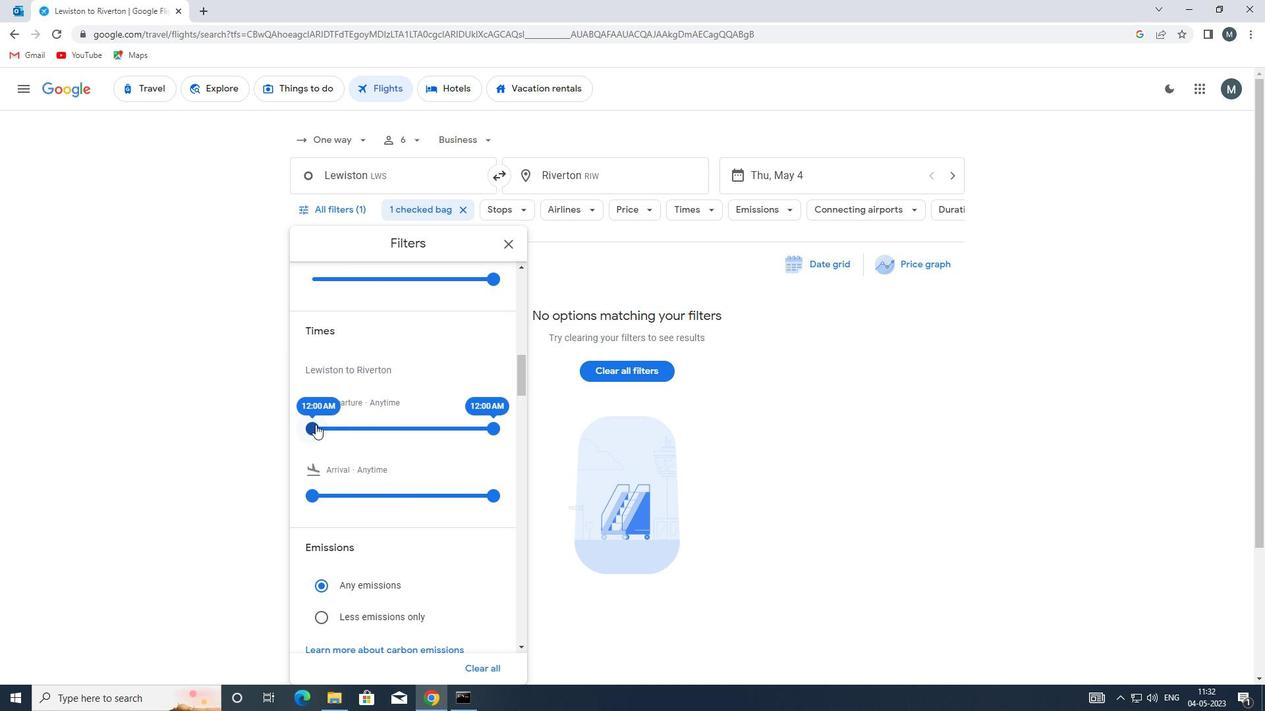 
Action: Mouse moved to (458, 425)
Screenshot: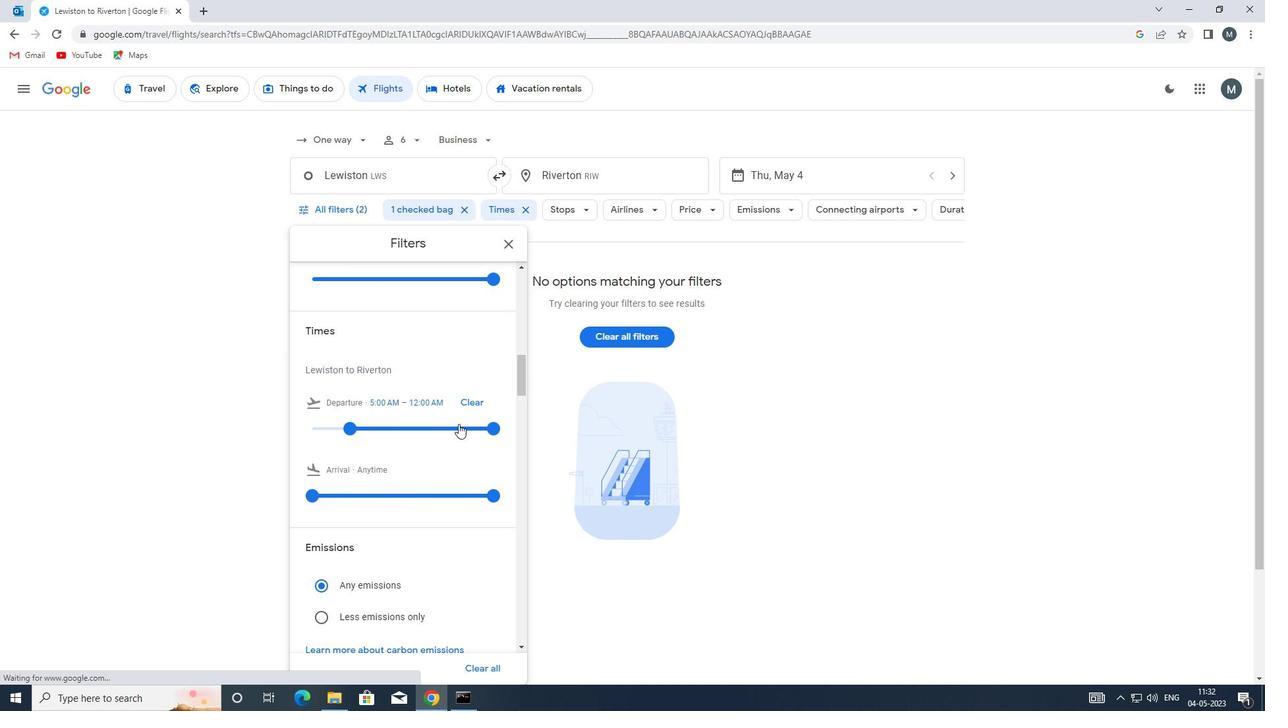 
Action: Mouse pressed left at (458, 425)
Screenshot: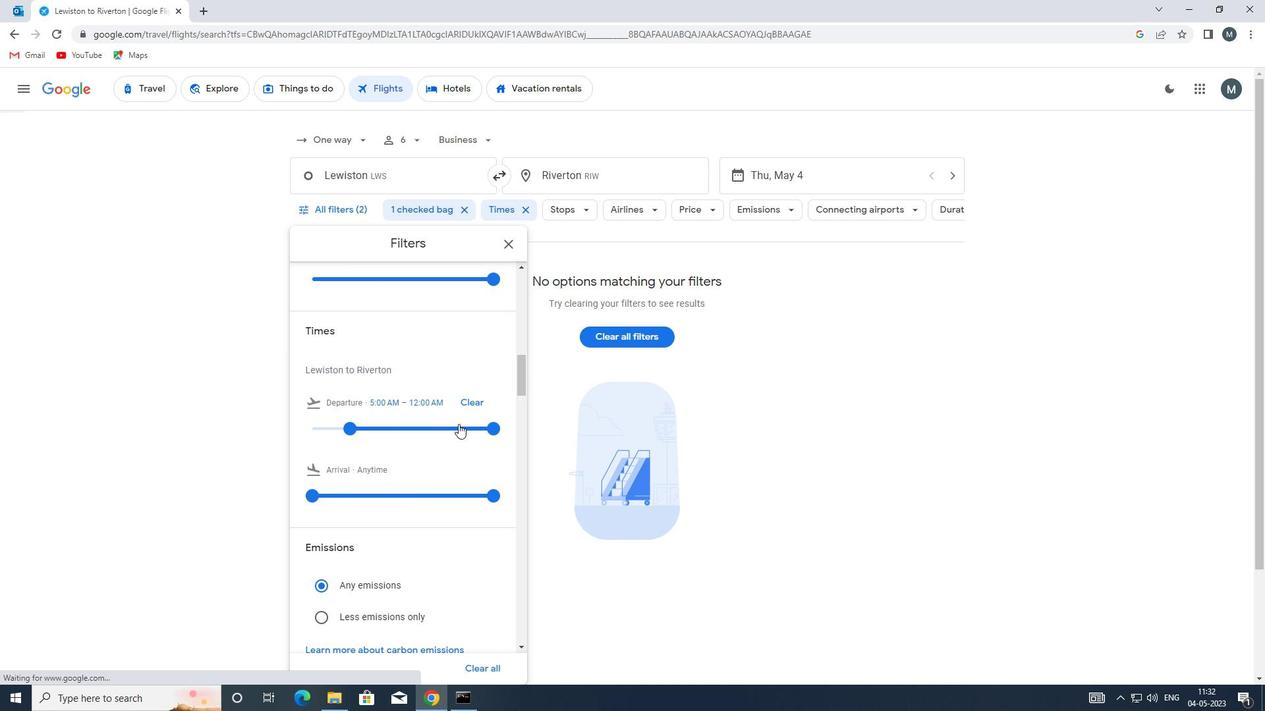 
Action: Mouse moved to (347, 420)
Screenshot: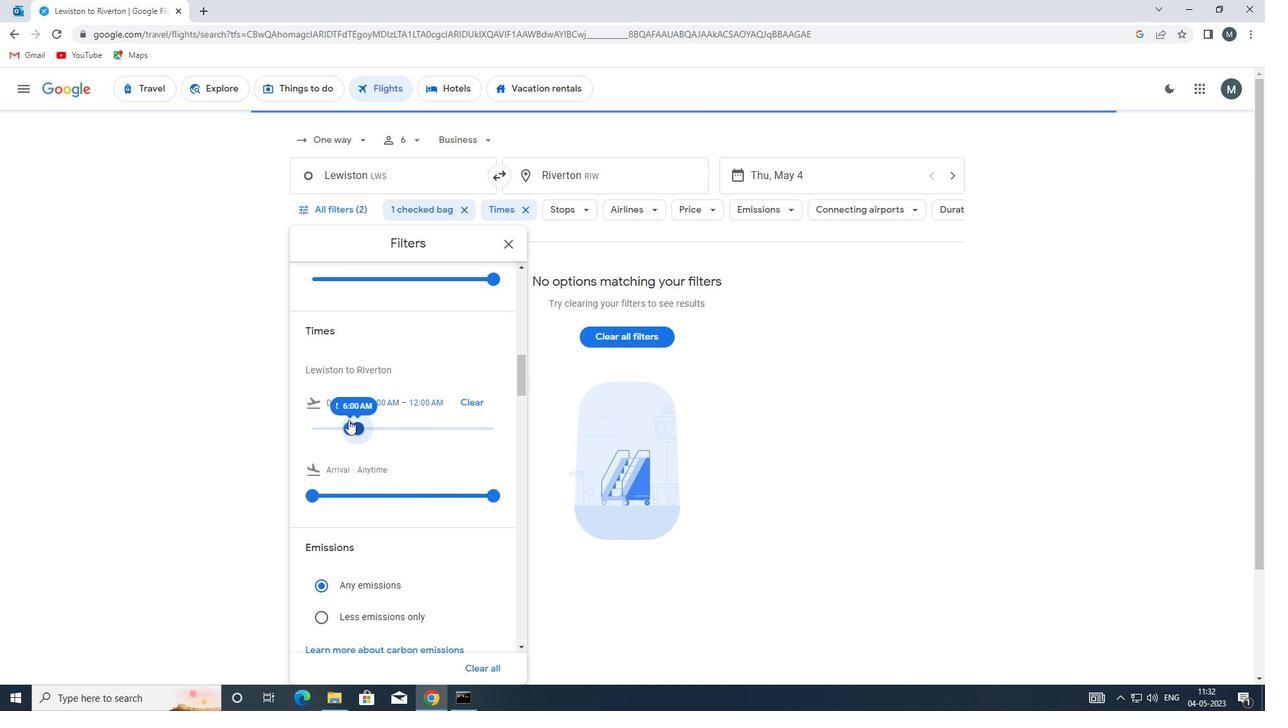 
Action: Mouse scrolled (347, 419) with delta (0, 0)
Screenshot: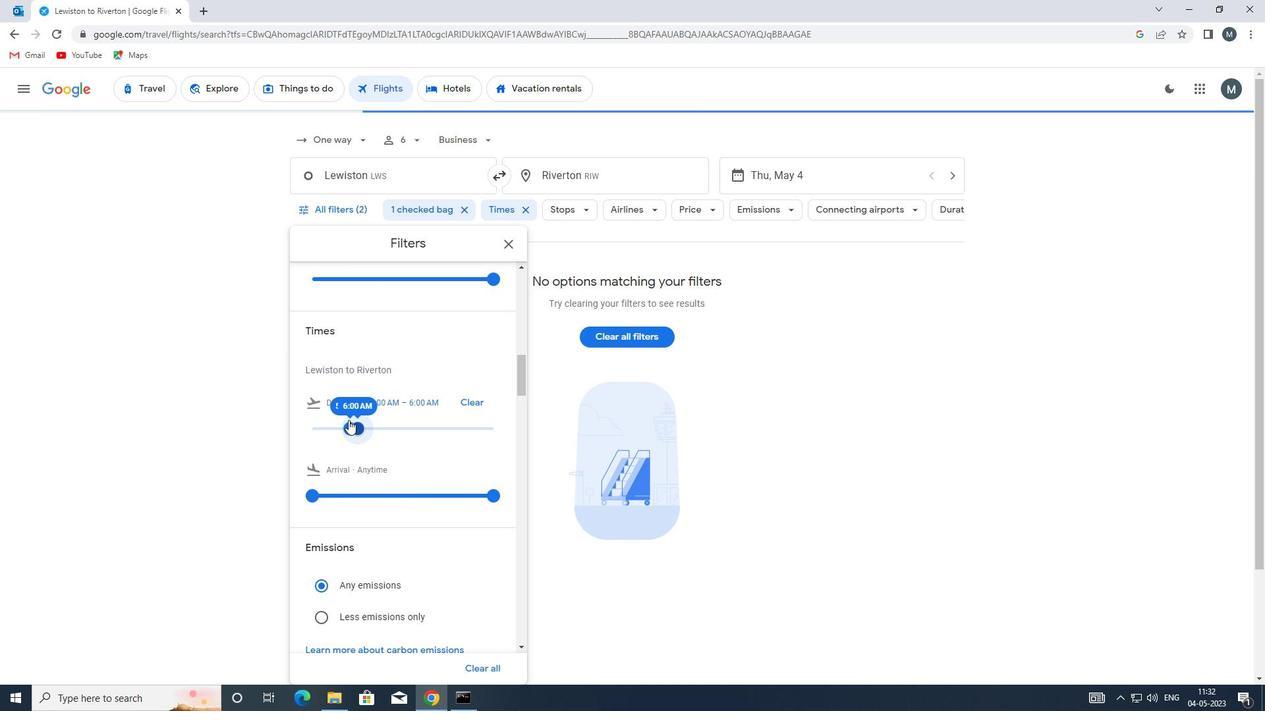 
Action: Mouse scrolled (347, 419) with delta (0, 0)
Screenshot: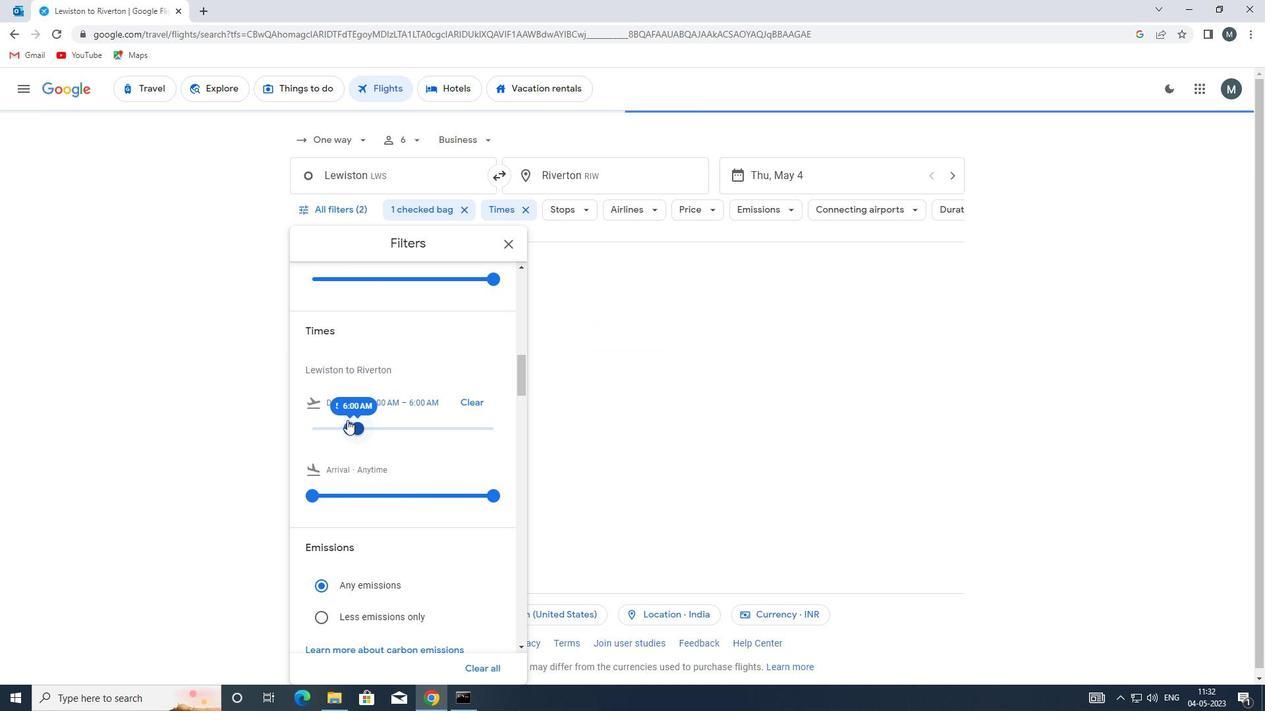 
Action: Mouse moved to (505, 242)
Screenshot: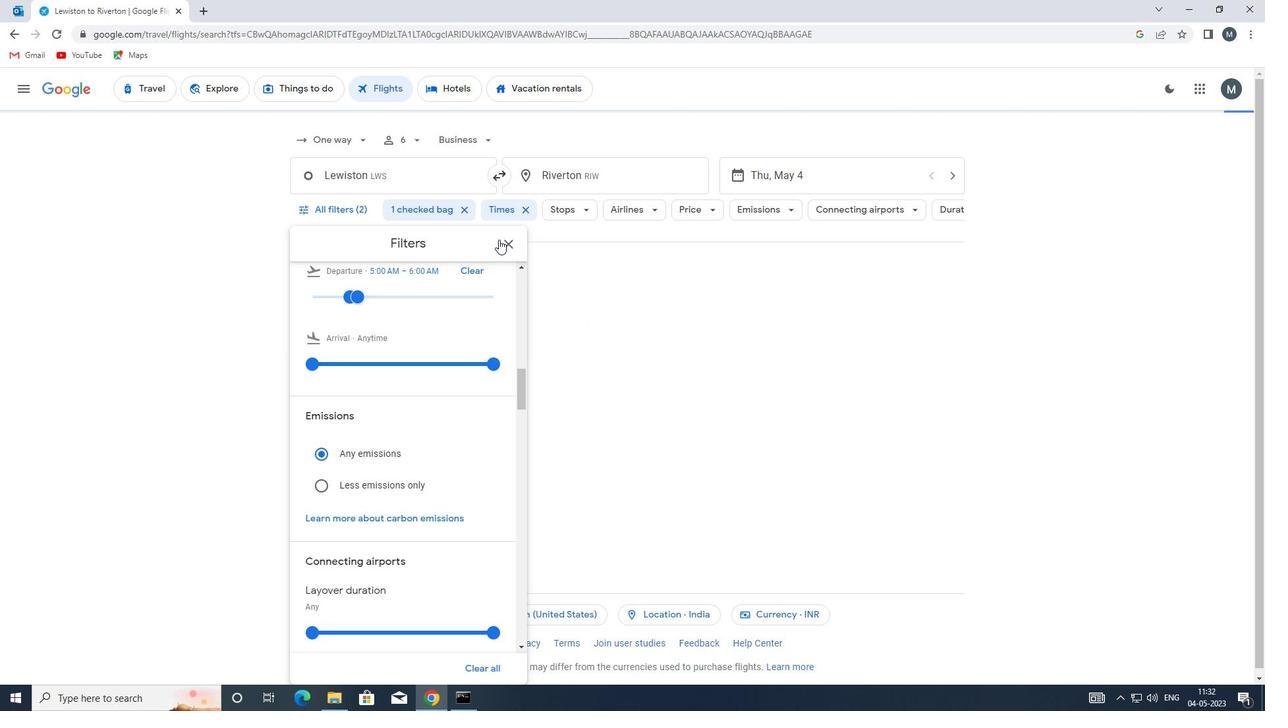 
Action: Mouse pressed left at (505, 242)
Screenshot: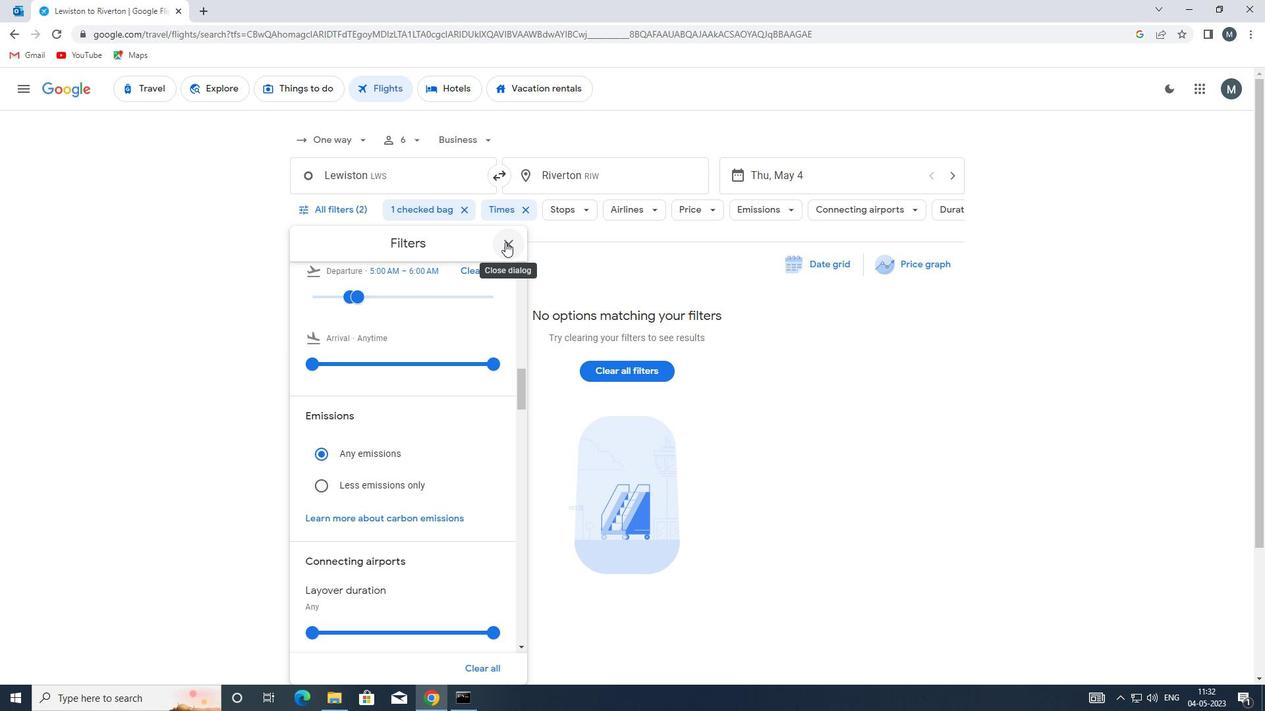 
Action: Mouse moved to (505, 243)
Screenshot: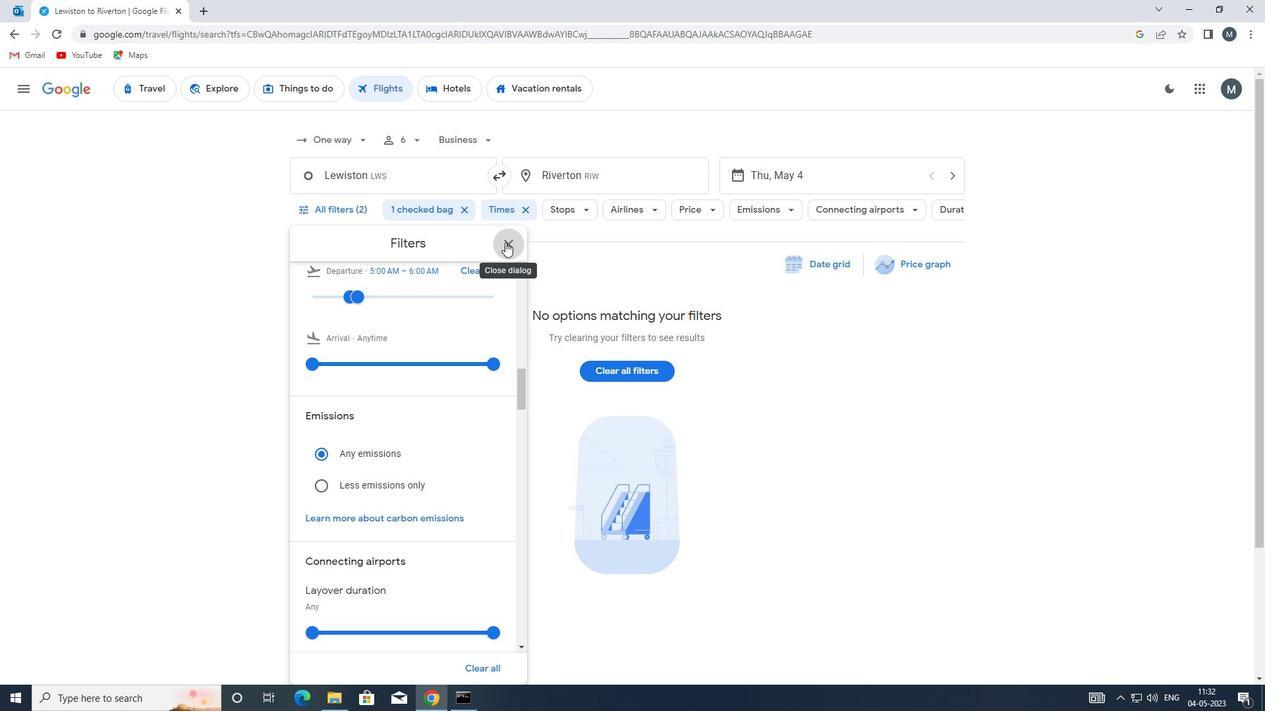 
